 Task: Create Company by the name of Elegance, with Address Line1: 79 Albany Ave., Address Line2: Spring Valley, Address Line3: TX 77904
Action: Mouse moved to (56, 142)
Screenshot: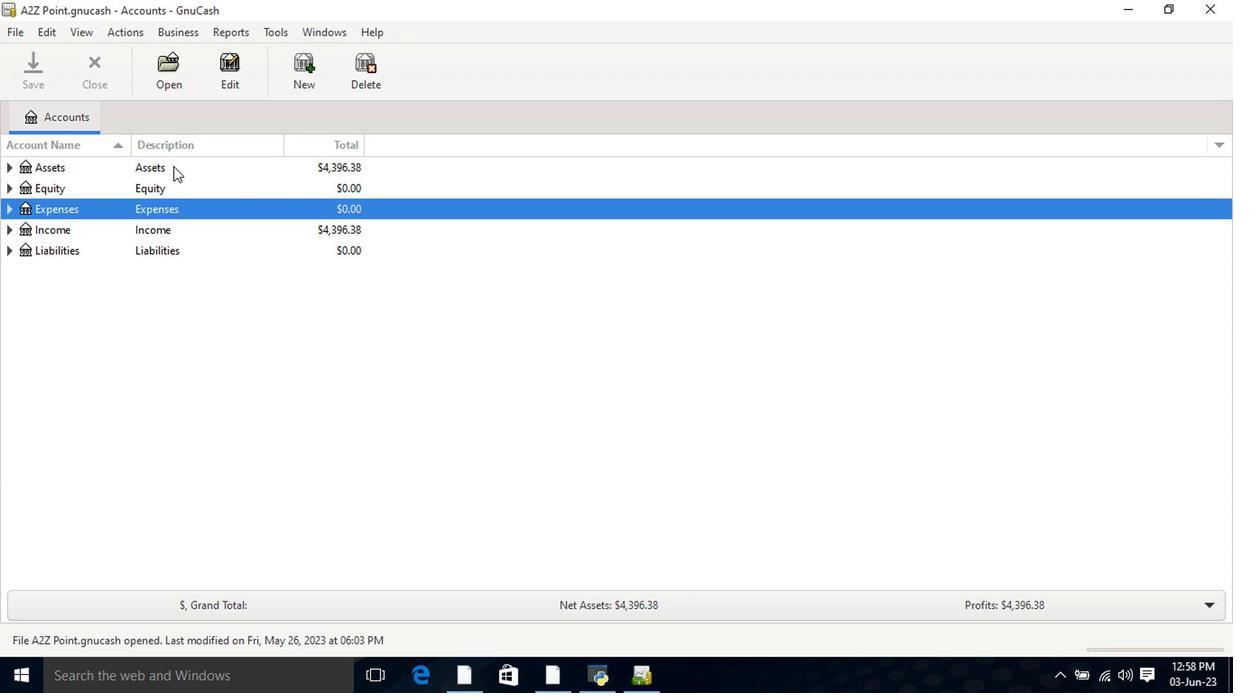 
Action: Mouse pressed left at (56, 142)
Screenshot: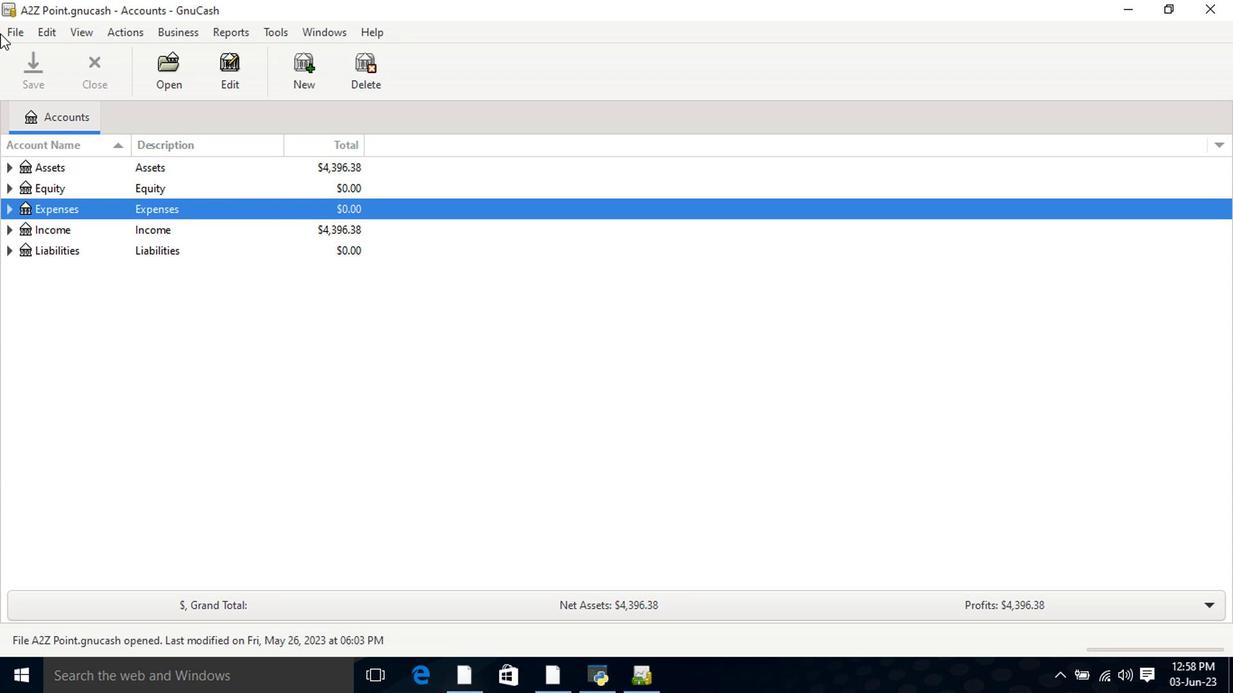 
Action: Mouse moved to (88, 155)
Screenshot: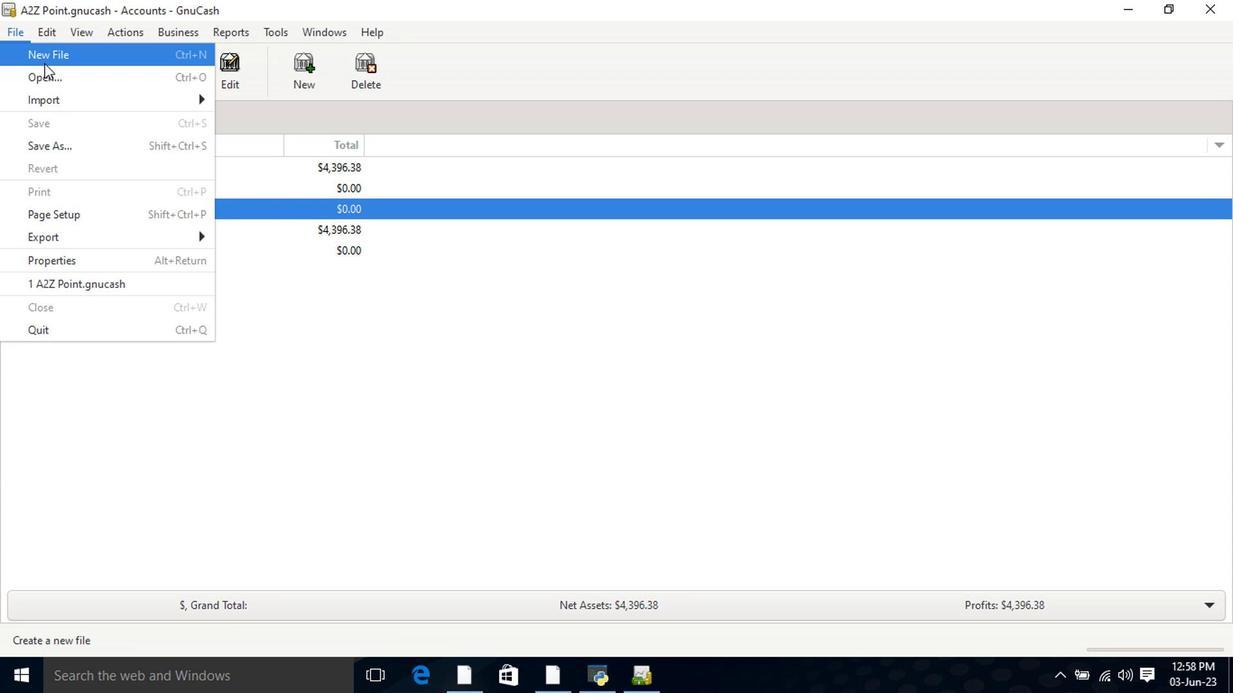 
Action: Mouse pressed left at (88, 155)
Screenshot: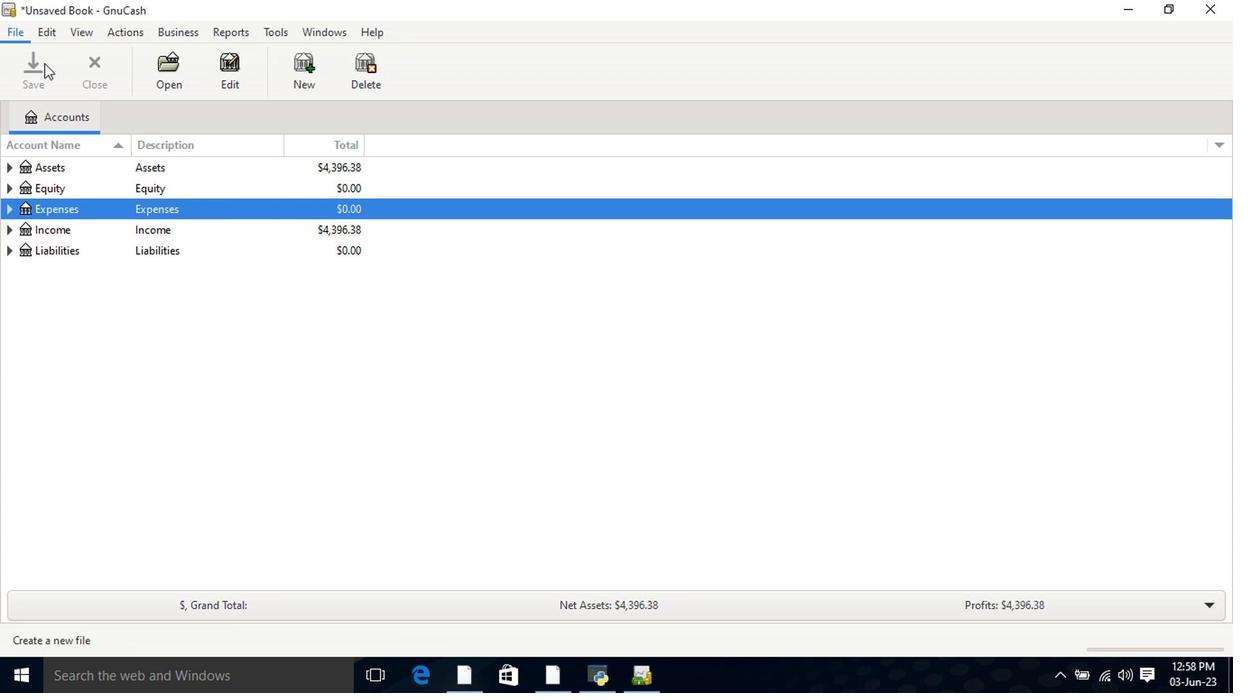 
Action: Mouse moved to (805, 402)
Screenshot: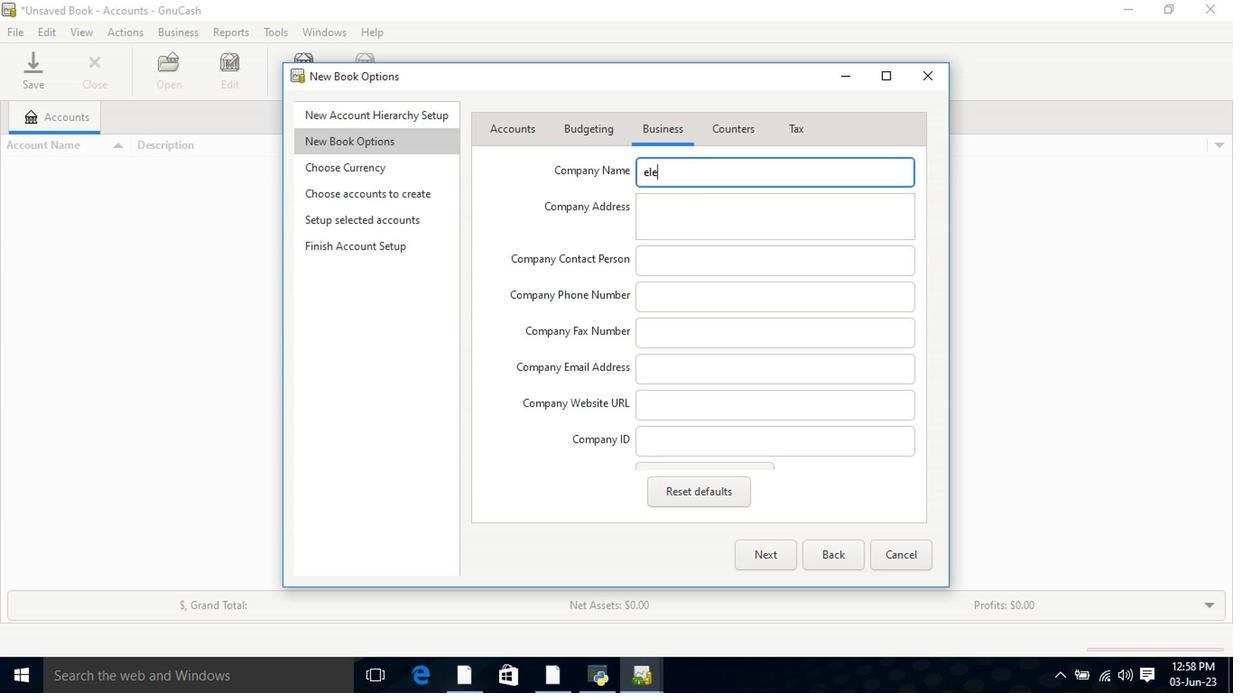 
Action: Mouse pressed left at (805, 402)
Screenshot: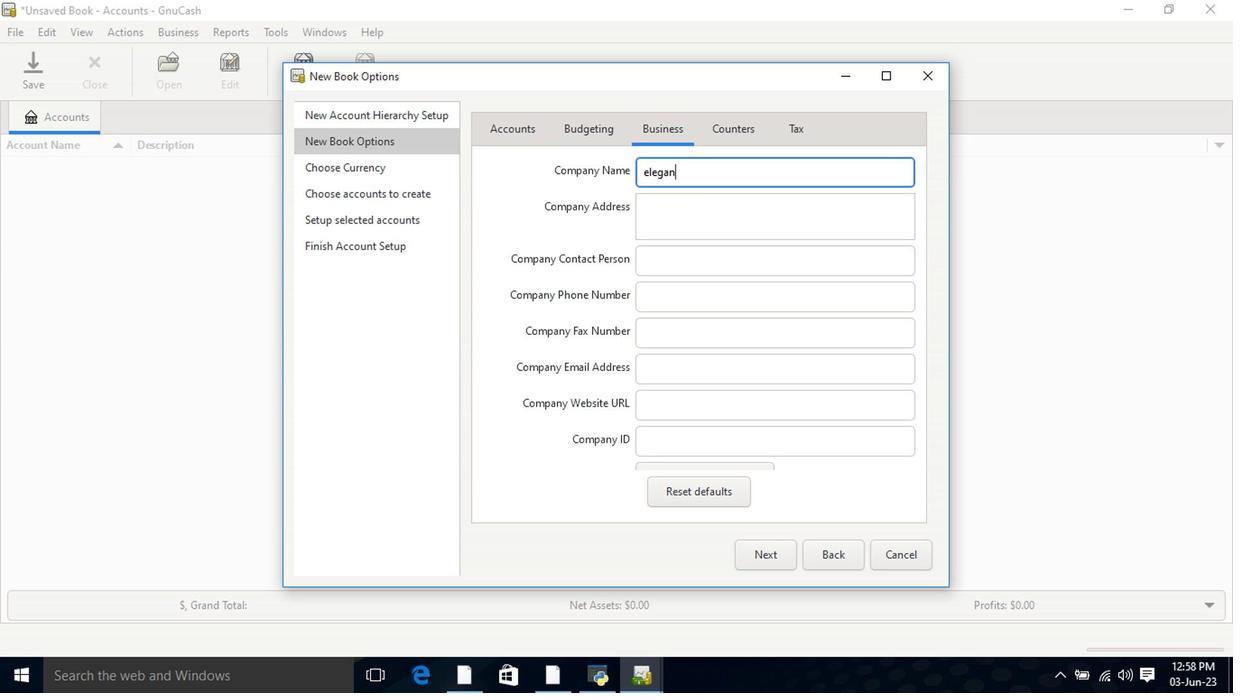 
Action: Mouse moved to (655, 190)
Screenshot: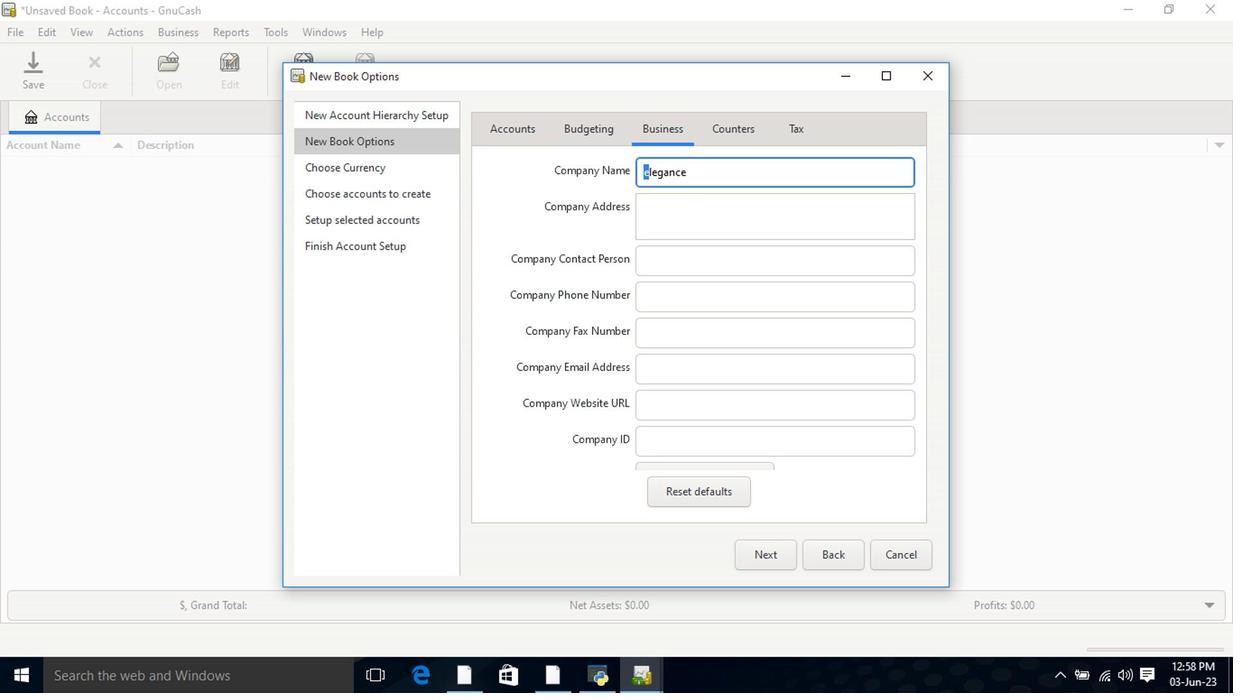 
Action: Mouse pressed left at (655, 190)
Screenshot: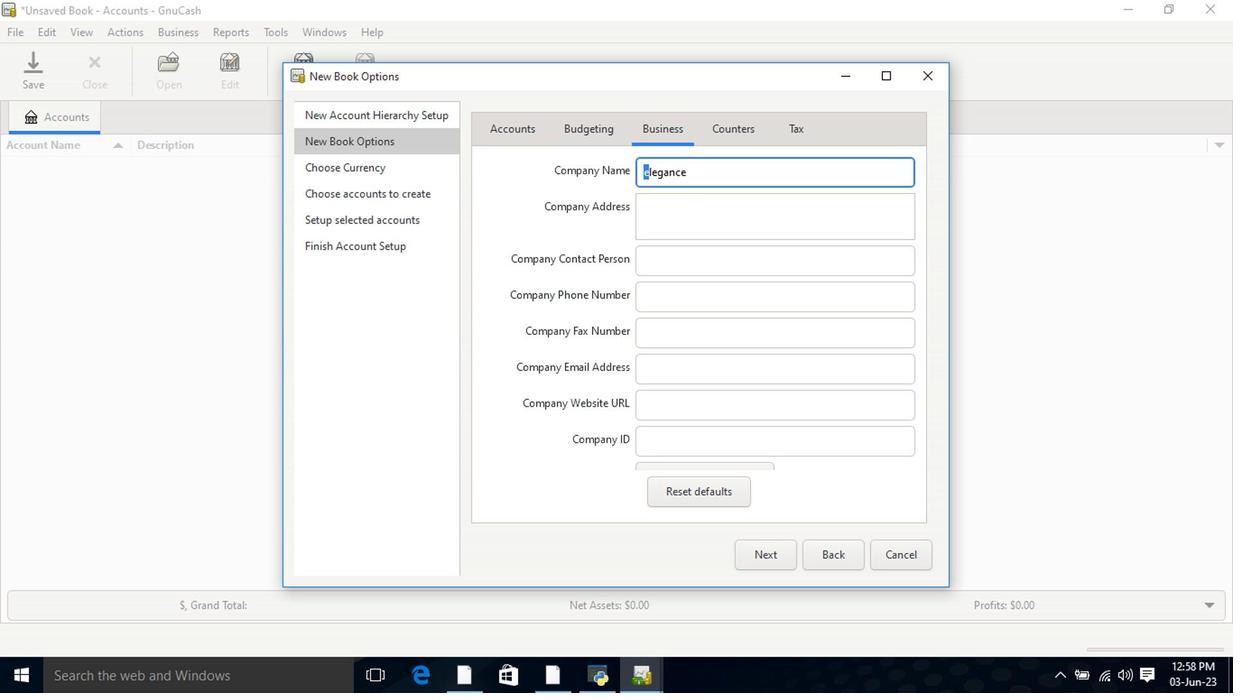 
Action: Mouse moved to (666, 219)
Screenshot: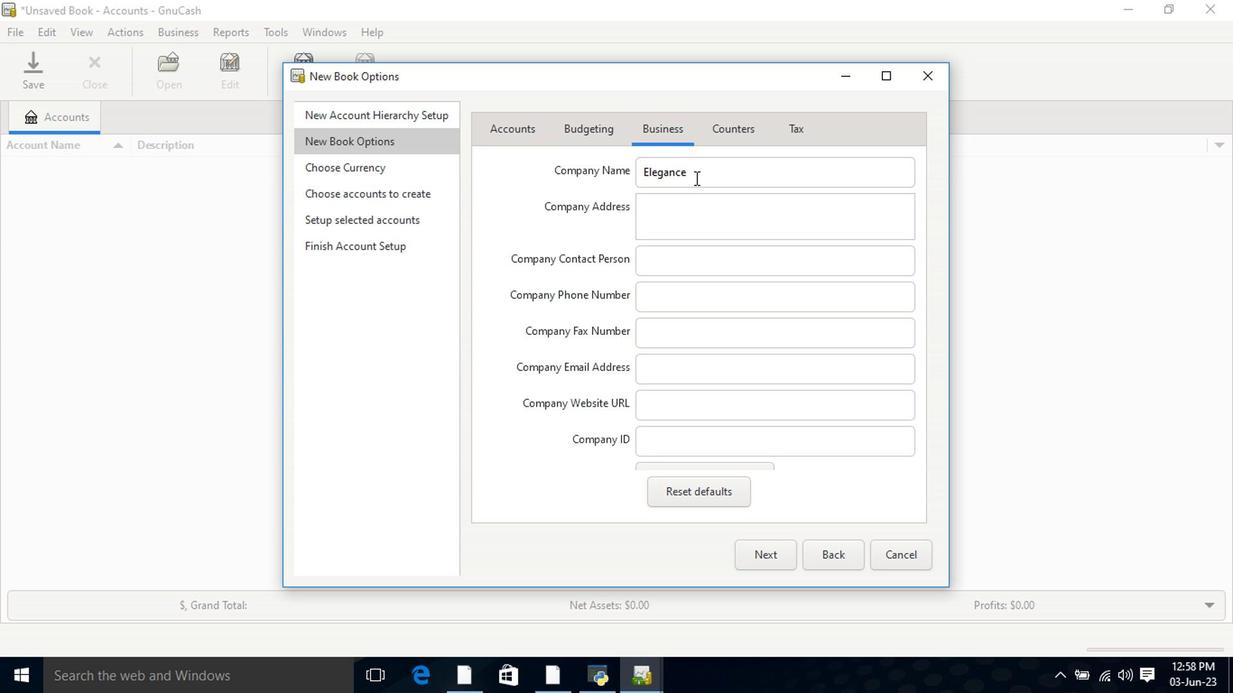 
Action: Mouse pressed left at (666, 219)
Screenshot: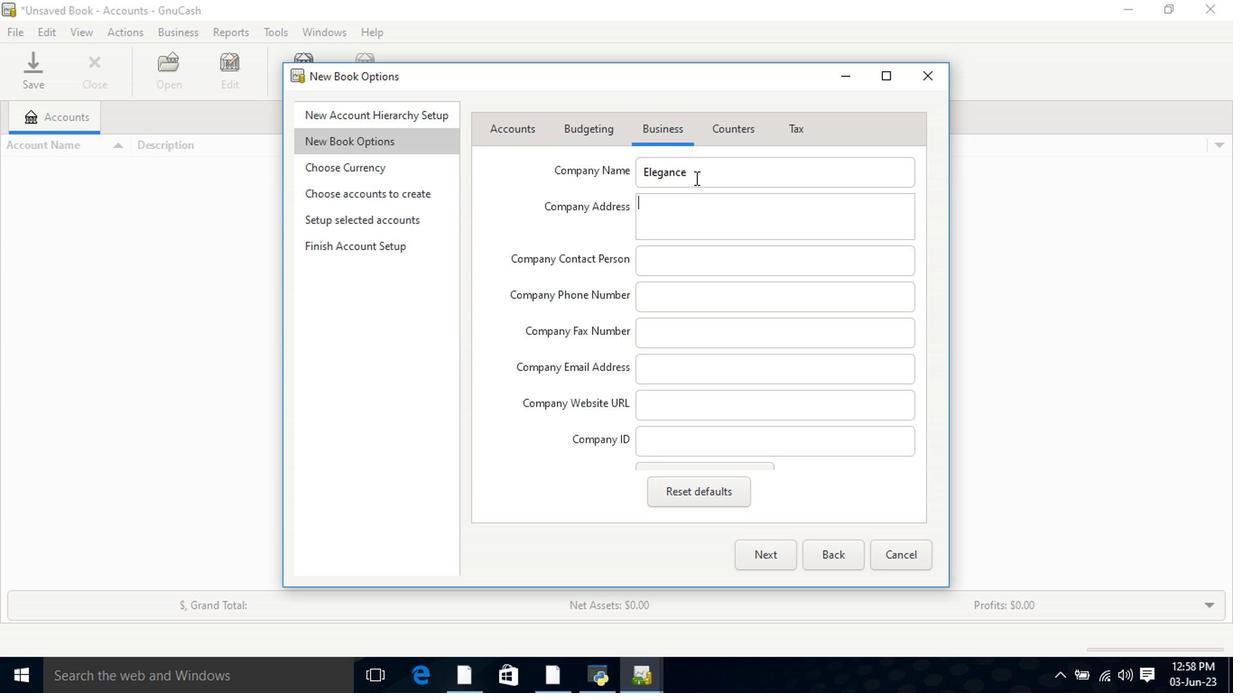 
Action: Key pressed <Key.shift>Elegance<Key.tab>79<Key.space><Key.shift>Albany<Key.space><Key.shift>Ave<Key.tab><Key.shift><Key.tab><Key.enter><Key.shift>Spring<Key.space><Key.shift>Valley<Key.enter><Key.shift>TX<Key.space>77904
Screenshot: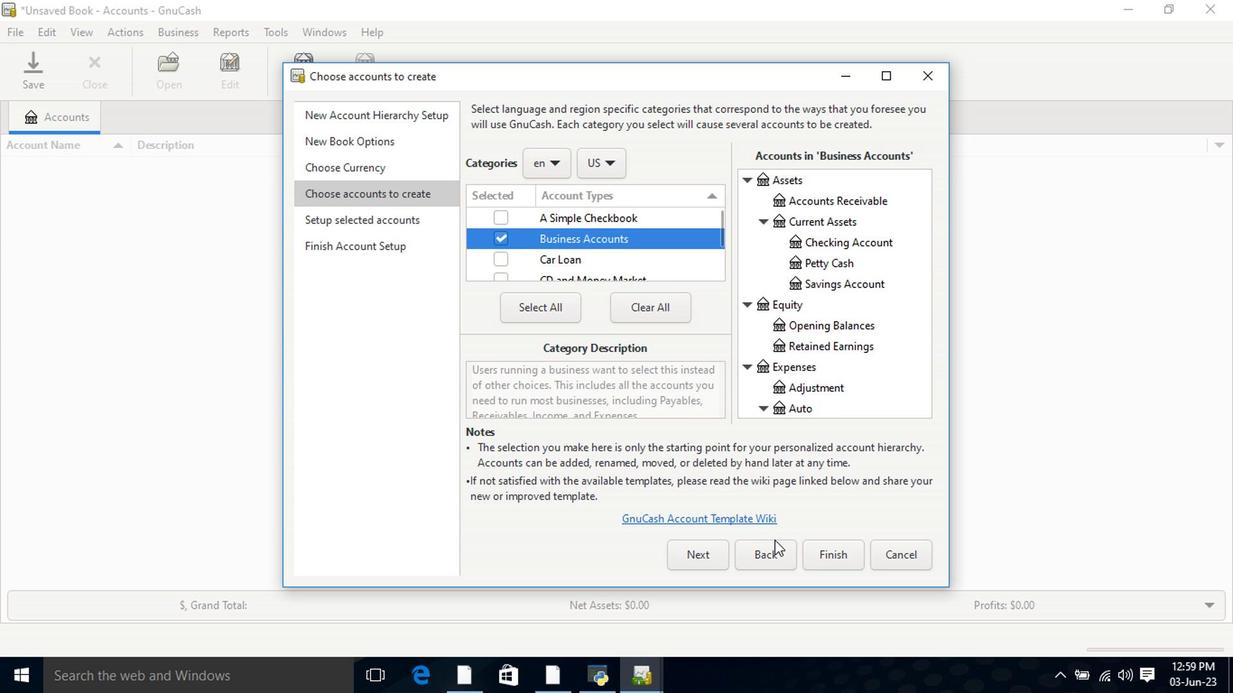
Action: Mouse moved to (721, 189)
Screenshot: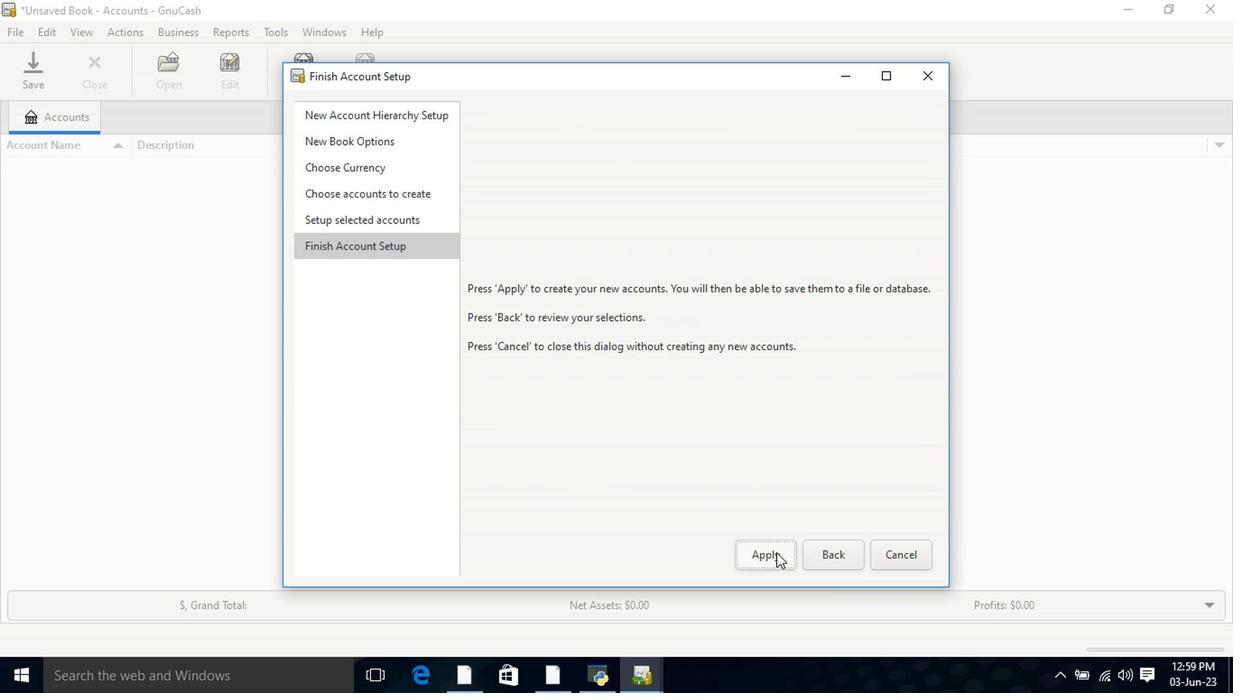 
Action: Key pressed <Key.tab>
Screenshot: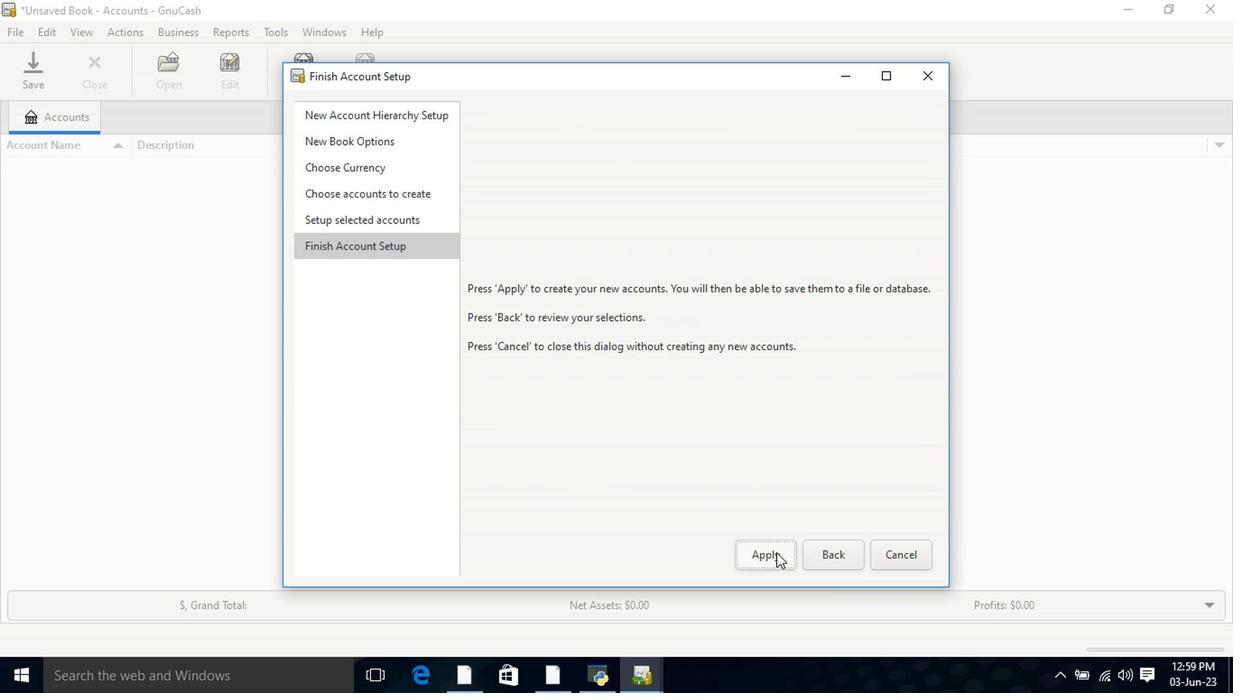 
Action: Mouse moved to (721, 192)
Screenshot: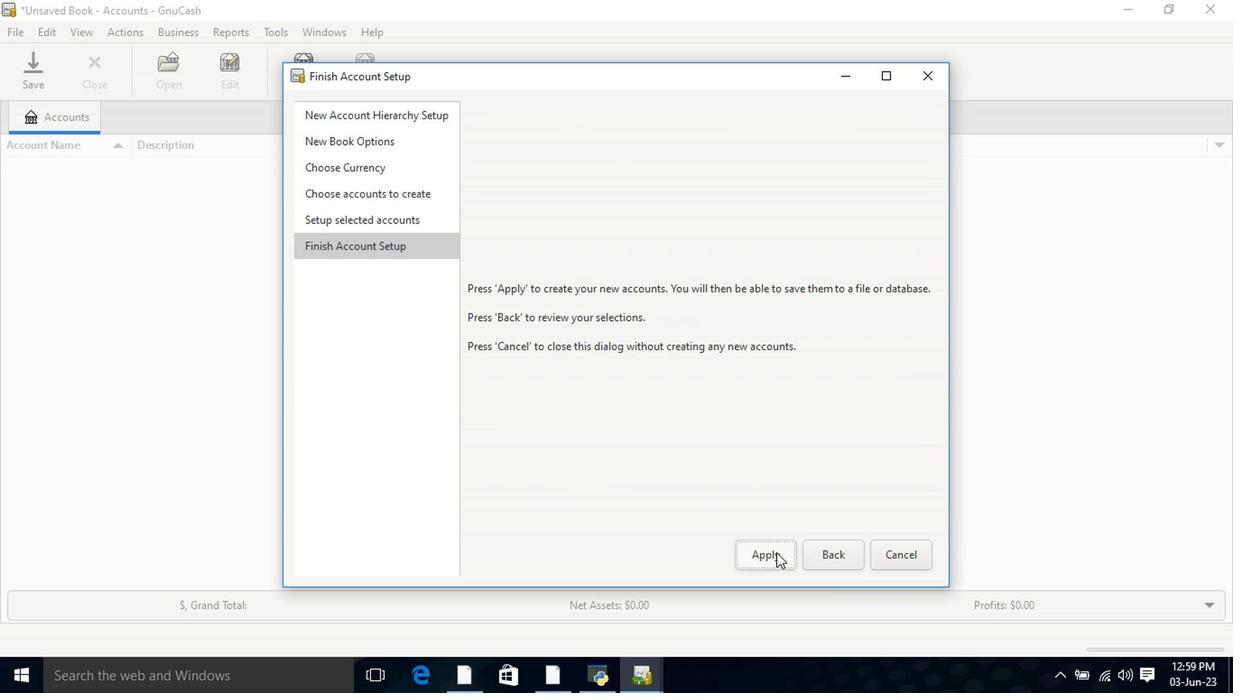 
Action: Mouse pressed left at (721, 192)
Screenshot: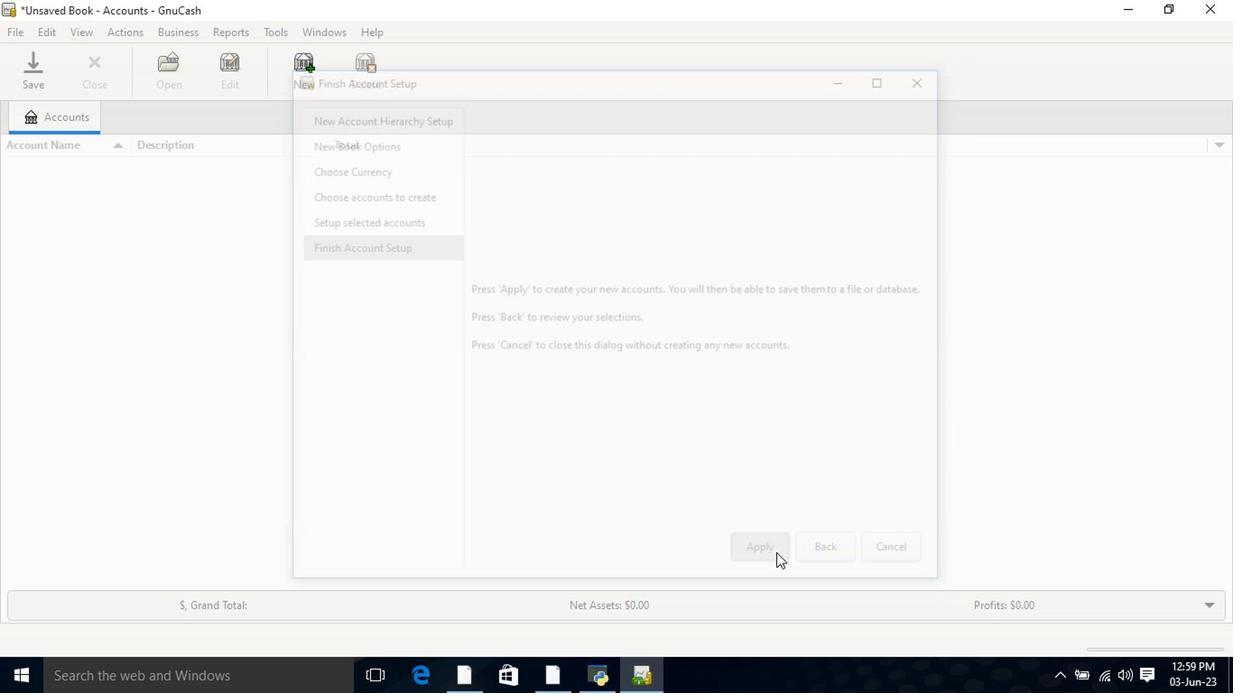 
Action: Mouse moved to (762, 194)
Screenshot: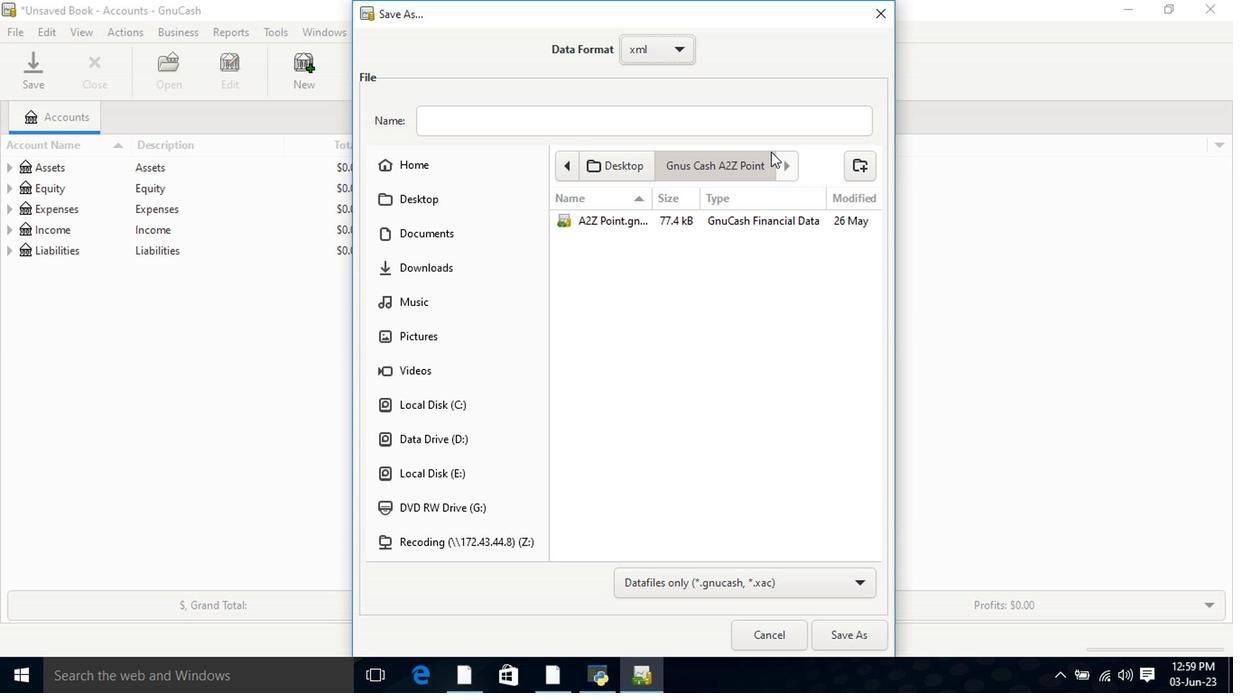 
Action: Mouse pressed left at (762, 194)
Screenshot: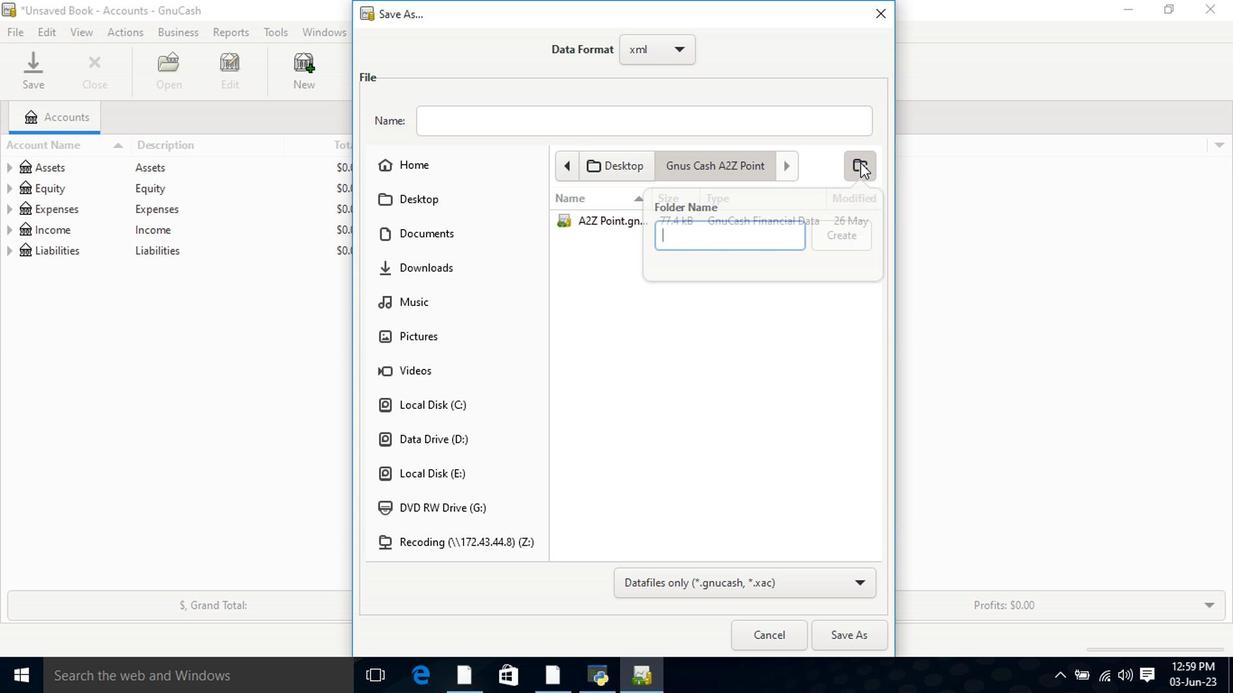 
Action: Mouse moved to (716, 195)
Screenshot: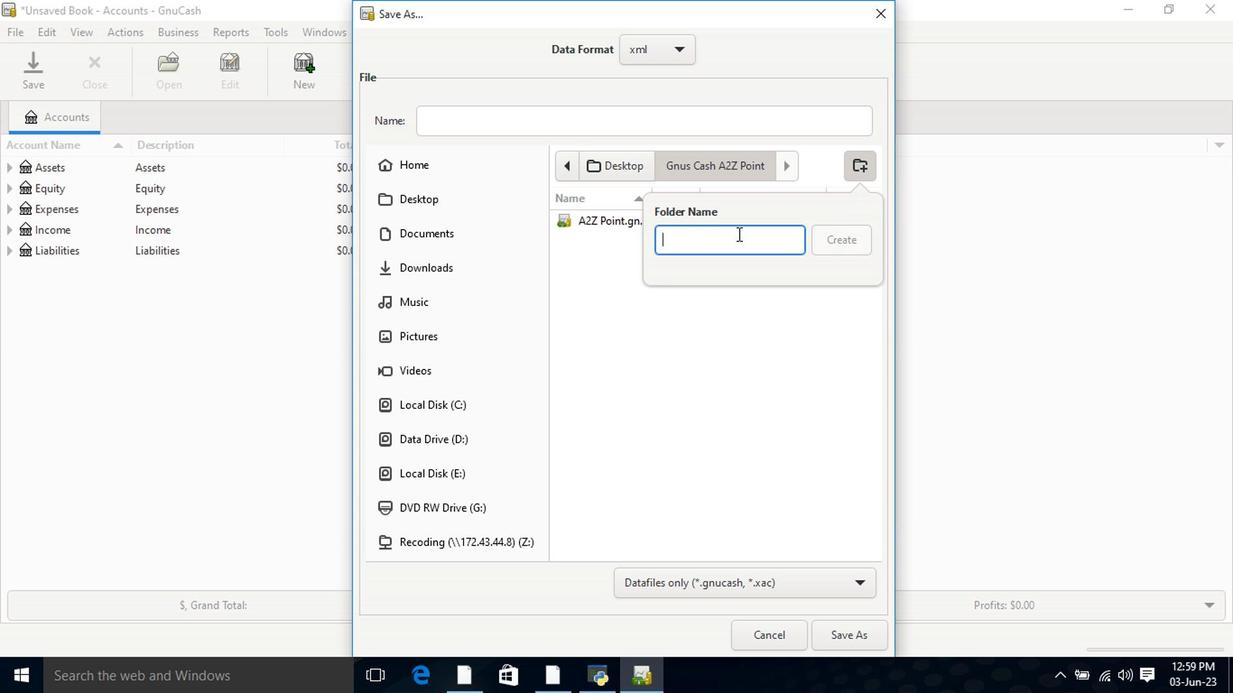 
Action: Mouse pressed left at (716, 195)
Screenshot: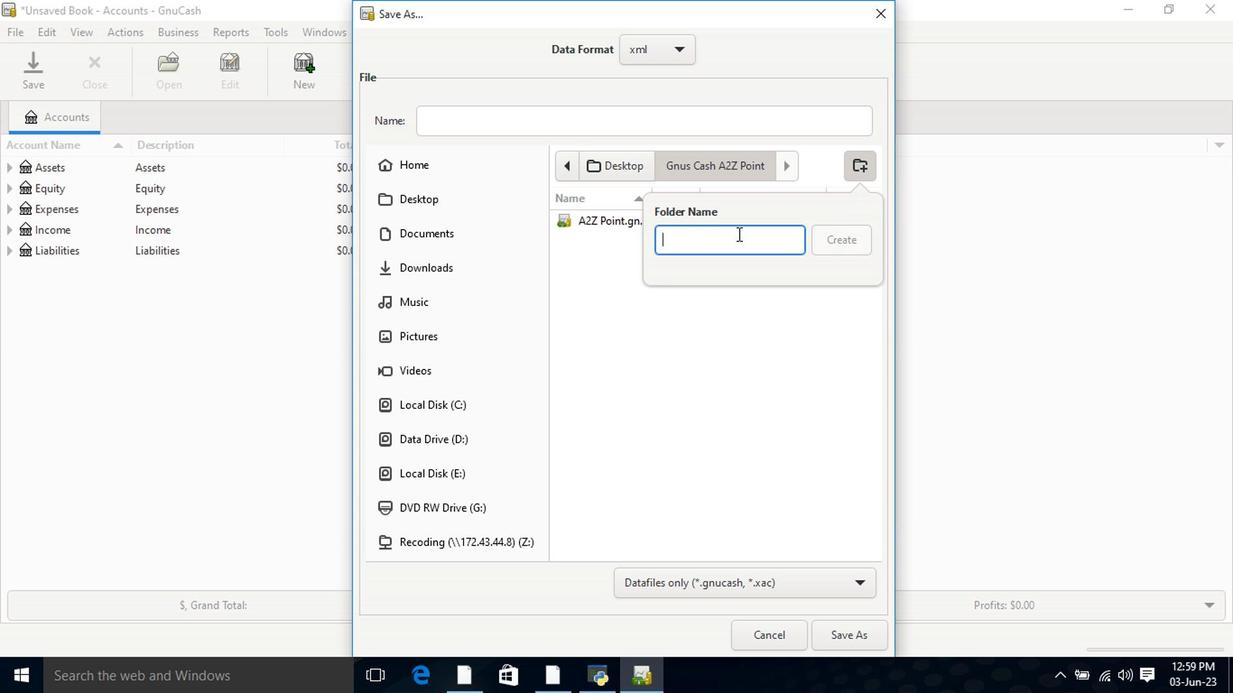 
Action: Mouse moved to (655, 192)
Screenshot: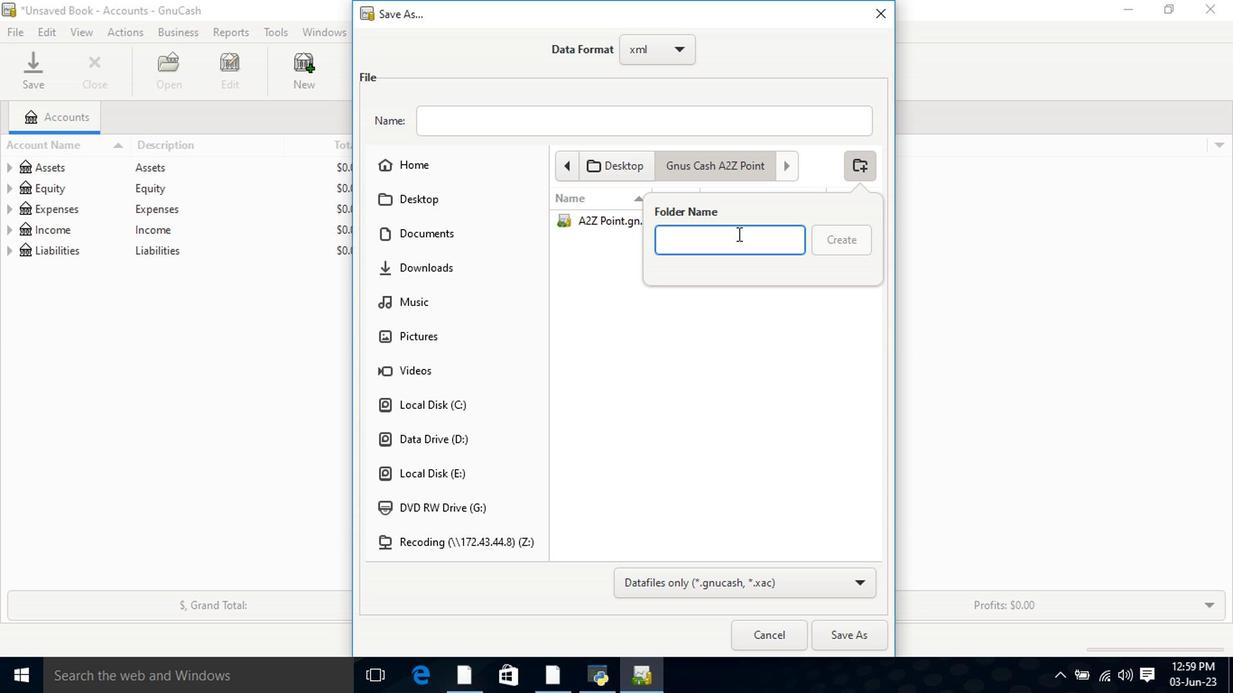 
Action: Mouse pressed left at (655, 192)
Screenshot: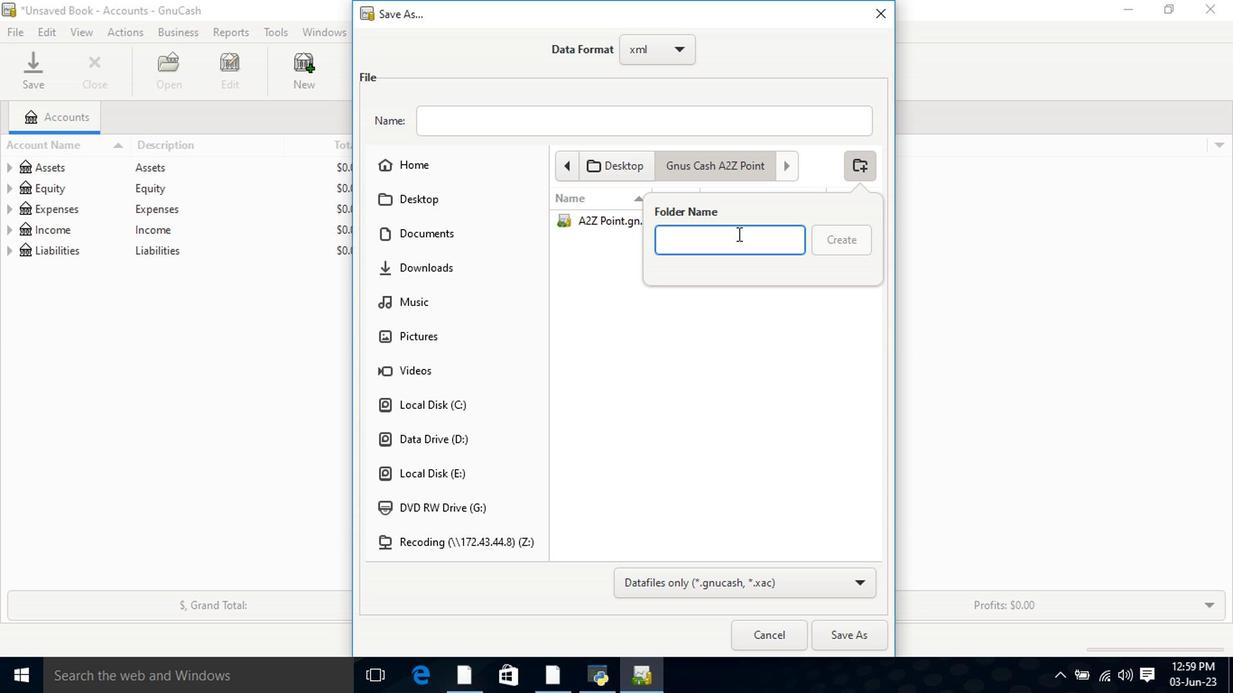
Action: Mouse moved to (753, 400)
Screenshot: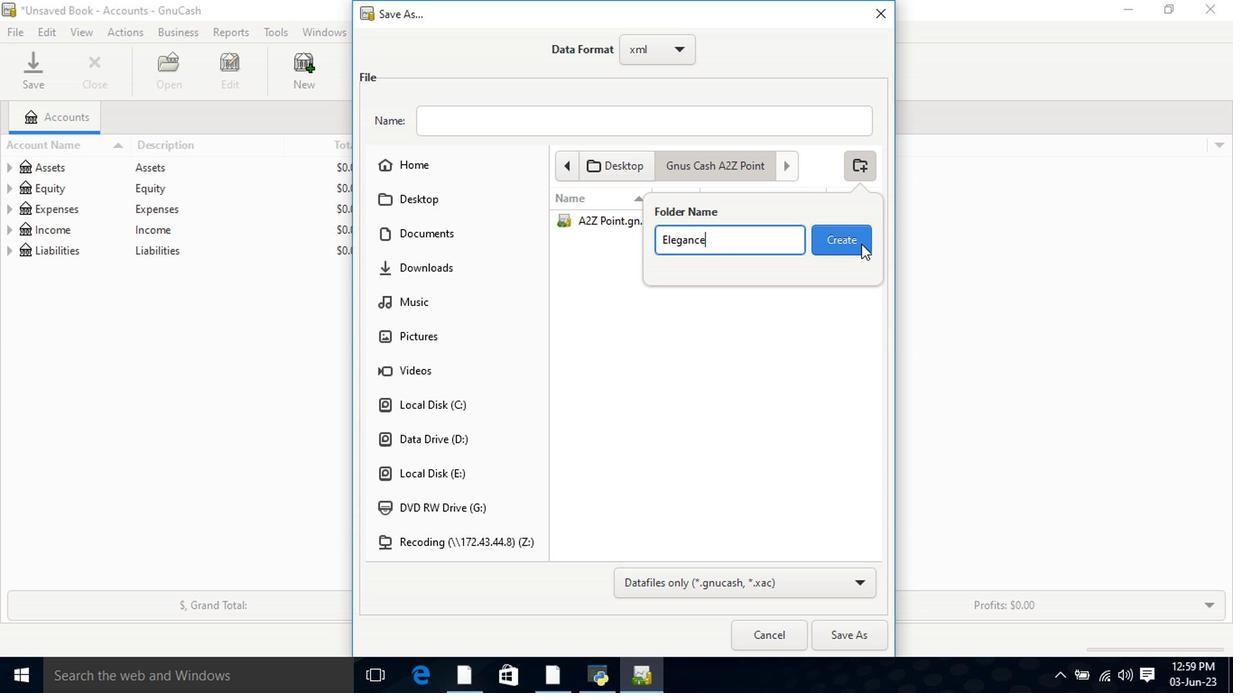 
Action: Mouse pressed left at (753, 400)
Screenshot: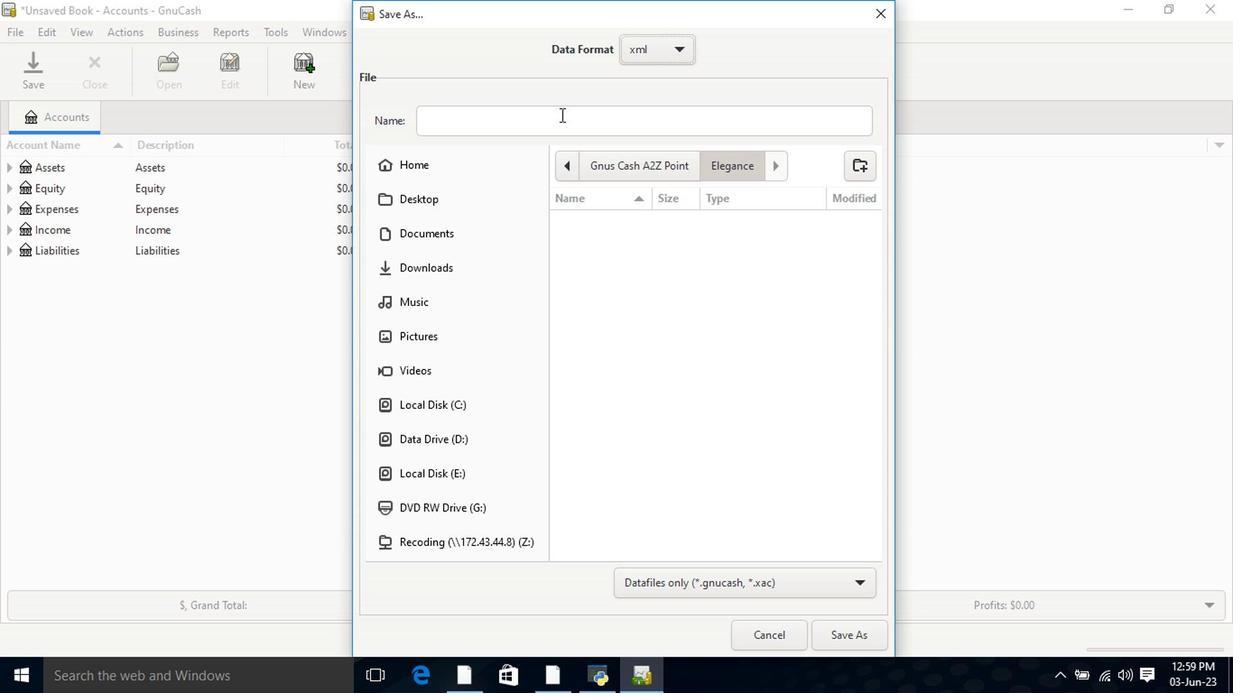 
Action: Mouse pressed left at (753, 400)
Screenshot: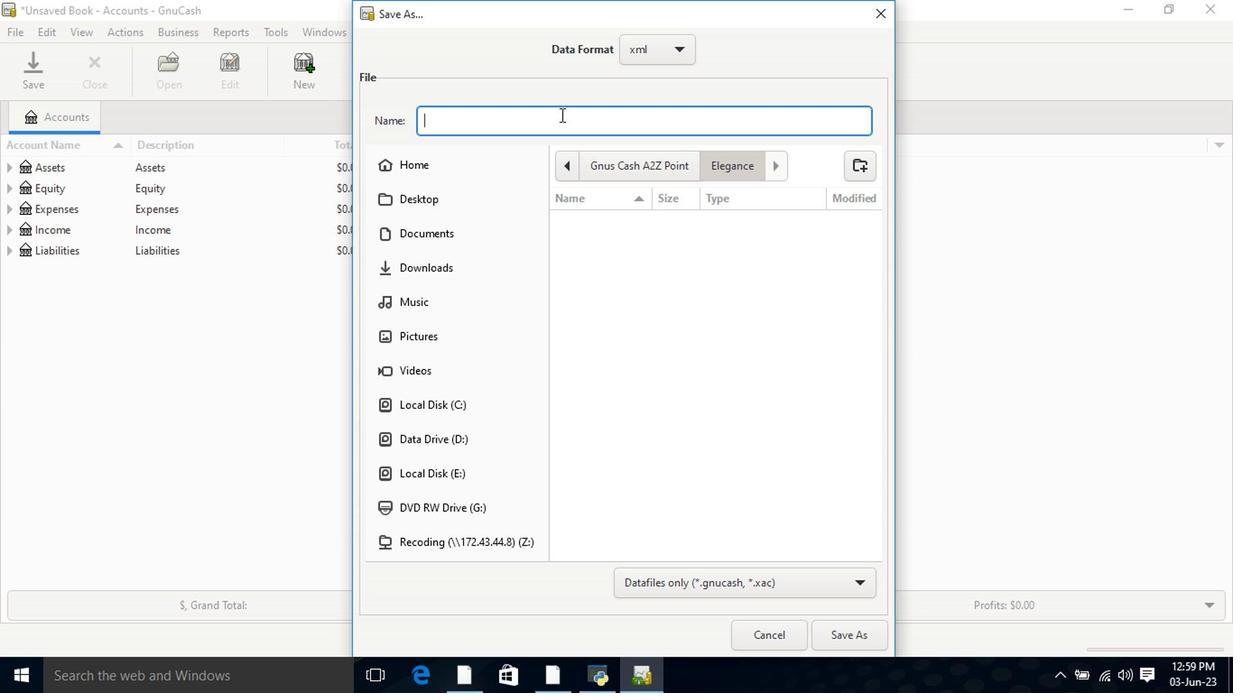 
Action: Mouse moved to (500, 249)
Screenshot: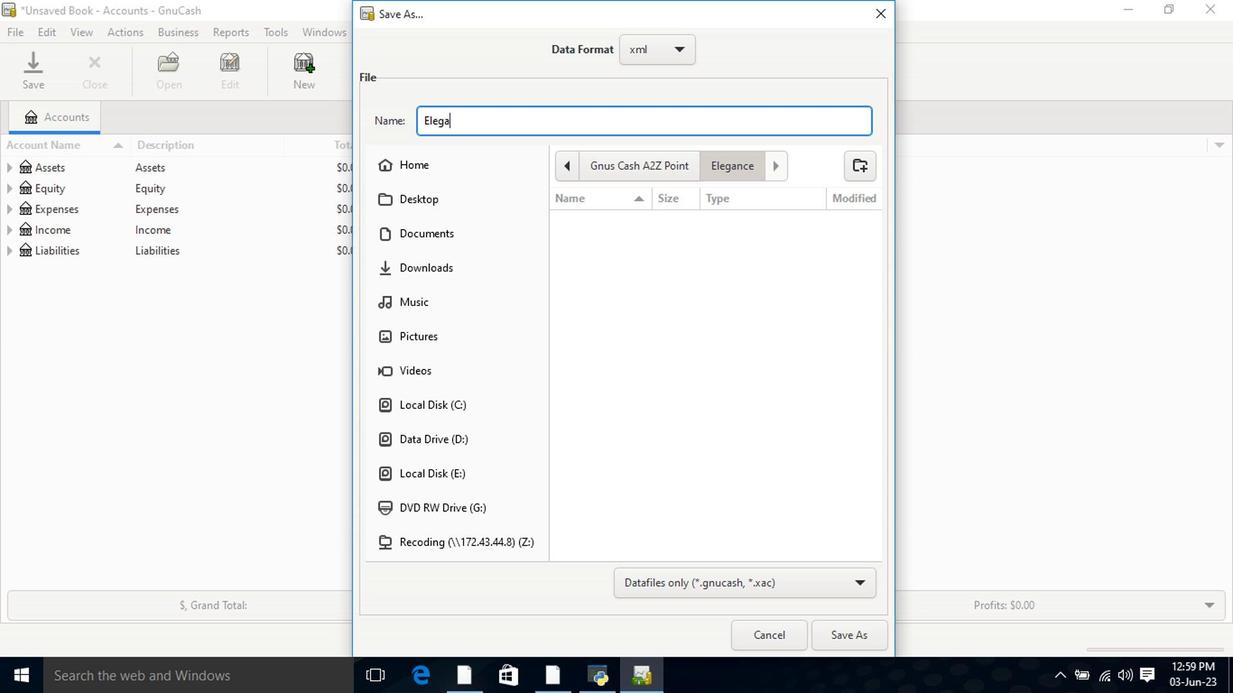 
Action: Mouse pressed left at (500, 249)
Screenshot: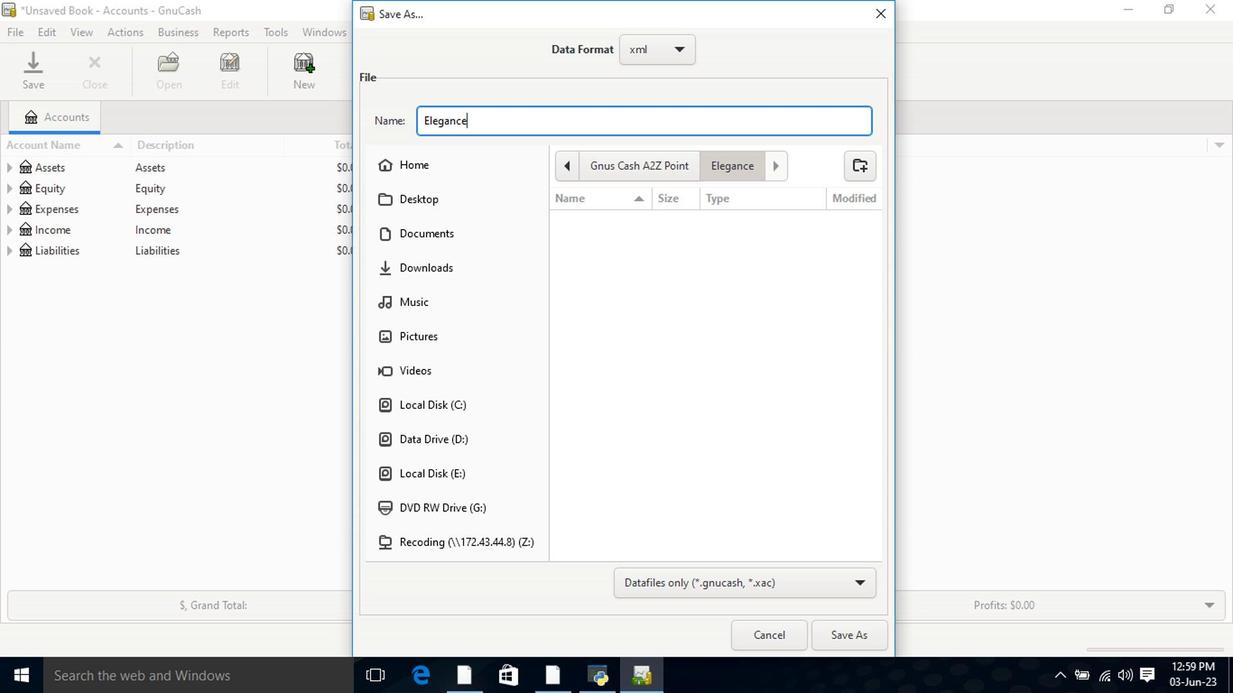 
Action: Mouse moved to (698, 245)
Screenshot: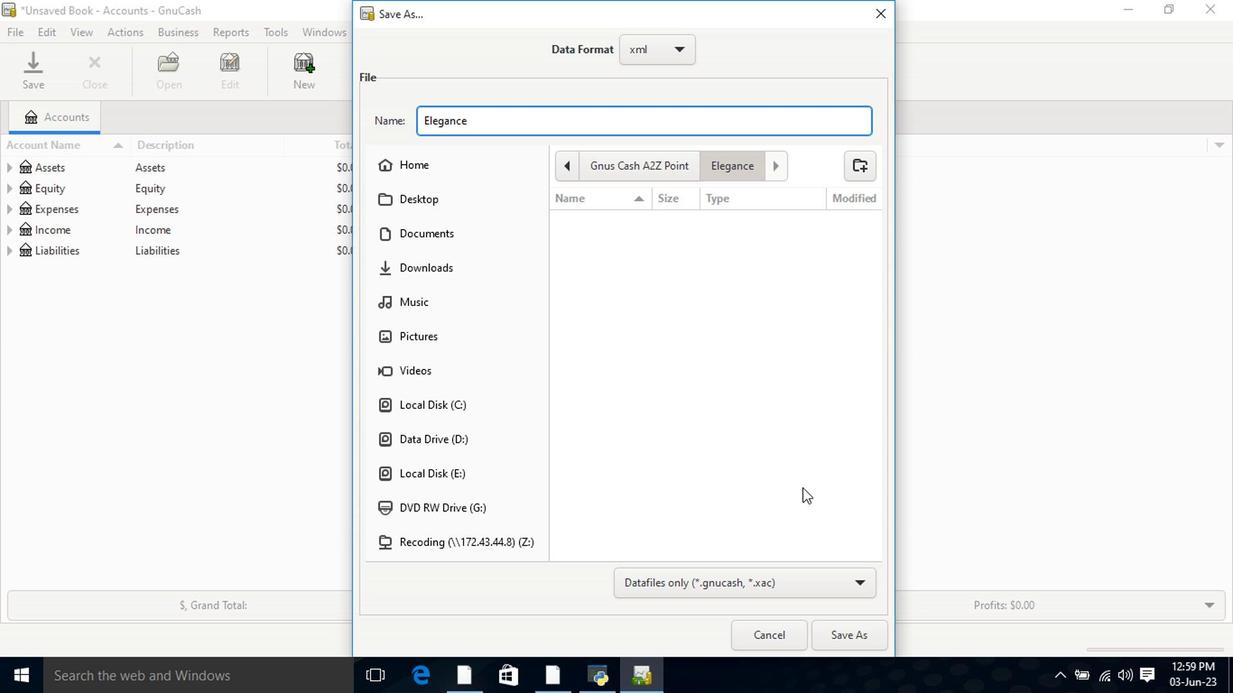 
Action: Mouse pressed left at (698, 245)
Screenshot: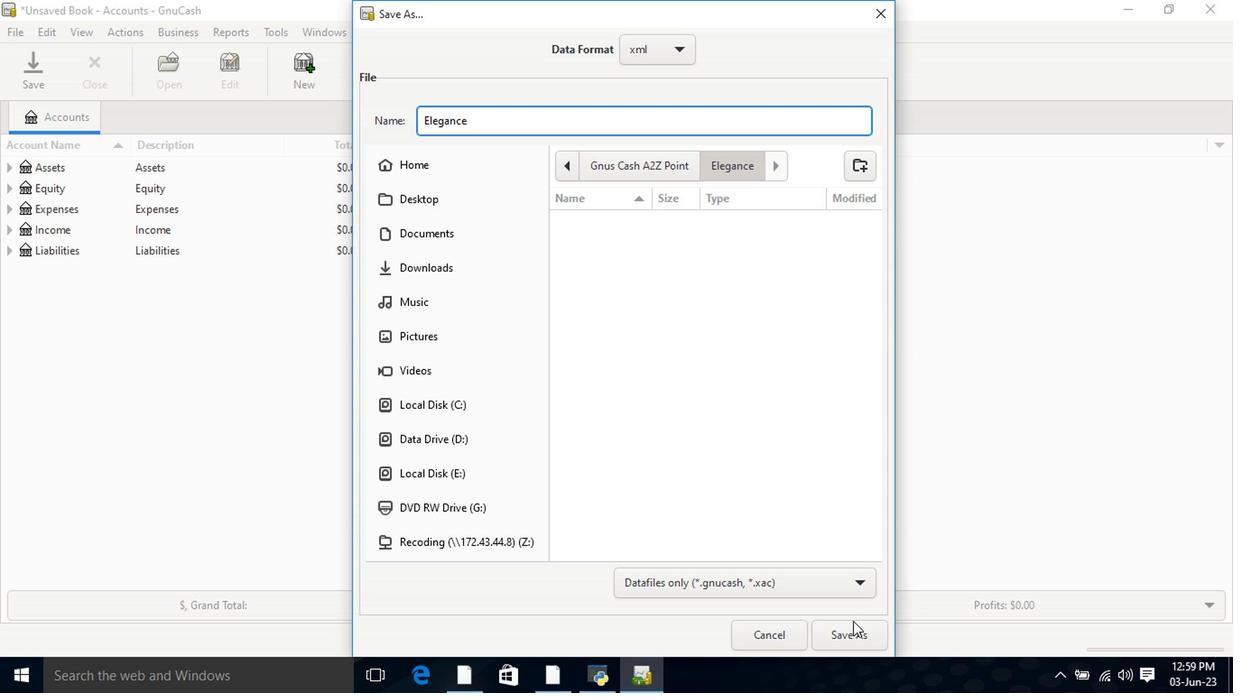 
Action: Mouse moved to (501, 246)
Screenshot: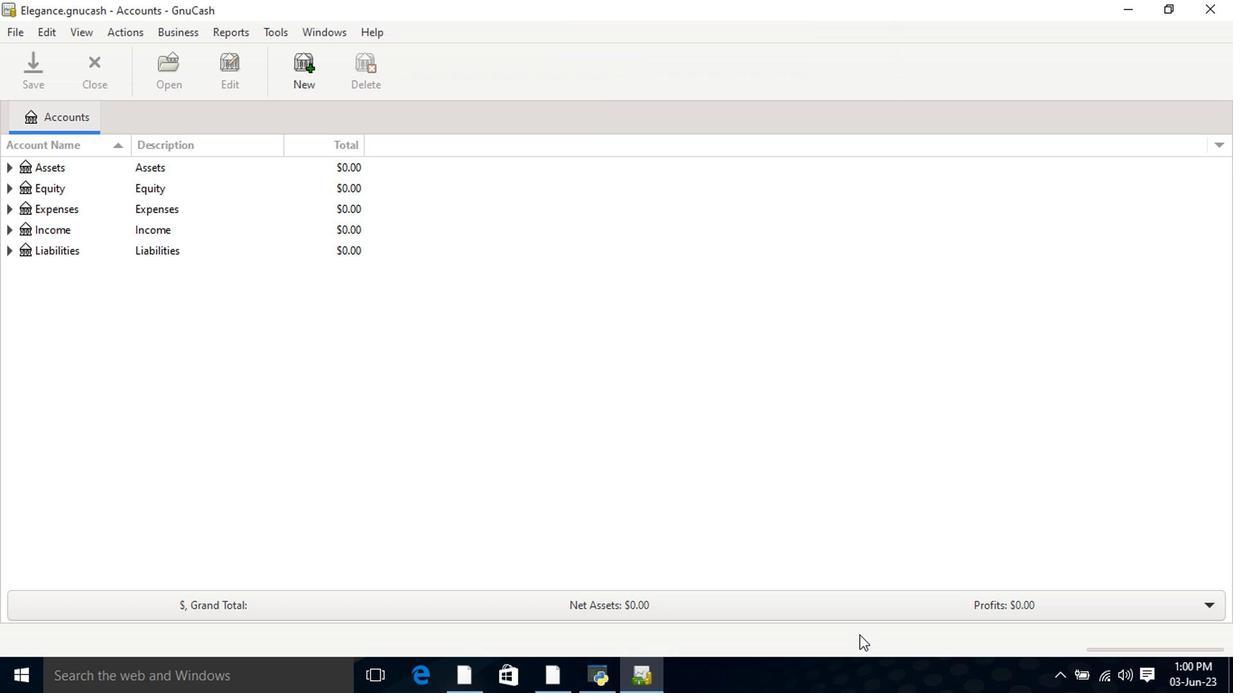 
Action: Mouse pressed left at (501, 246)
Screenshot: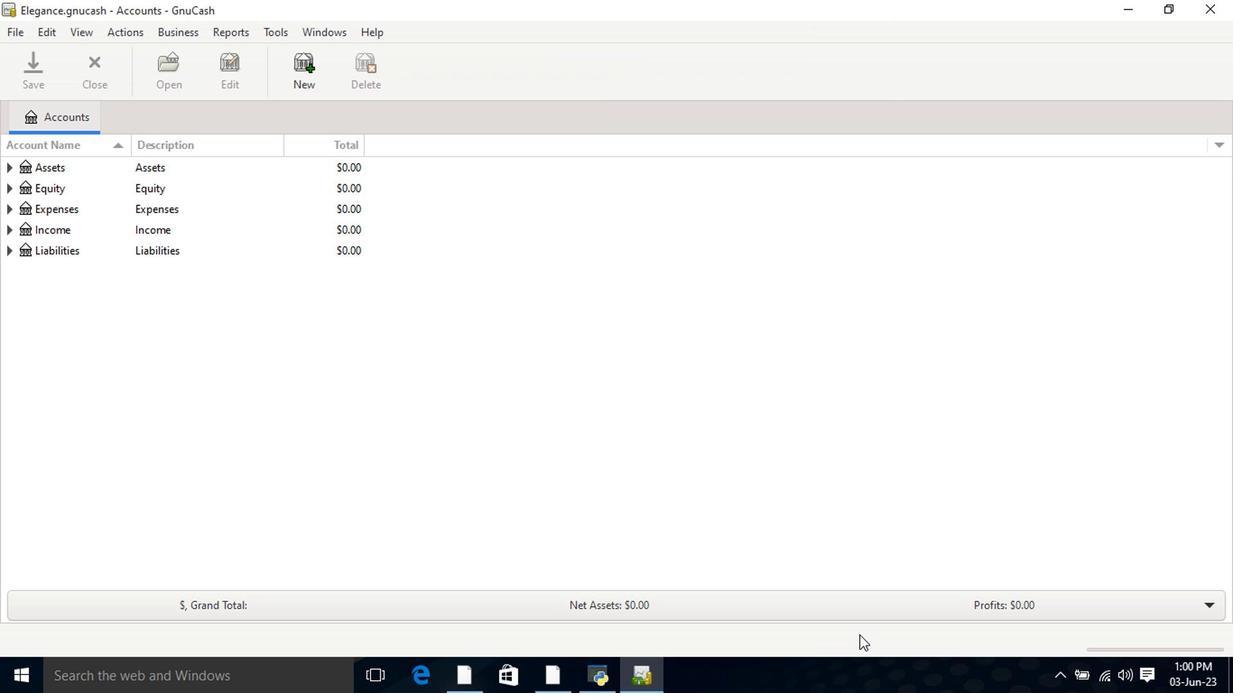 
Action: Mouse moved to (667, 399)
Screenshot: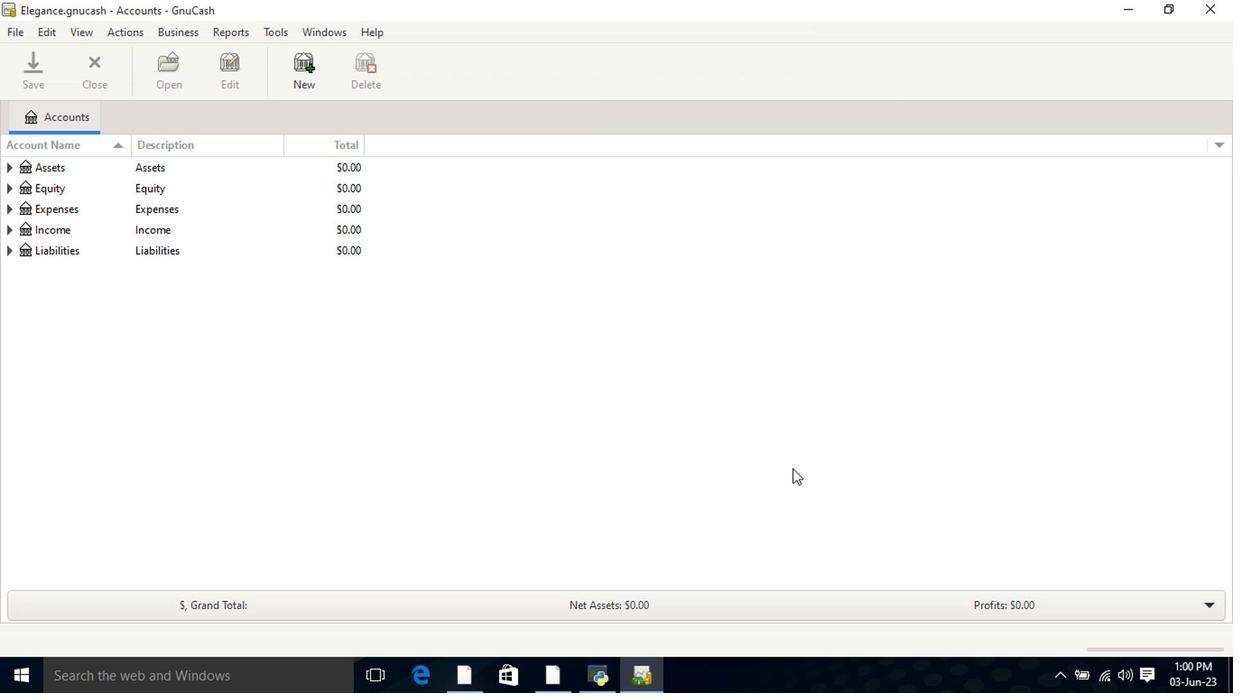 
Action: Mouse pressed left at (667, 399)
Screenshot: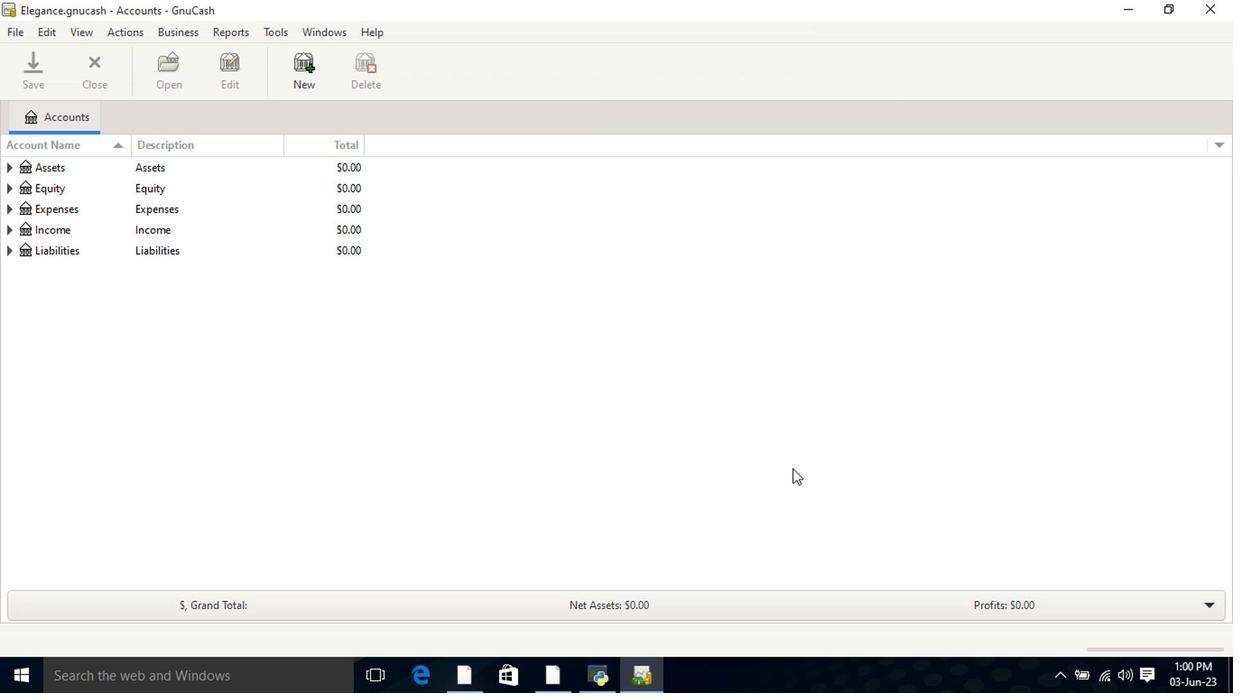 
Action: Mouse moved to (793, 355)
Screenshot: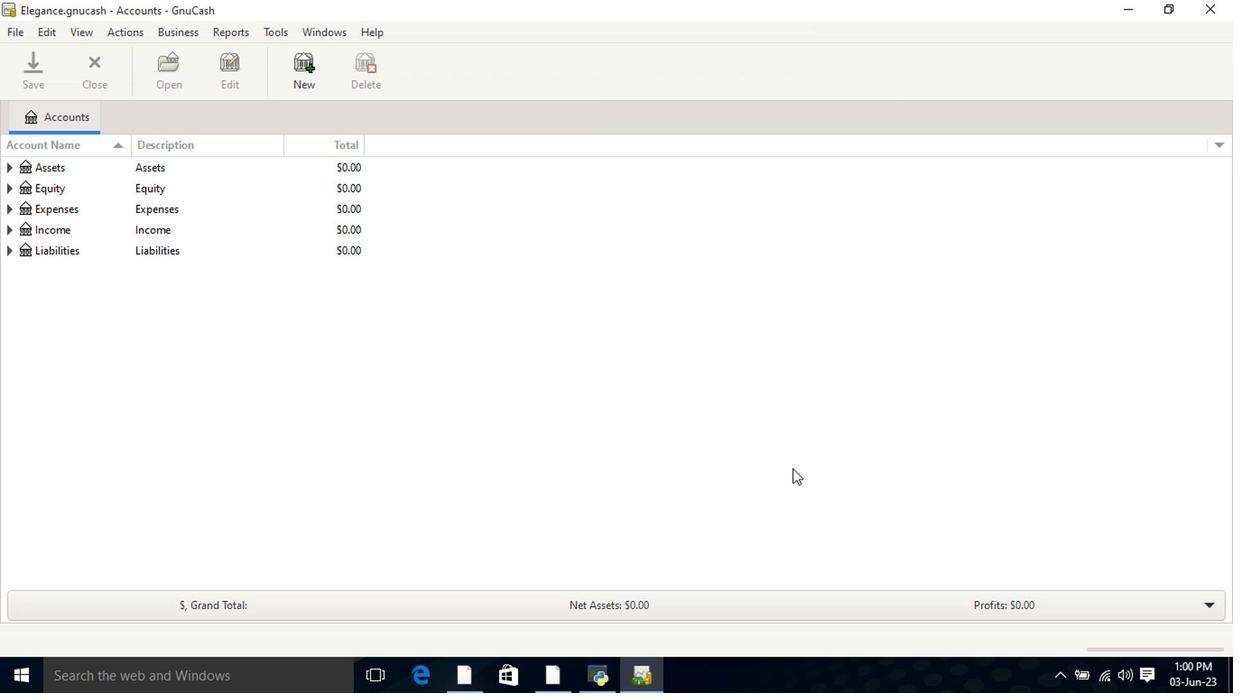 
Action: Mouse scrolled (793, 355) with delta (0, 0)
Screenshot: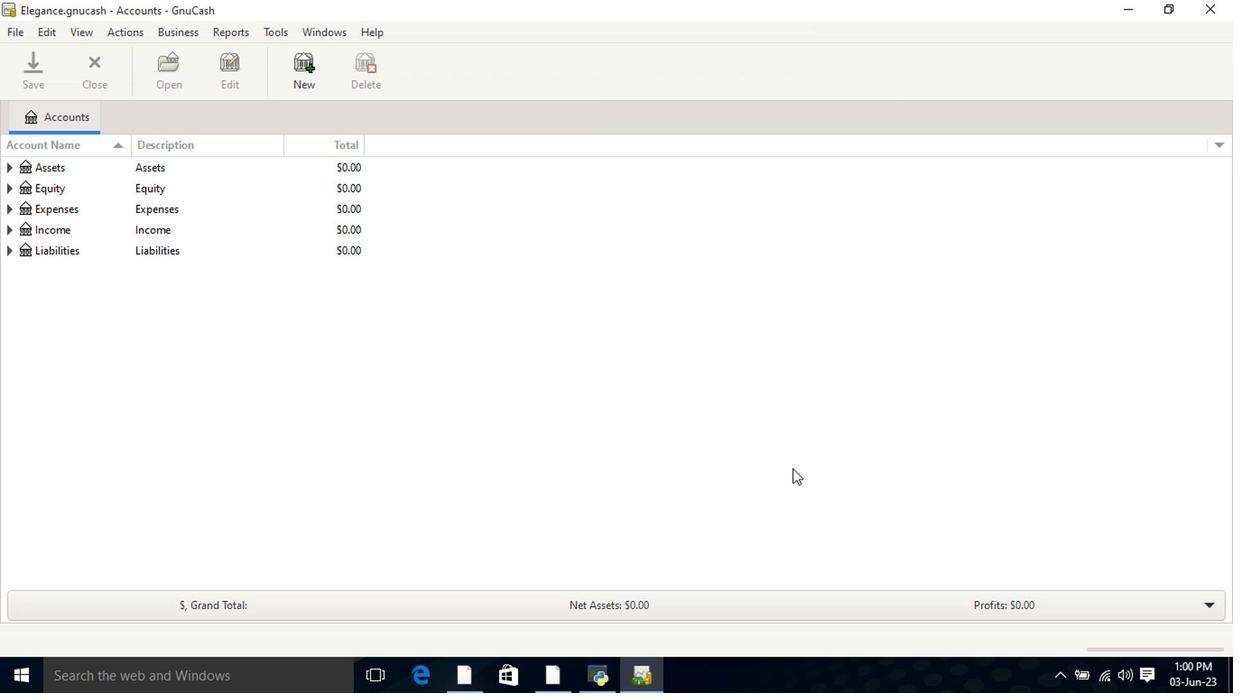 
Action: Mouse scrolled (793, 355) with delta (0, 0)
Screenshot: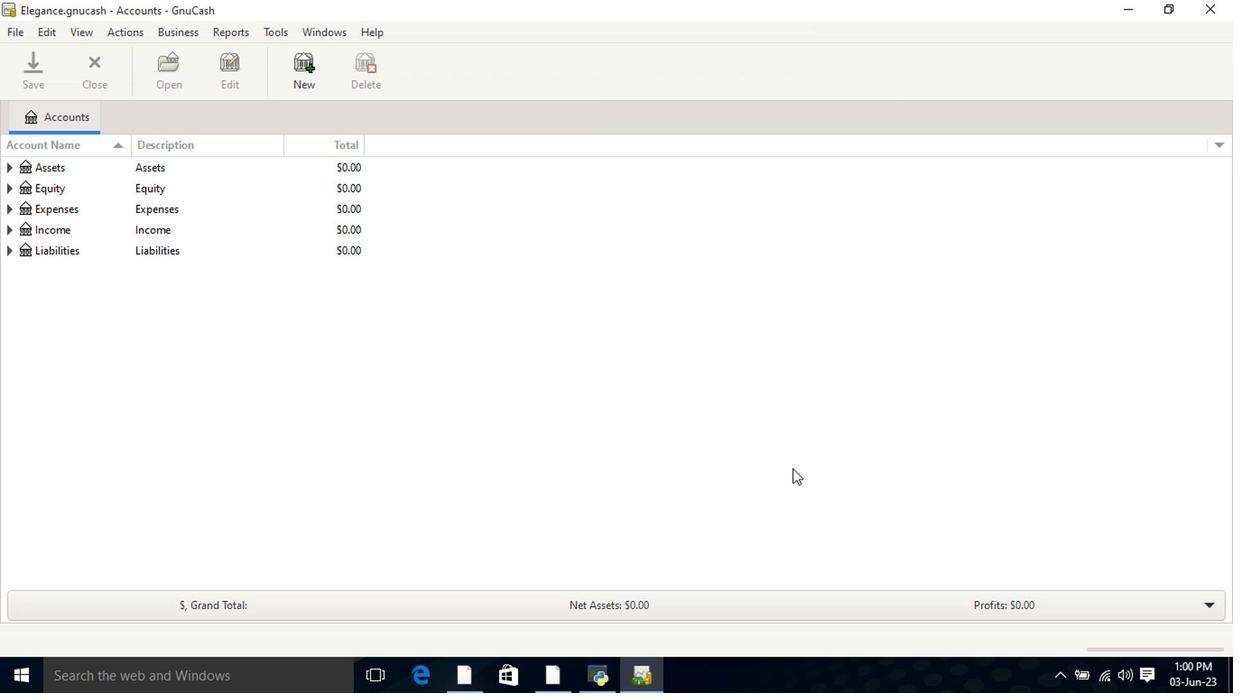 
Action: Mouse scrolled (793, 355) with delta (0, 0)
Screenshot: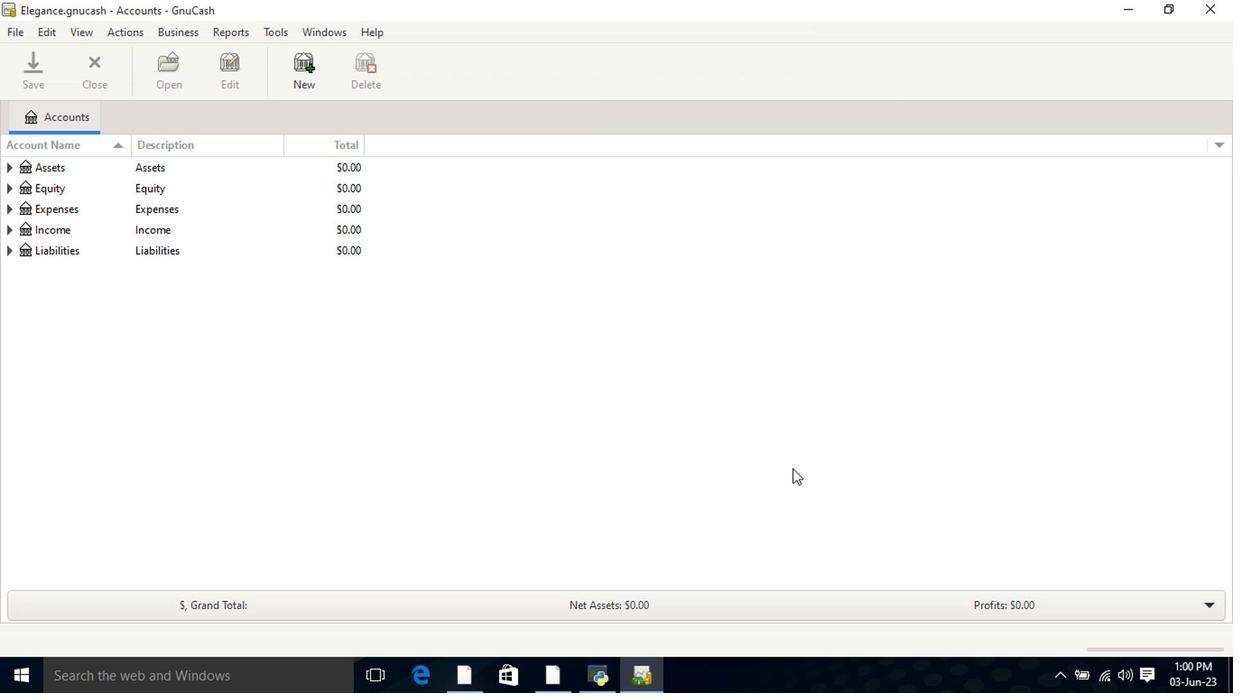 
Action: Mouse scrolled (793, 355) with delta (0, 0)
Screenshot: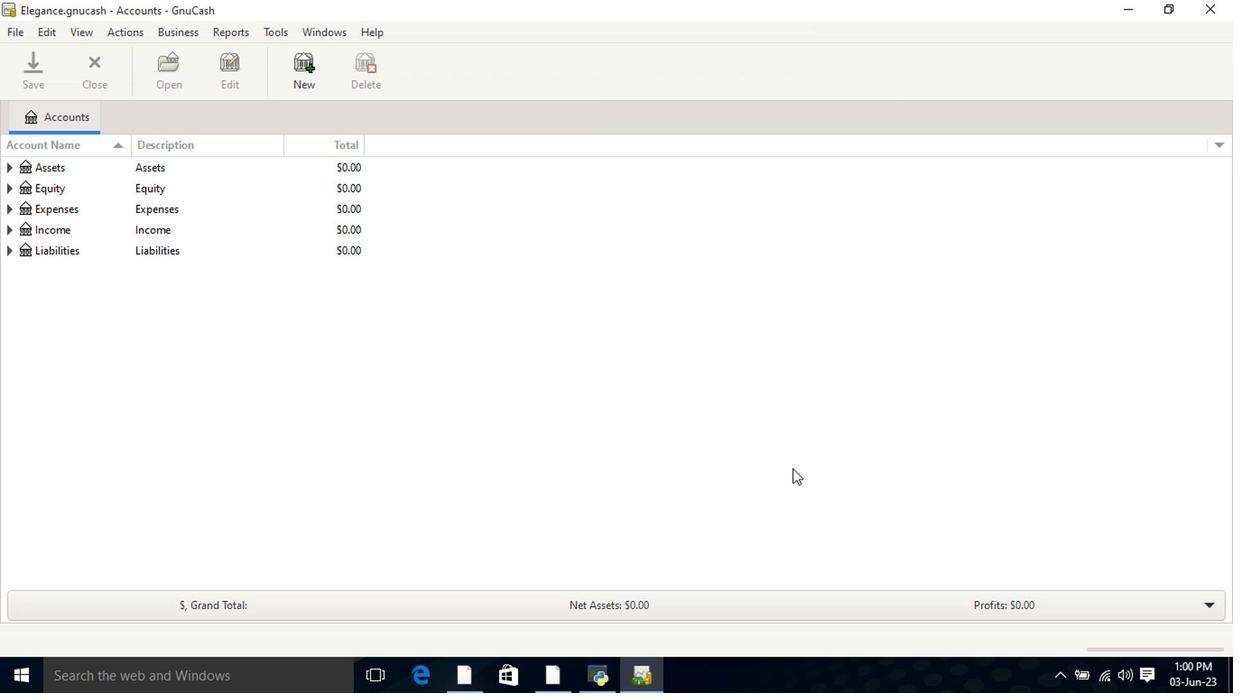 
Action: Mouse scrolled (793, 355) with delta (0, 0)
Screenshot: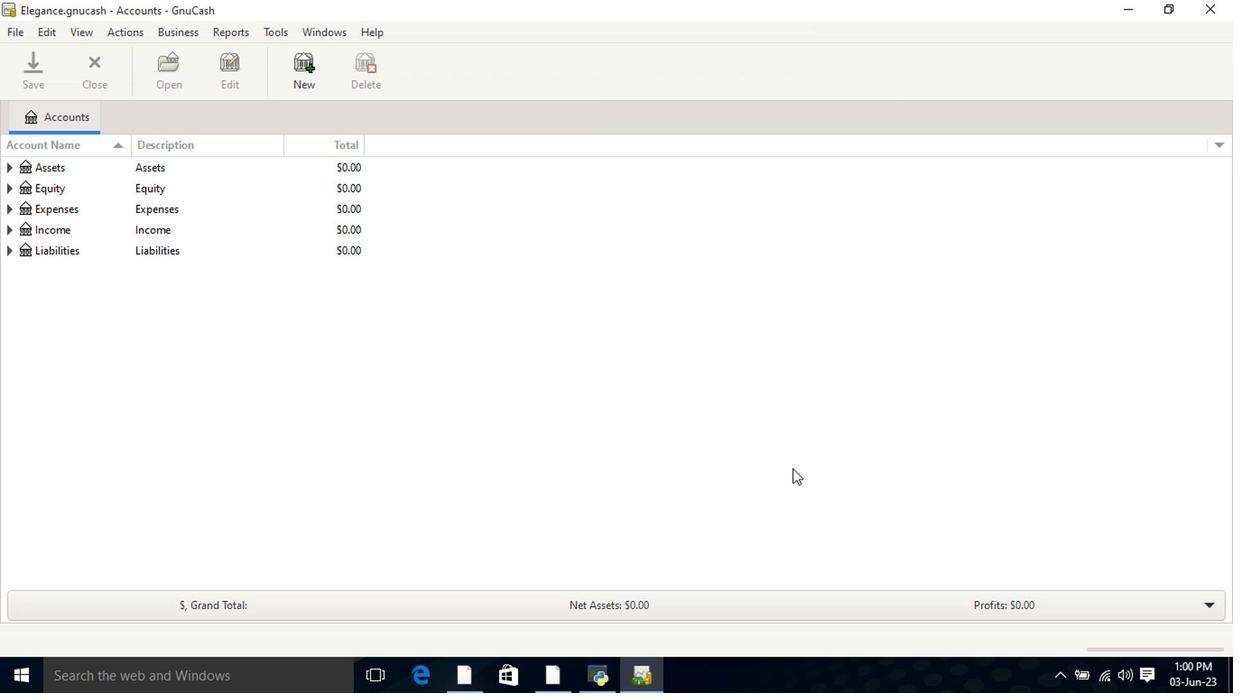 
Action: Mouse scrolled (793, 356) with delta (0, 0)
Screenshot: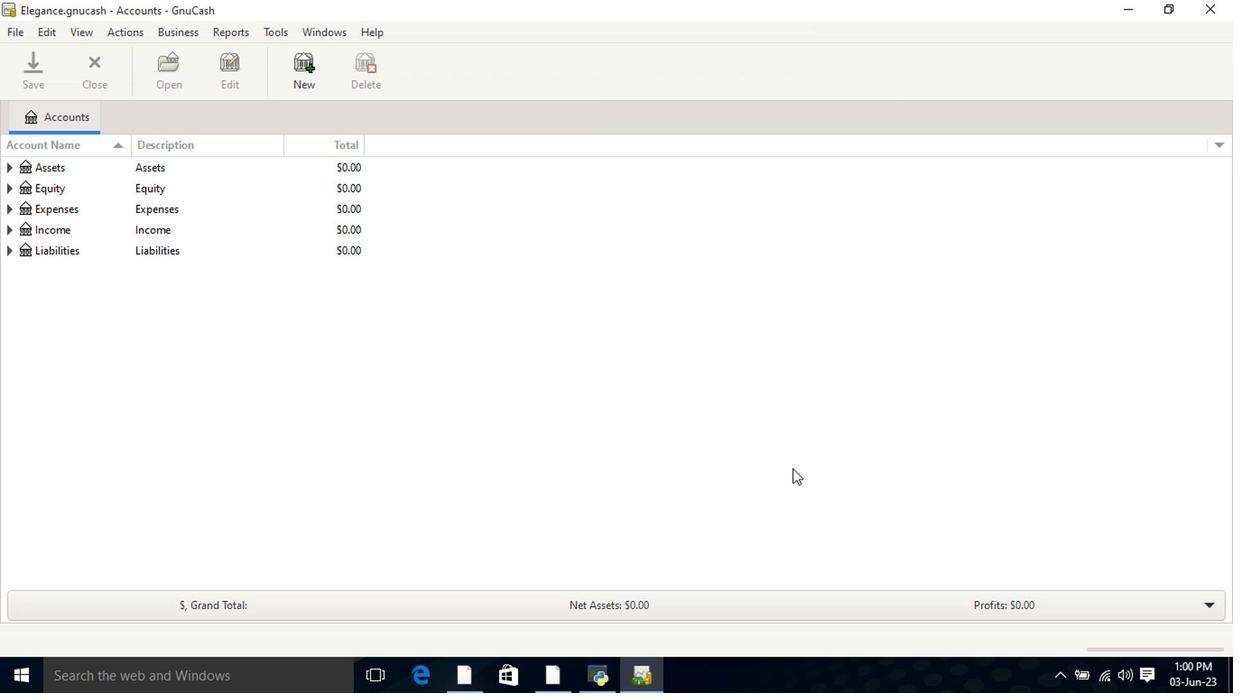 
Action: Mouse scrolled (793, 356) with delta (0, 0)
Screenshot: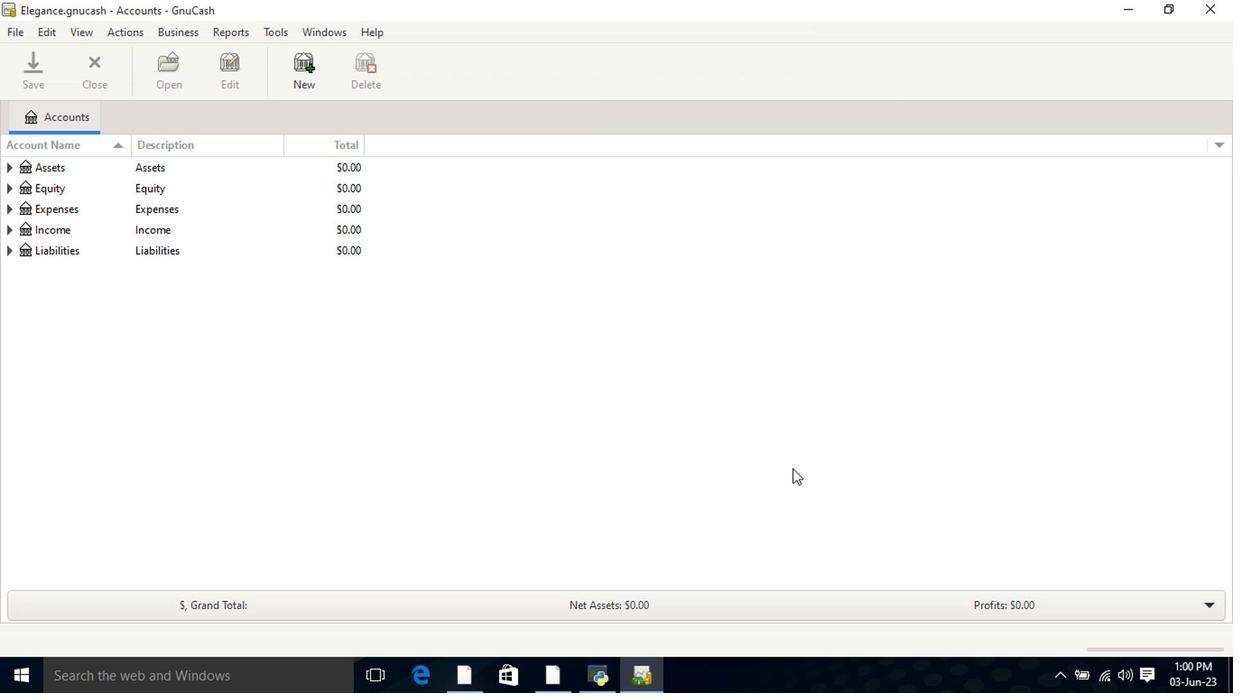 
Action: Mouse scrolled (793, 356) with delta (0, 0)
Screenshot: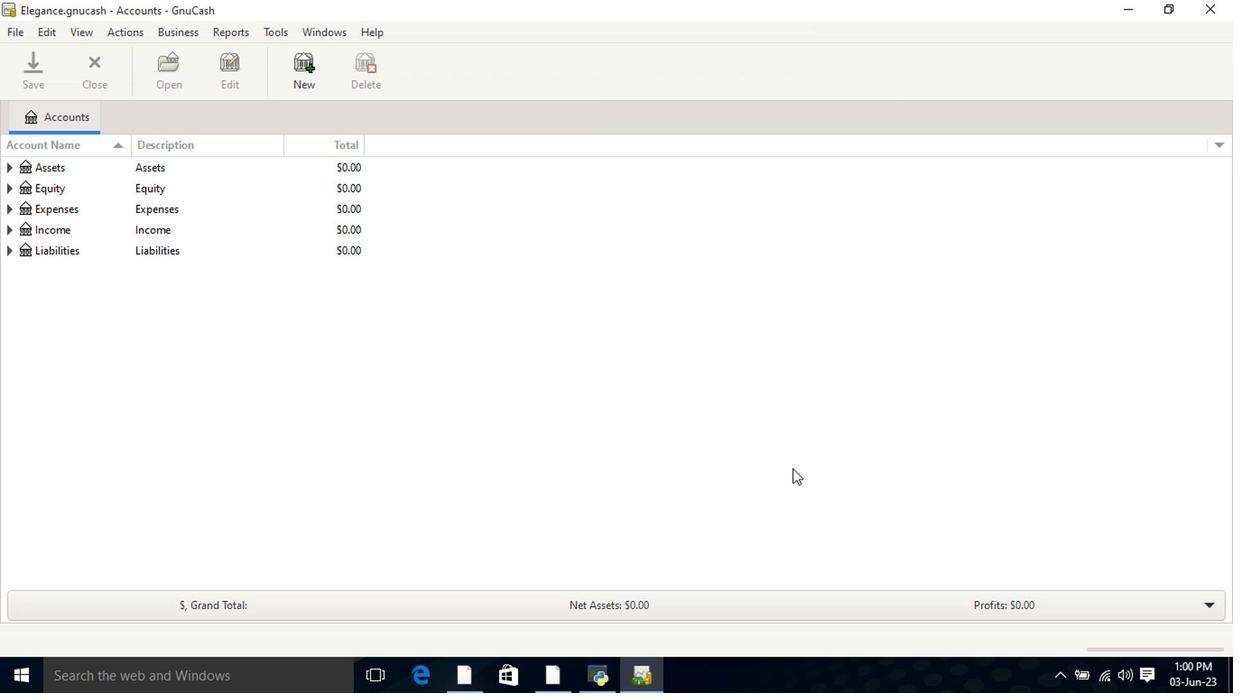 
Action: Mouse scrolled (793, 356) with delta (0, 0)
Screenshot: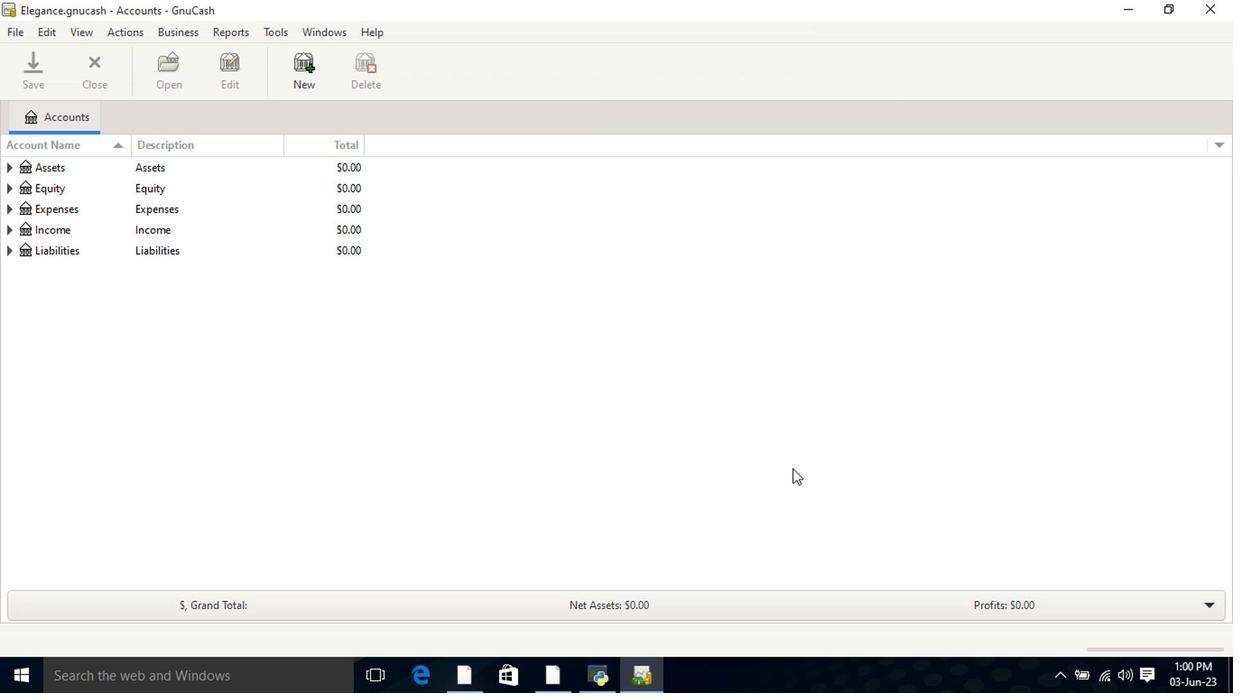 
Action: Mouse scrolled (793, 356) with delta (0, 0)
Screenshot: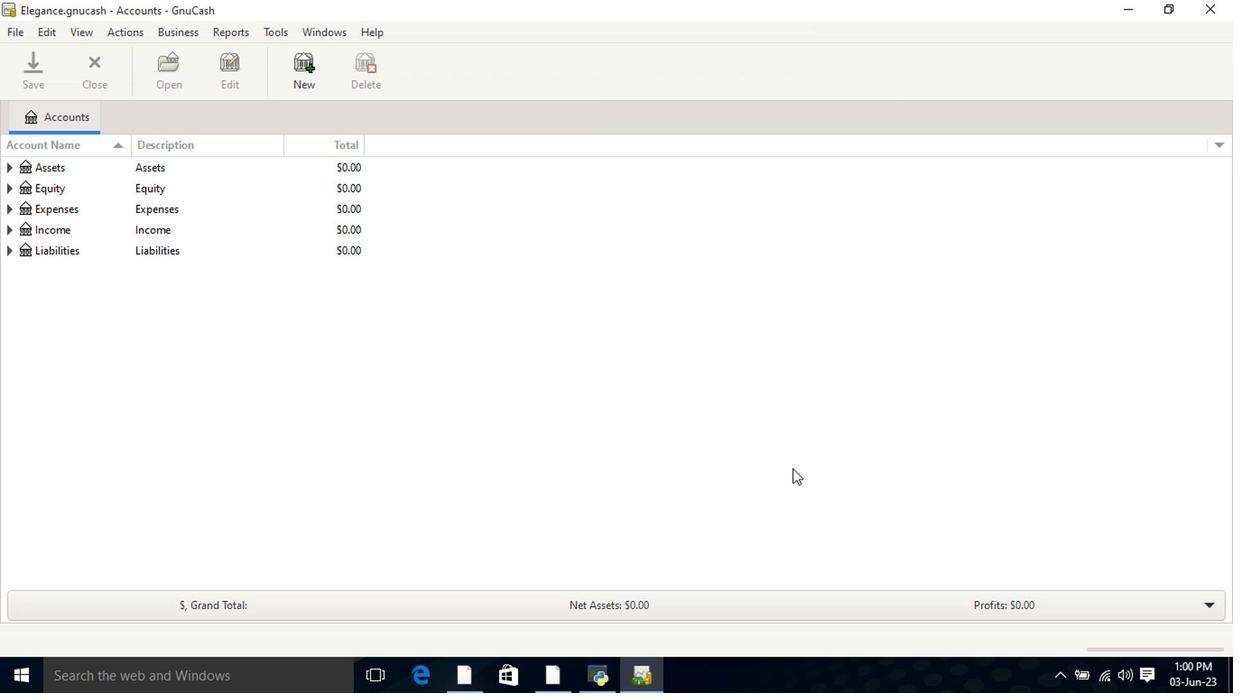 
Action: Mouse scrolled (793, 356) with delta (0, 0)
Screenshot: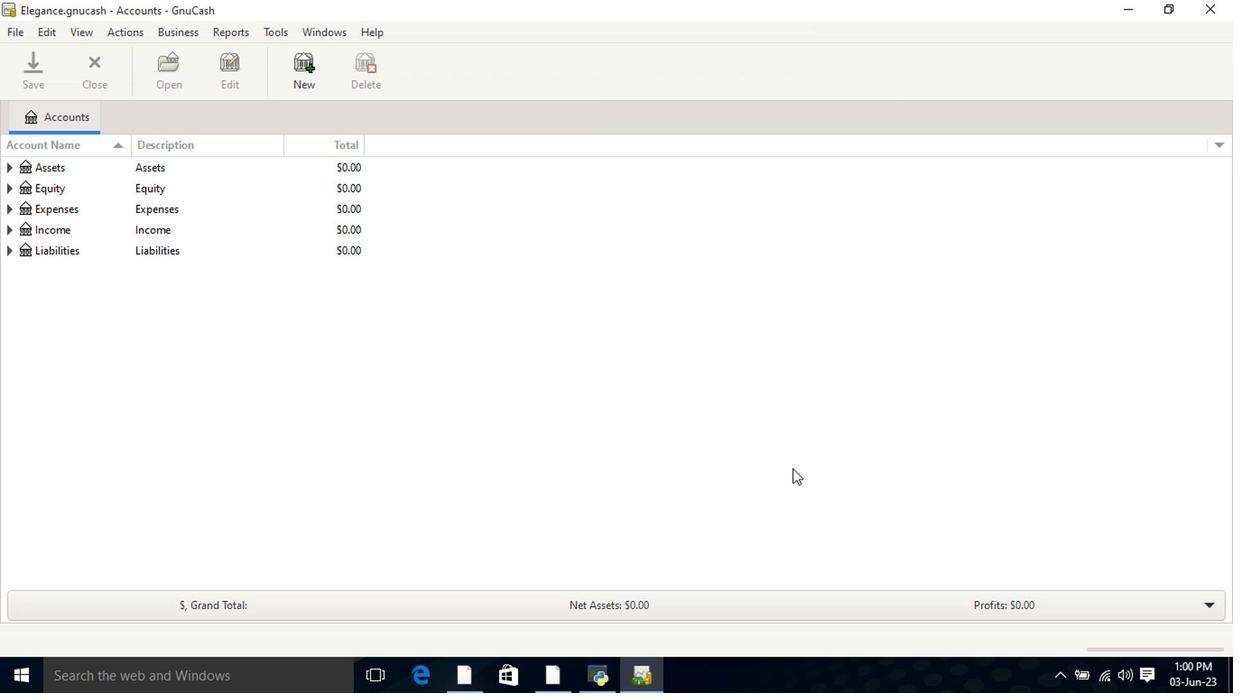 
Action: Mouse scrolled (793, 356) with delta (0, 0)
Screenshot: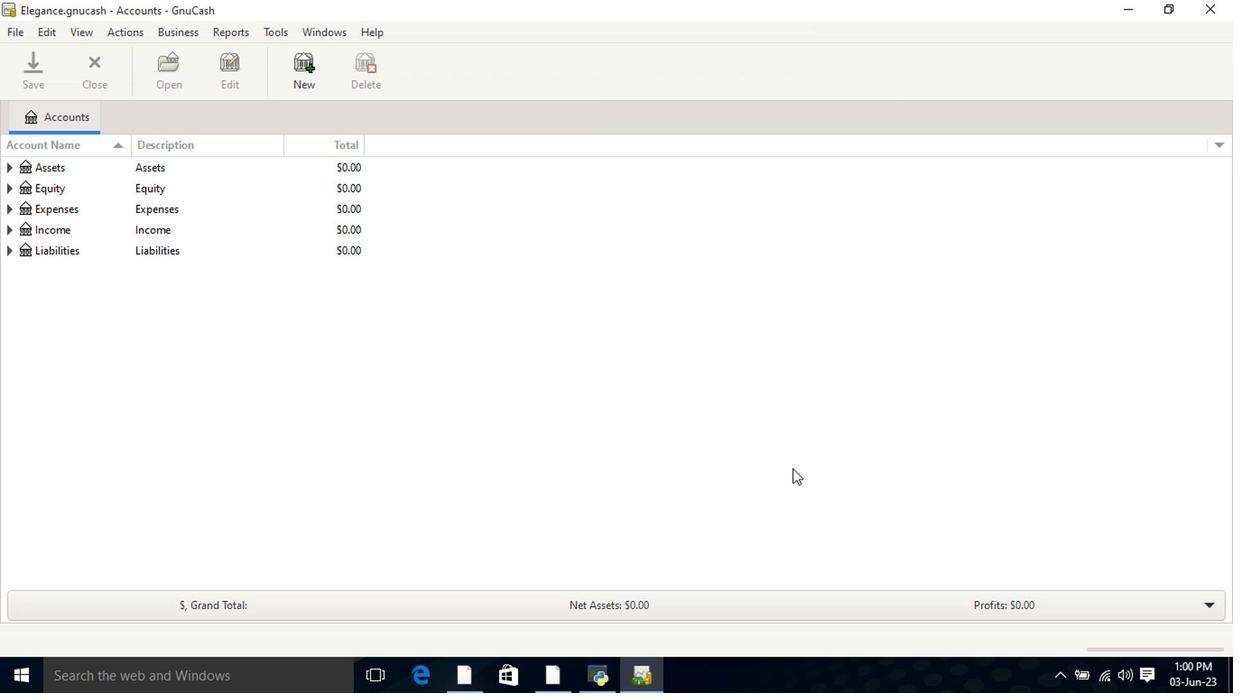 
Action: Mouse scrolled (793, 356) with delta (0, 0)
Screenshot: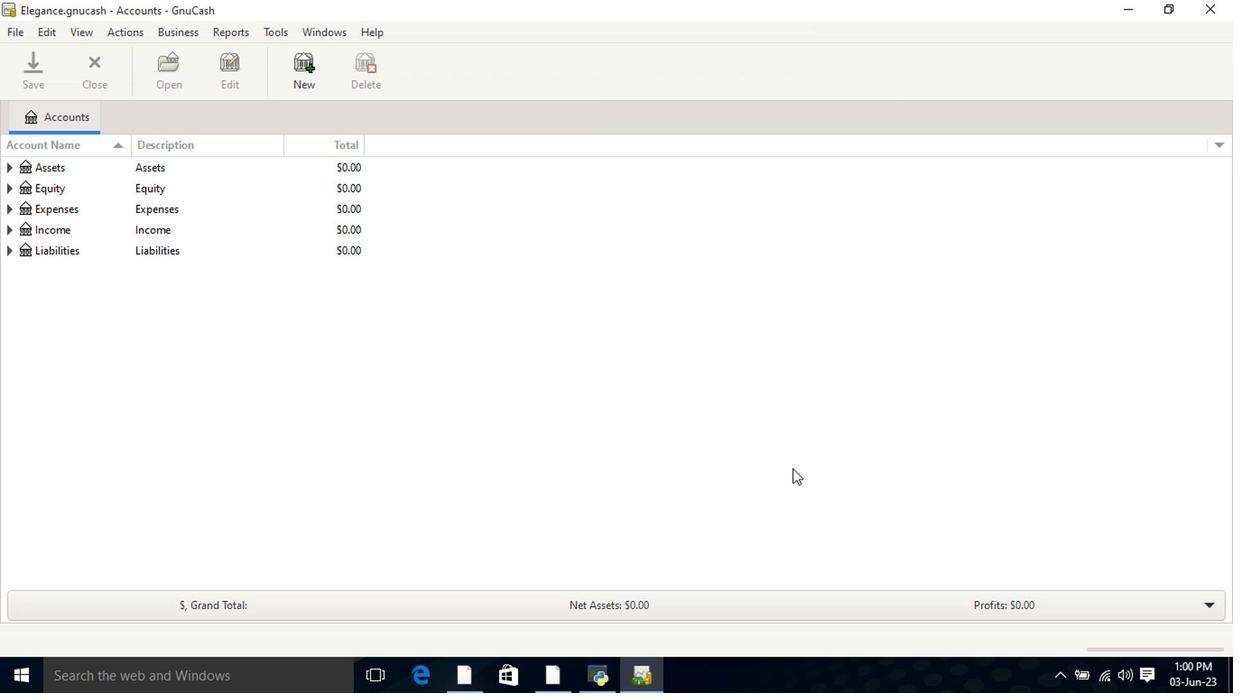 
Action: Mouse scrolled (793, 356) with delta (0, 0)
Screenshot: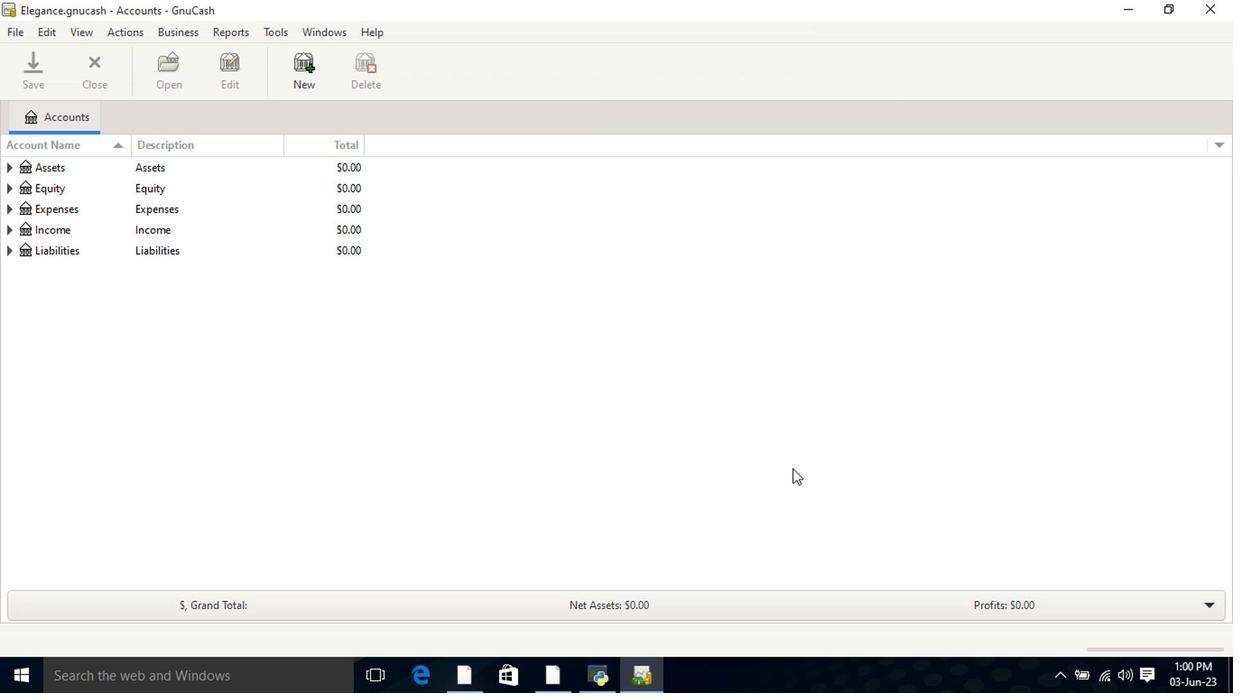 
Action: Mouse scrolled (793, 356) with delta (0, 0)
Screenshot: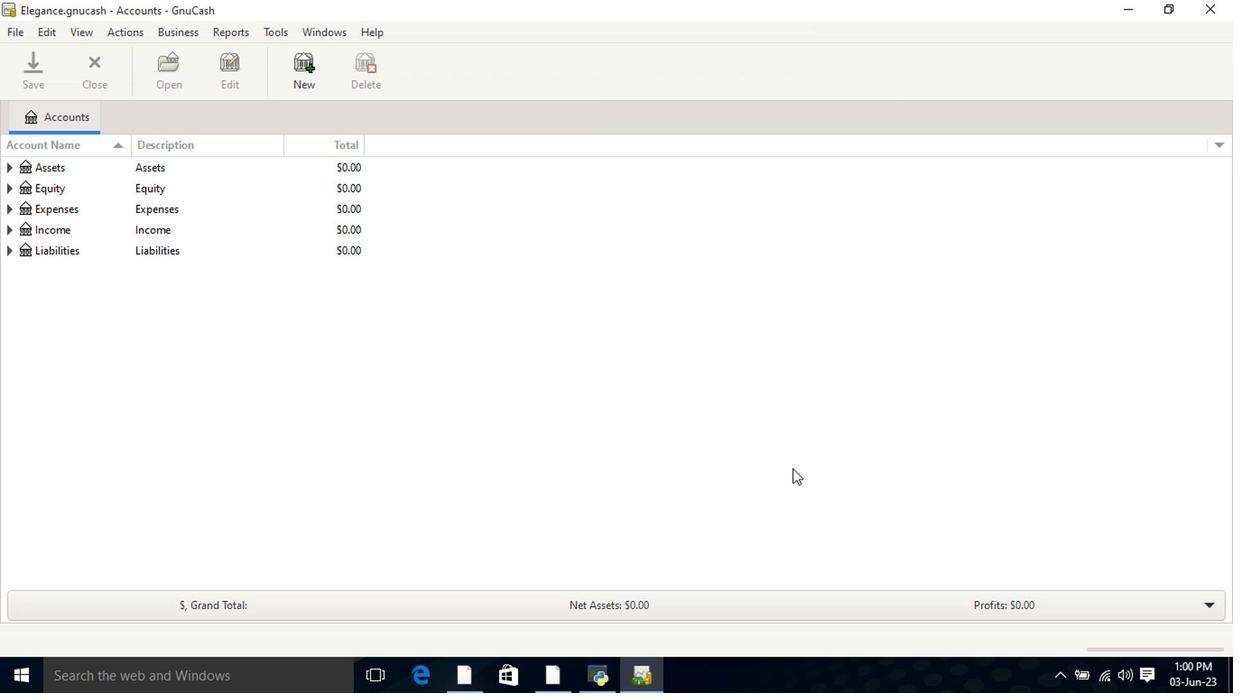 
Action: Mouse scrolled (793, 356) with delta (0, 0)
Screenshot: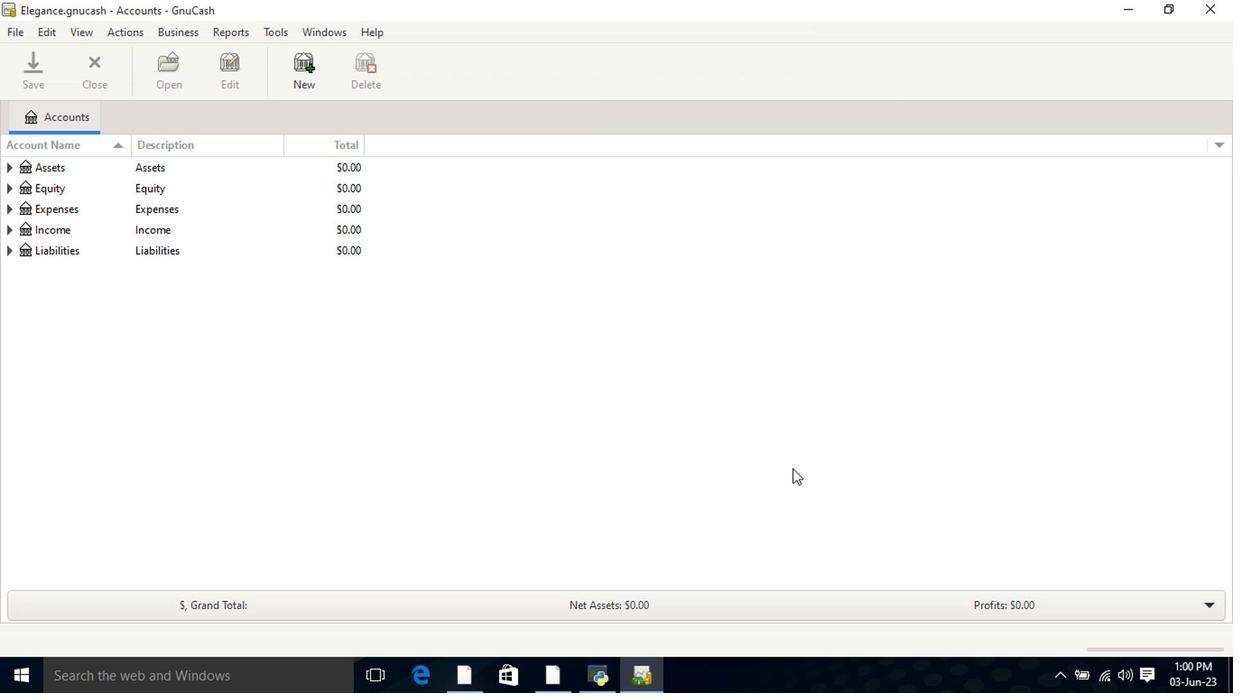 
Action: Mouse scrolled (793, 355) with delta (0, 0)
Screenshot: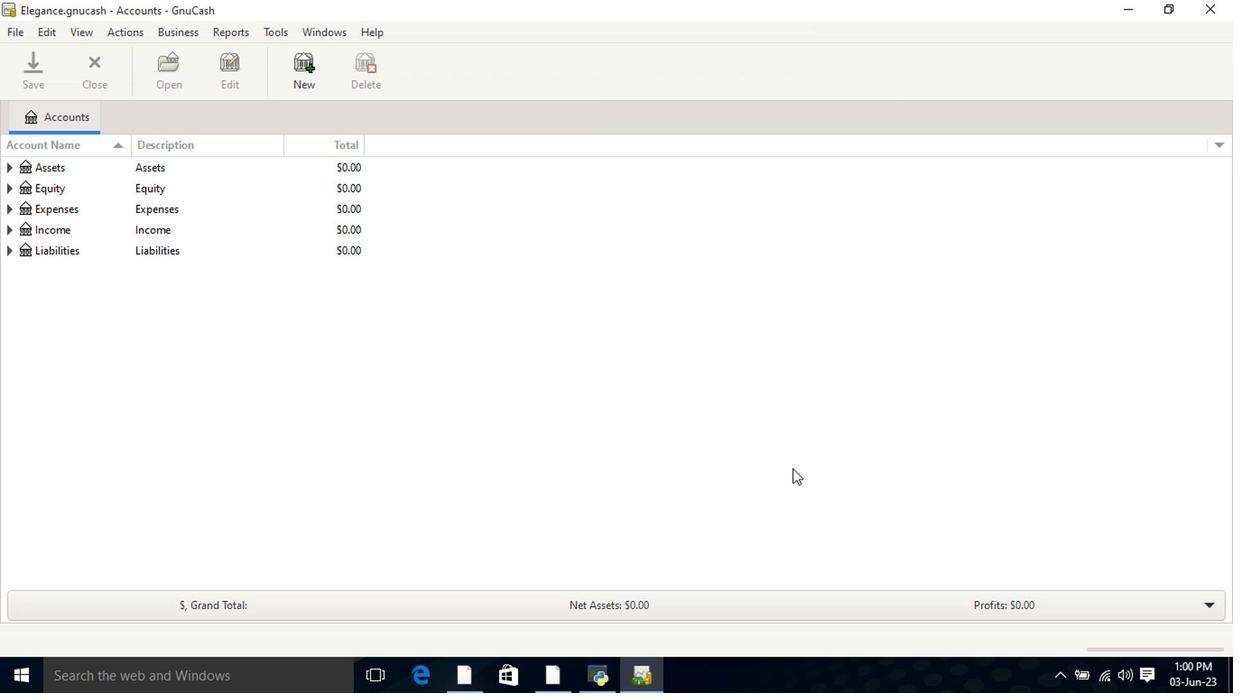 
Action: Mouse scrolled (793, 355) with delta (0, 0)
Screenshot: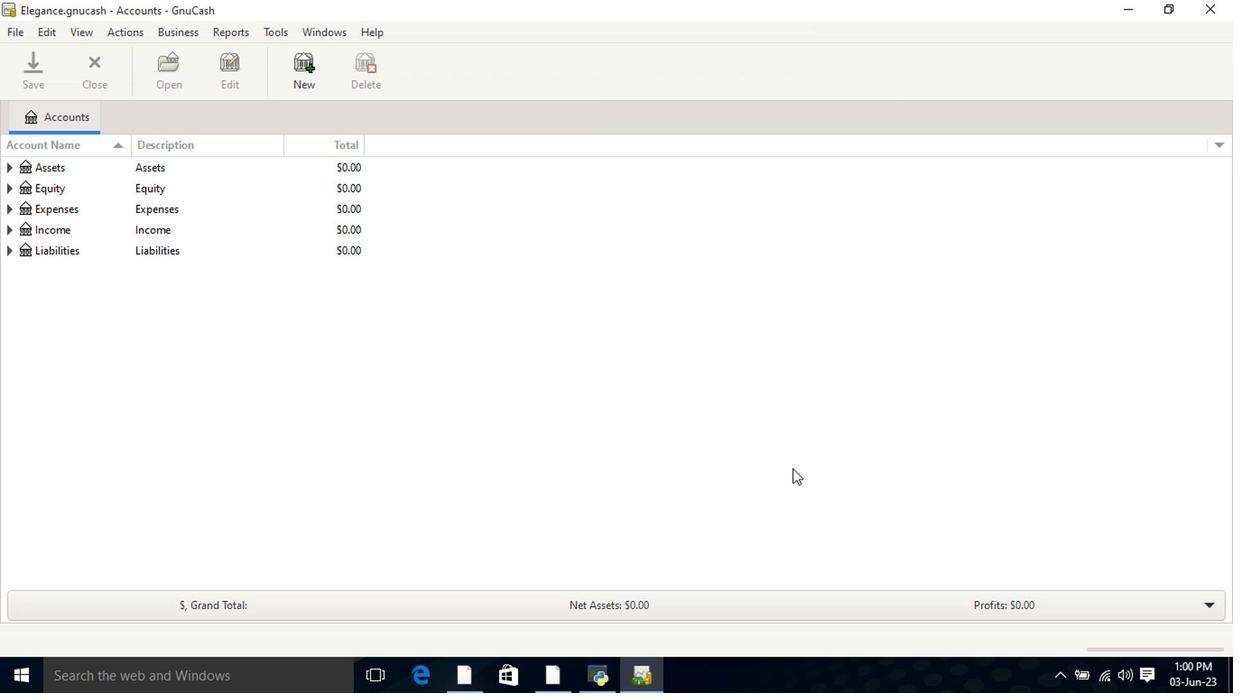 
Action: Mouse scrolled (793, 355) with delta (0, 0)
Screenshot: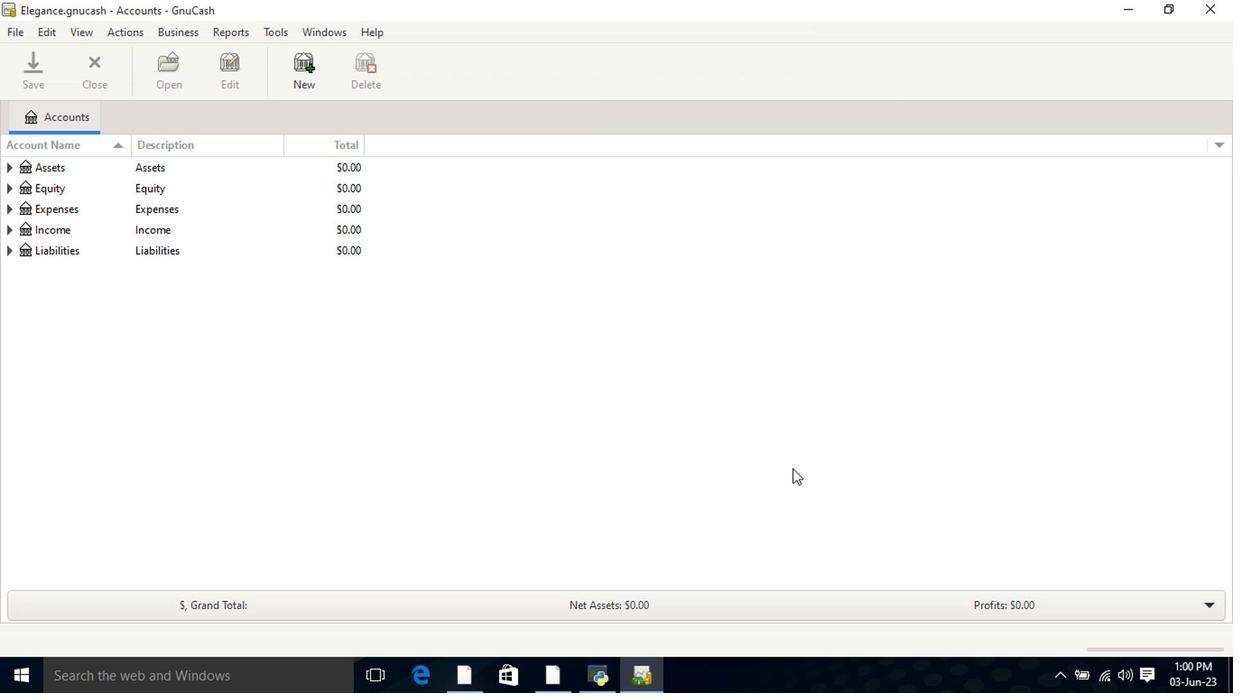 
Action: Mouse scrolled (793, 355) with delta (0, 0)
Screenshot: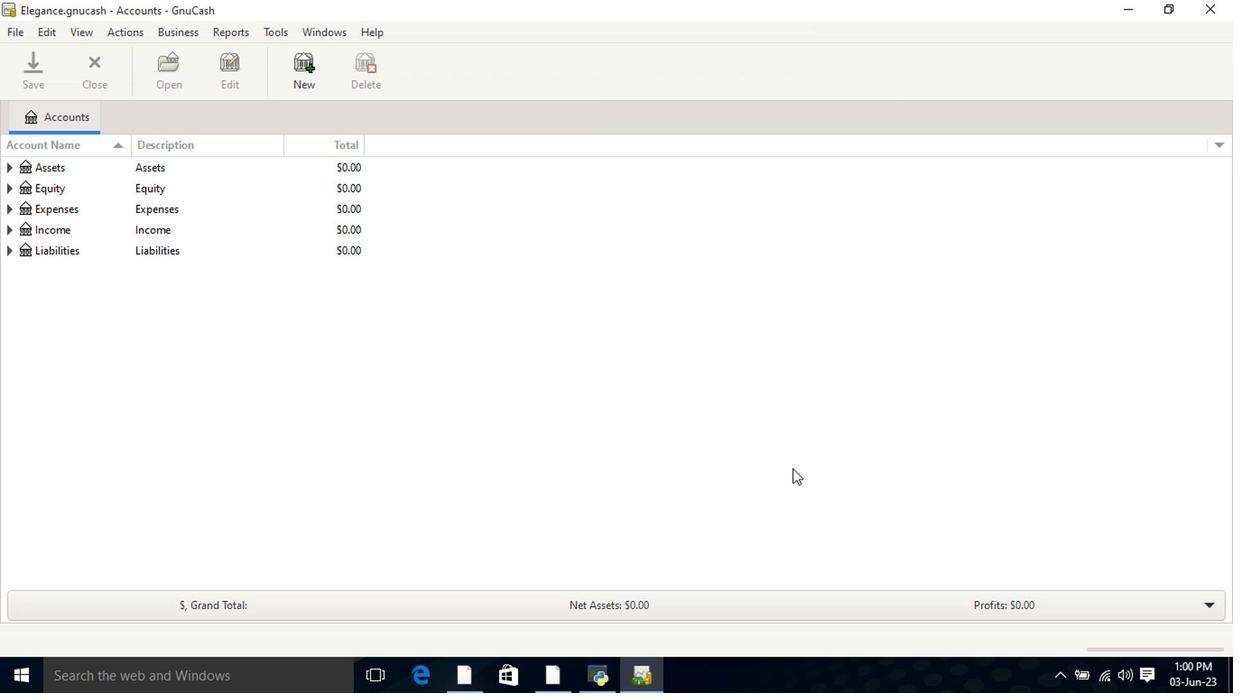 
Action: Mouse scrolled (793, 355) with delta (0, 0)
Screenshot: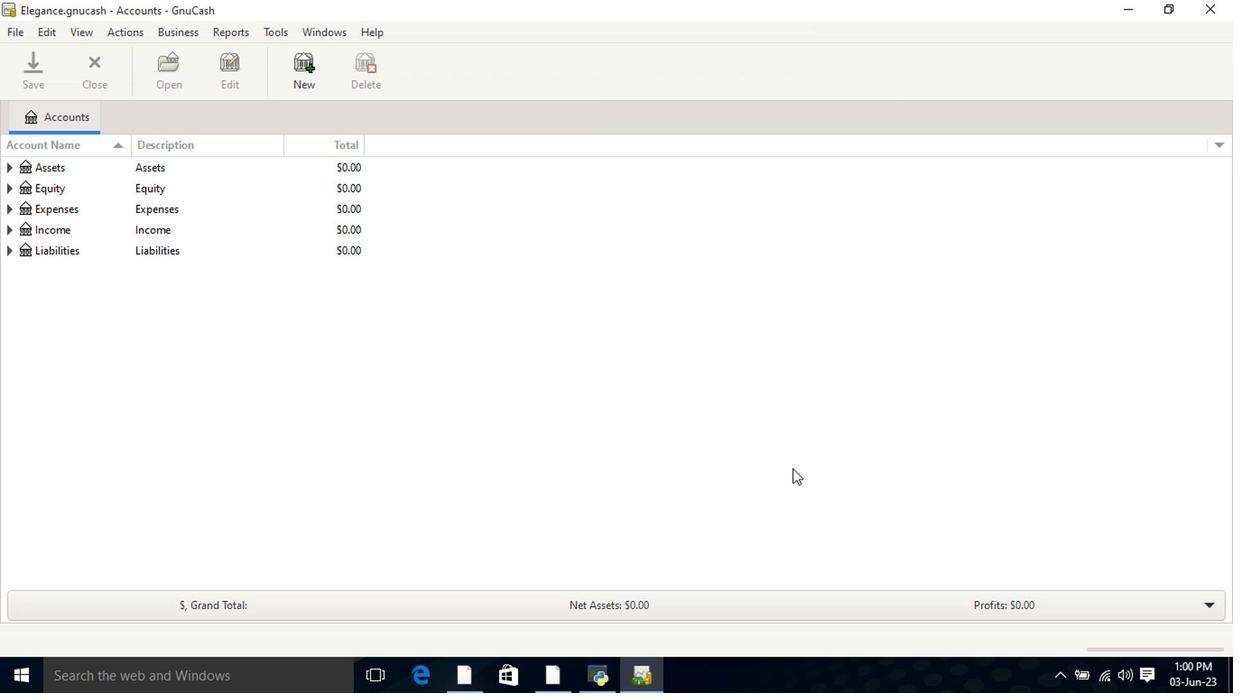 
Action: Mouse scrolled (793, 355) with delta (0, 0)
Screenshot: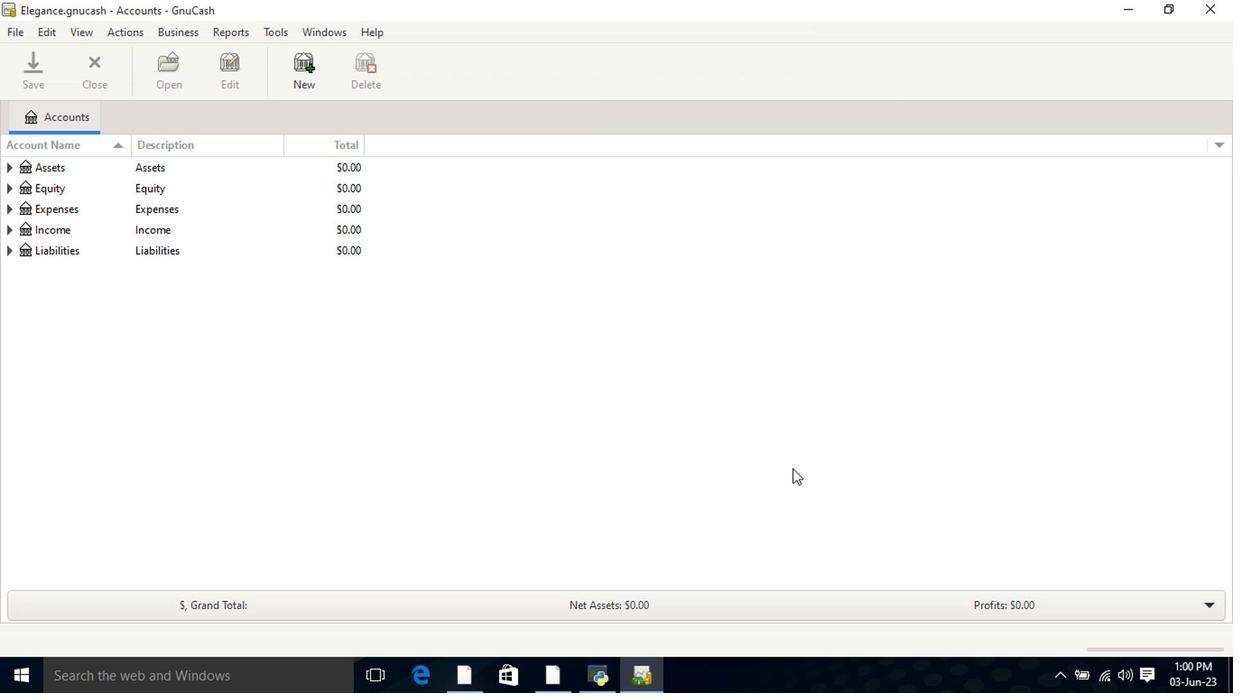 
Action: Mouse scrolled (793, 355) with delta (0, 0)
Screenshot: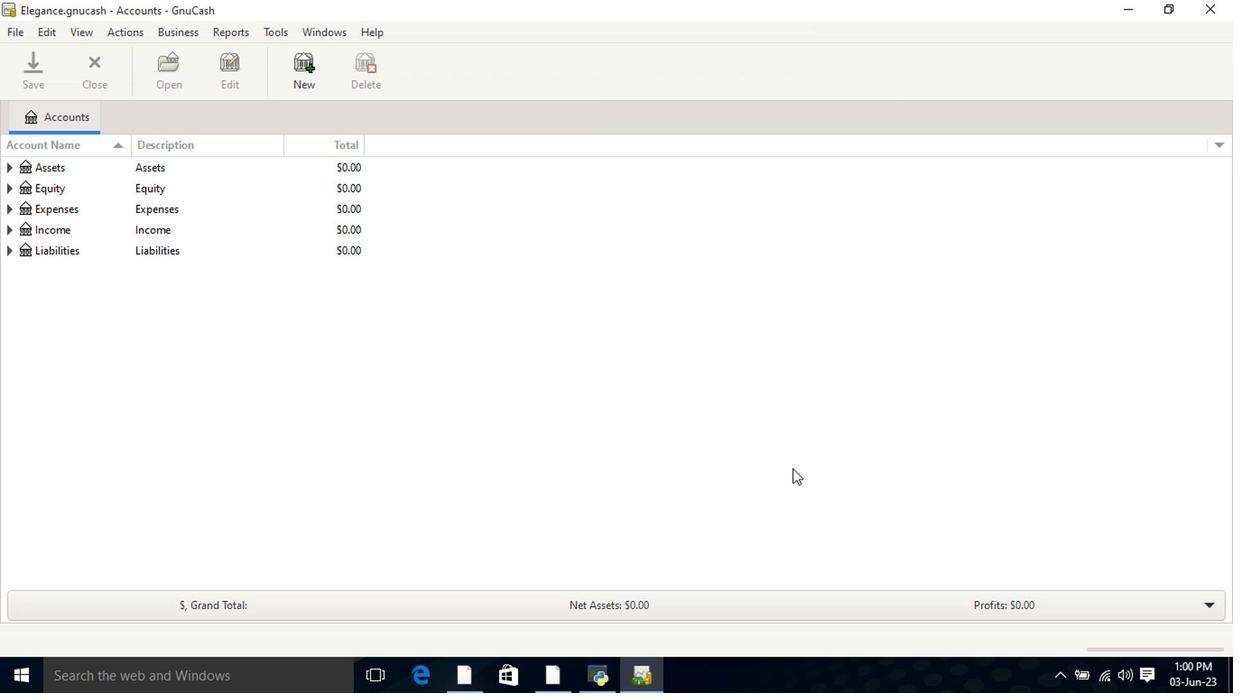 
Action: Mouse scrolled (793, 355) with delta (0, 0)
Screenshot: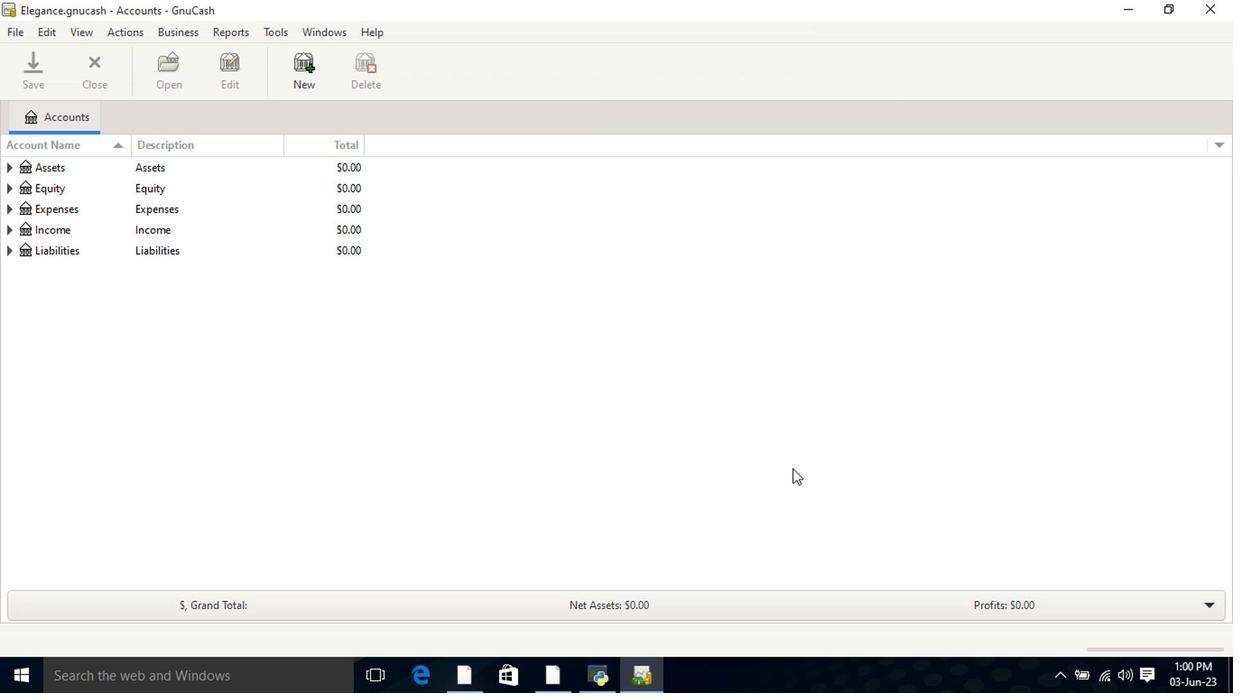 
Action: Mouse scrolled (793, 355) with delta (0, 0)
Screenshot: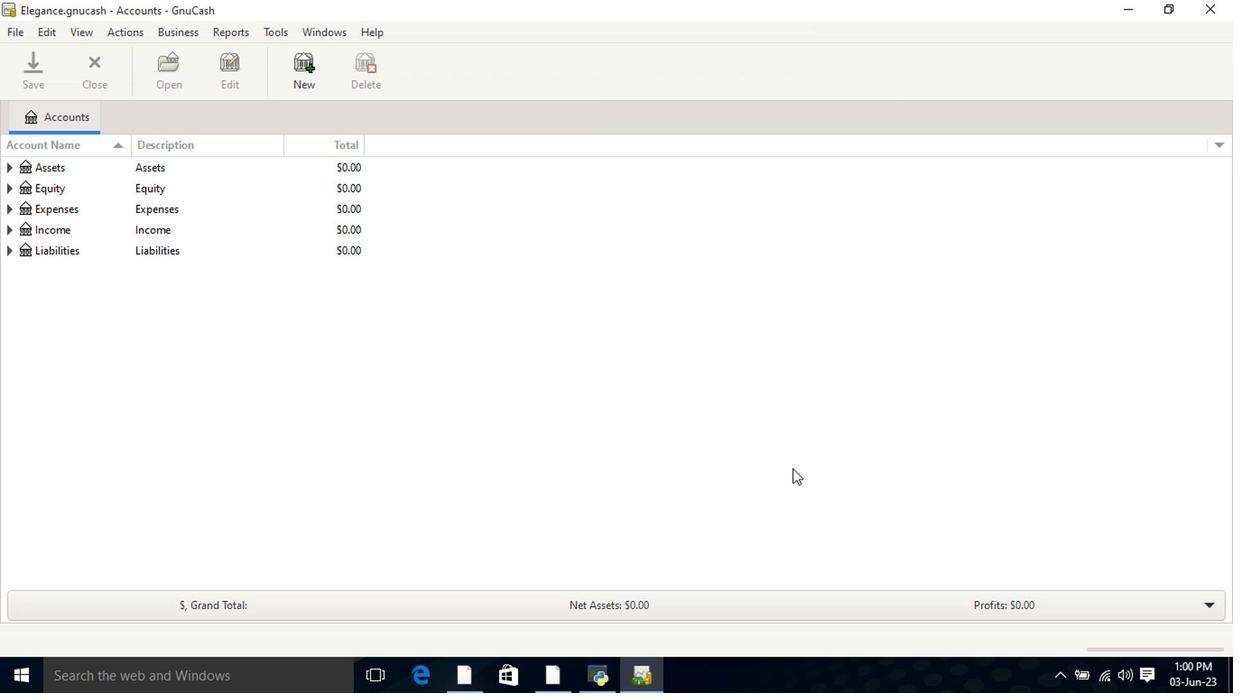 
Action: Mouse scrolled (793, 355) with delta (0, 0)
Screenshot: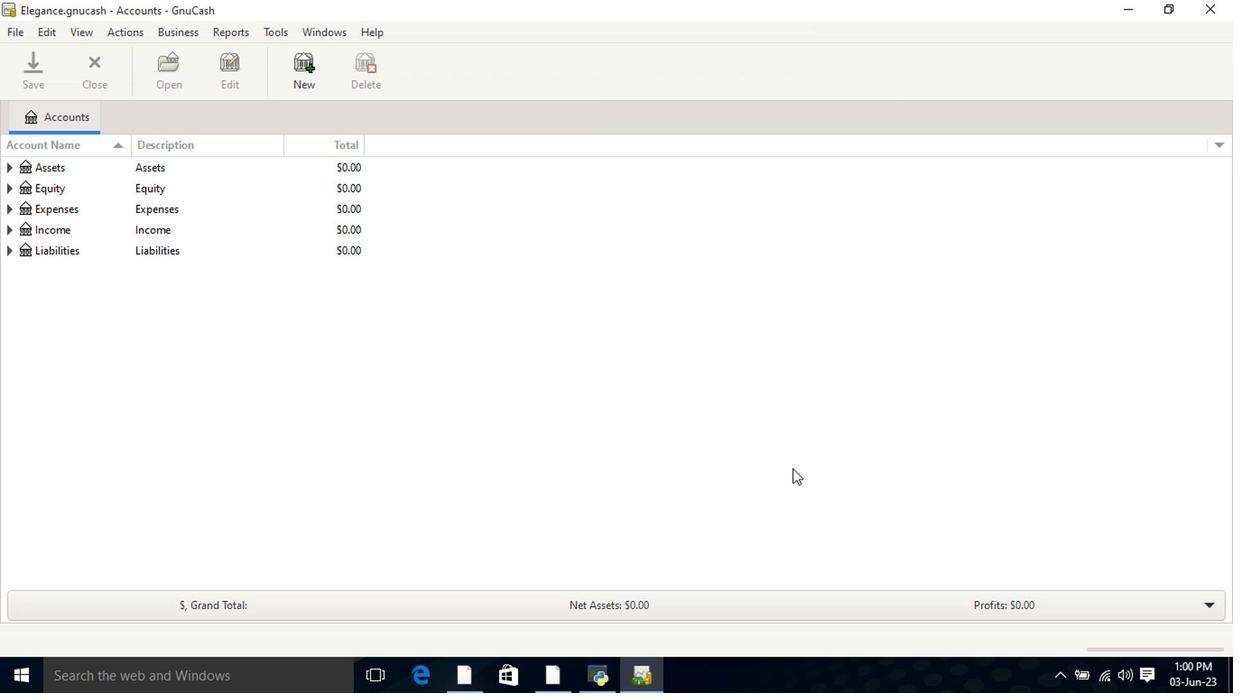 
Action: Mouse scrolled (793, 355) with delta (0, 0)
Screenshot: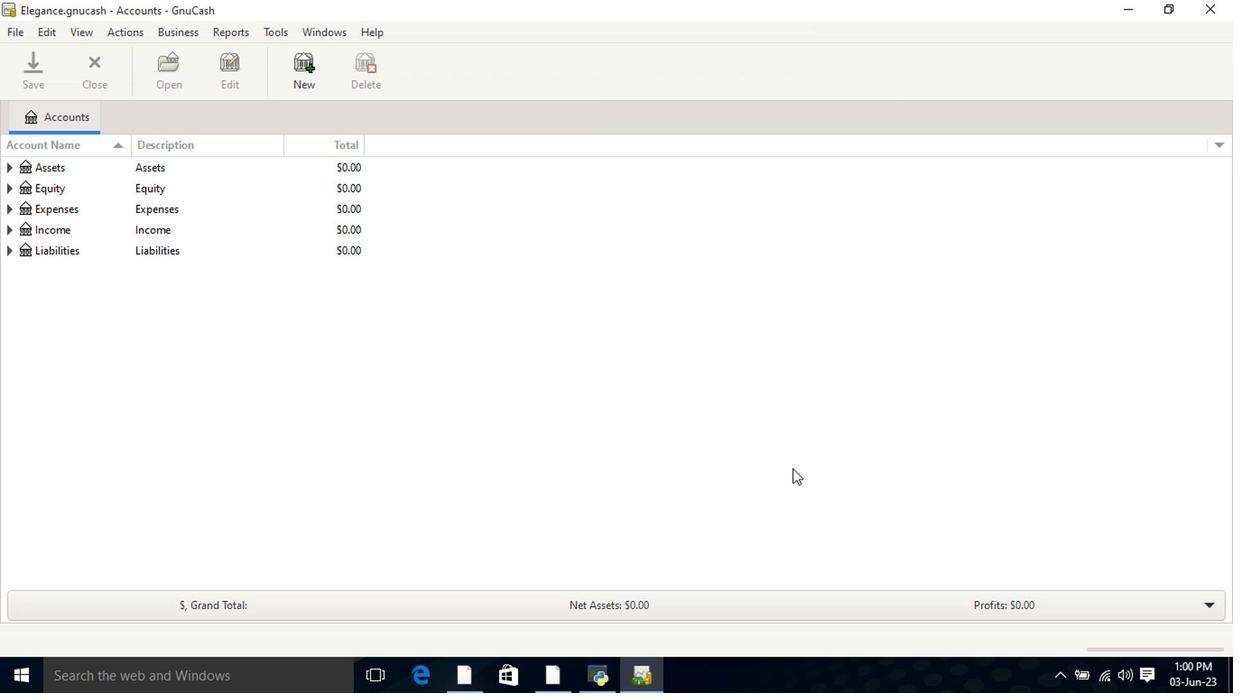 
Action: Mouse scrolled (793, 355) with delta (0, 0)
Screenshot: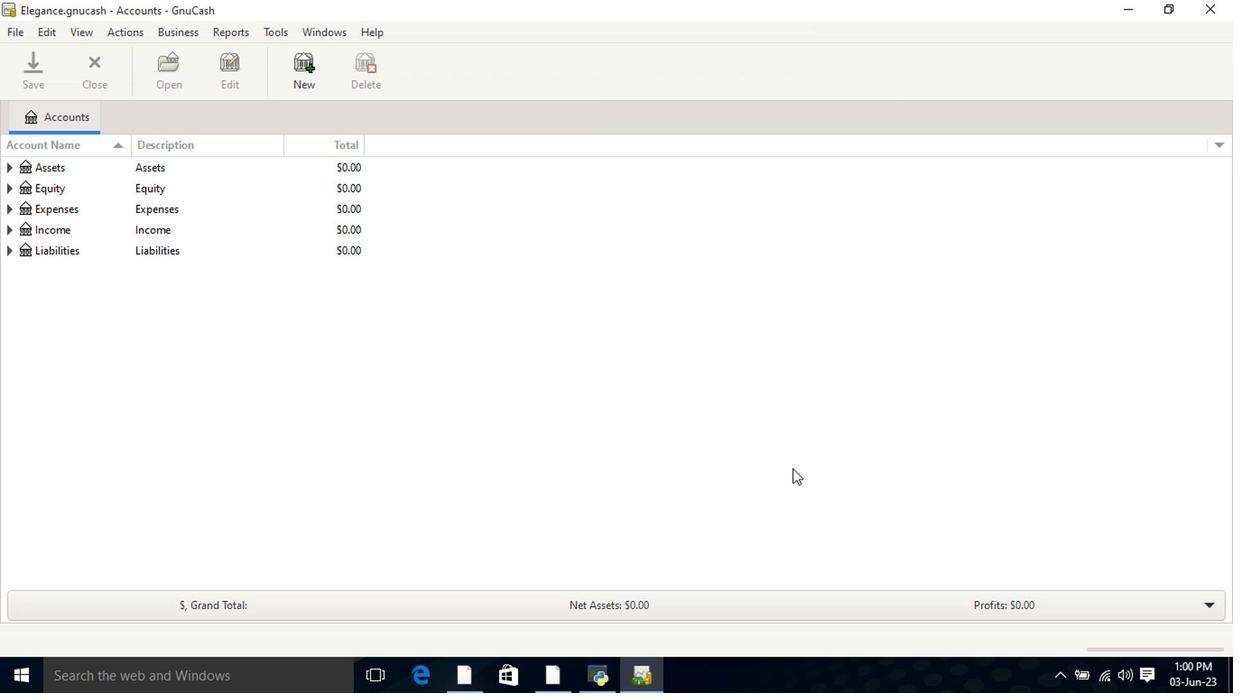 
Action: Mouse scrolled (793, 355) with delta (0, 0)
Screenshot: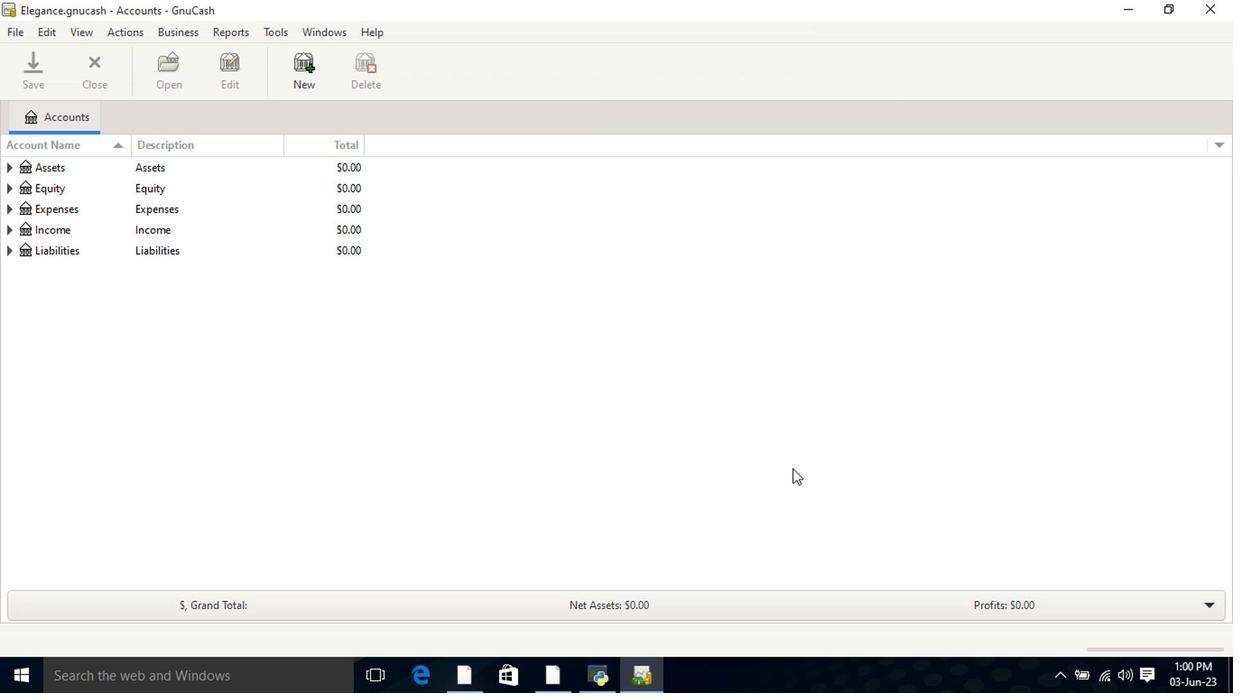 
Action: Mouse scrolled (793, 355) with delta (0, 0)
Screenshot: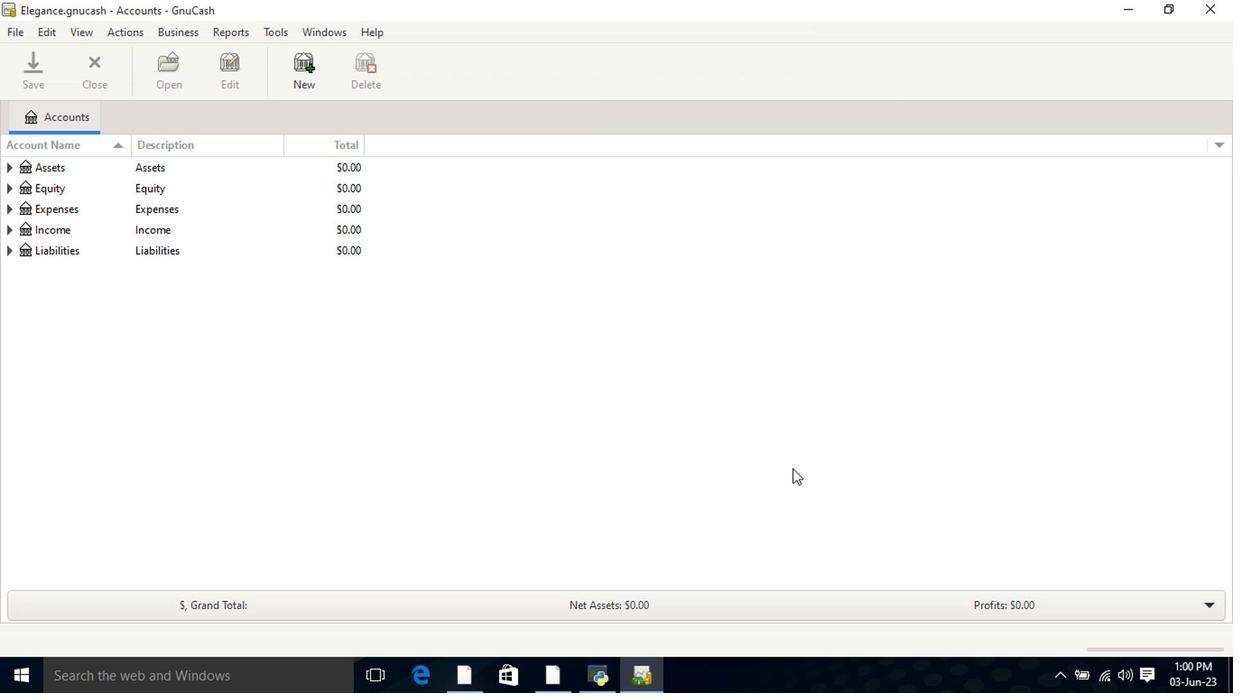 
Action: Mouse scrolled (793, 355) with delta (0, 0)
Screenshot: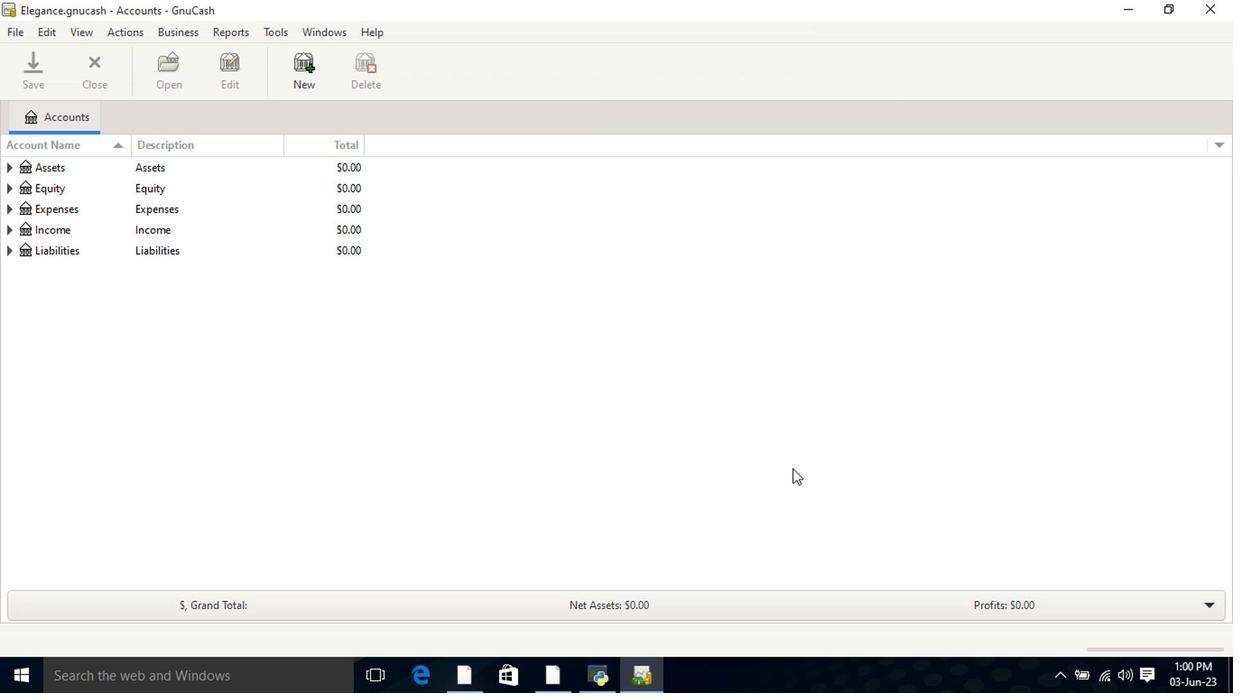
Action: Mouse scrolled (793, 355) with delta (0, 0)
Screenshot: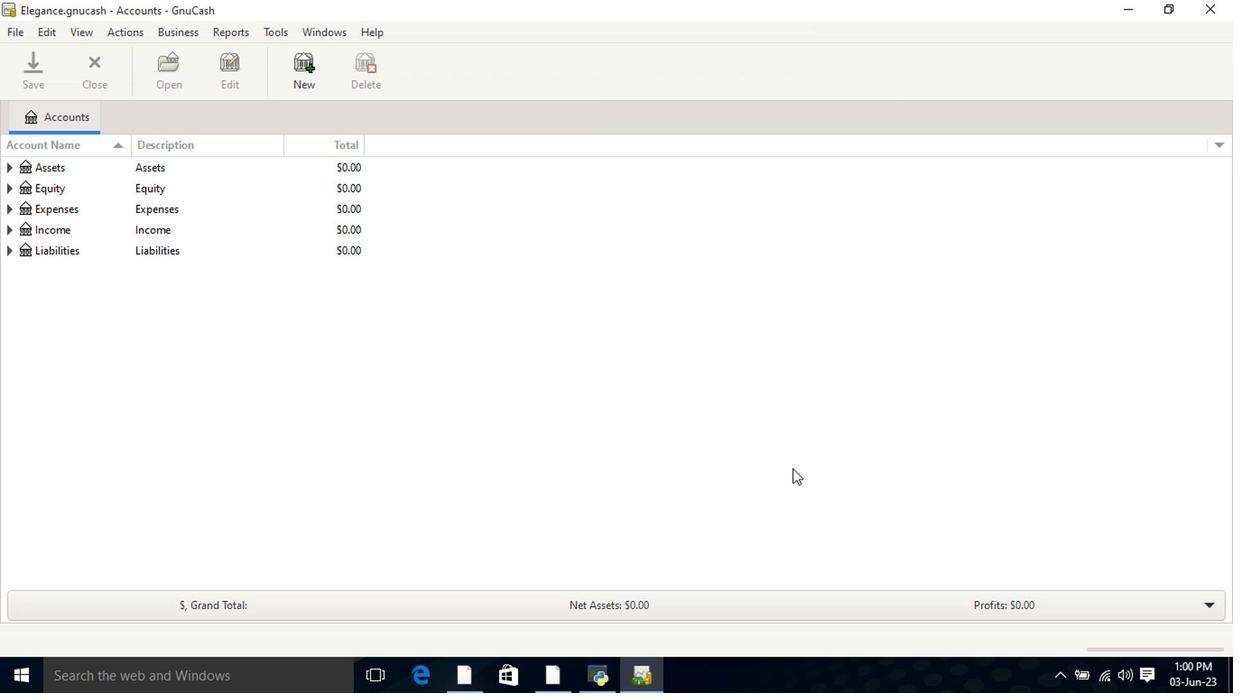 
Action: Mouse scrolled (793, 355) with delta (0, 0)
Screenshot: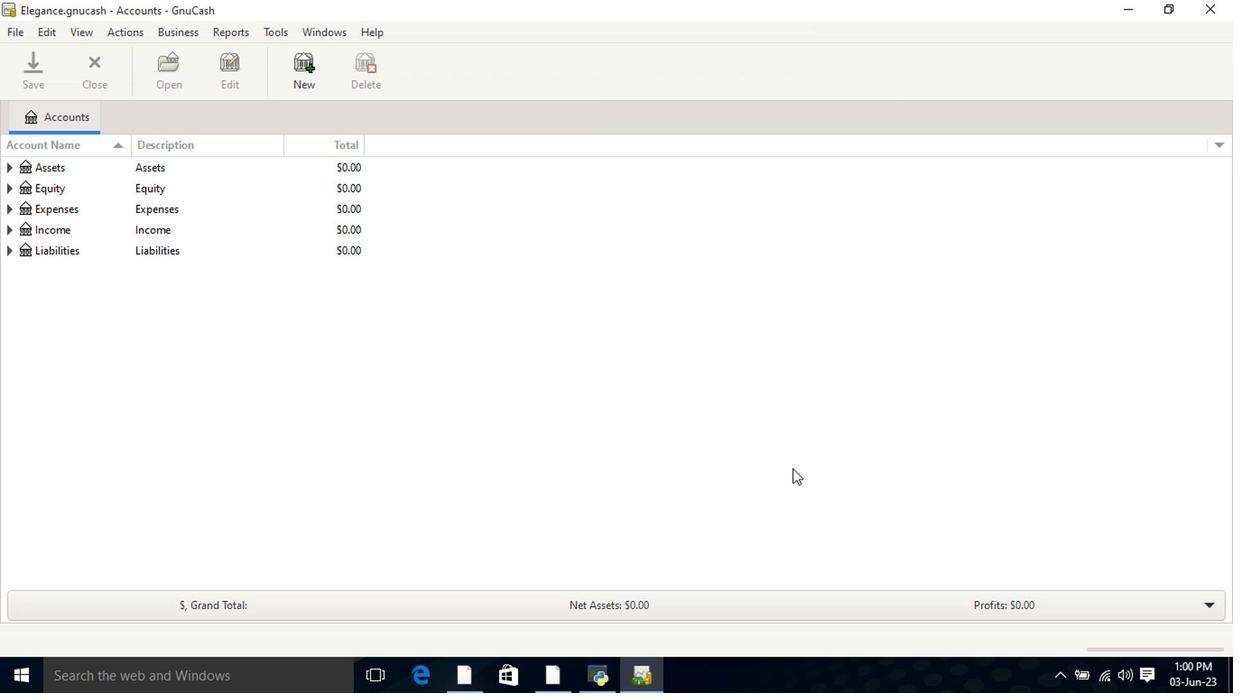 
Action: Mouse scrolled (793, 355) with delta (0, 0)
Screenshot: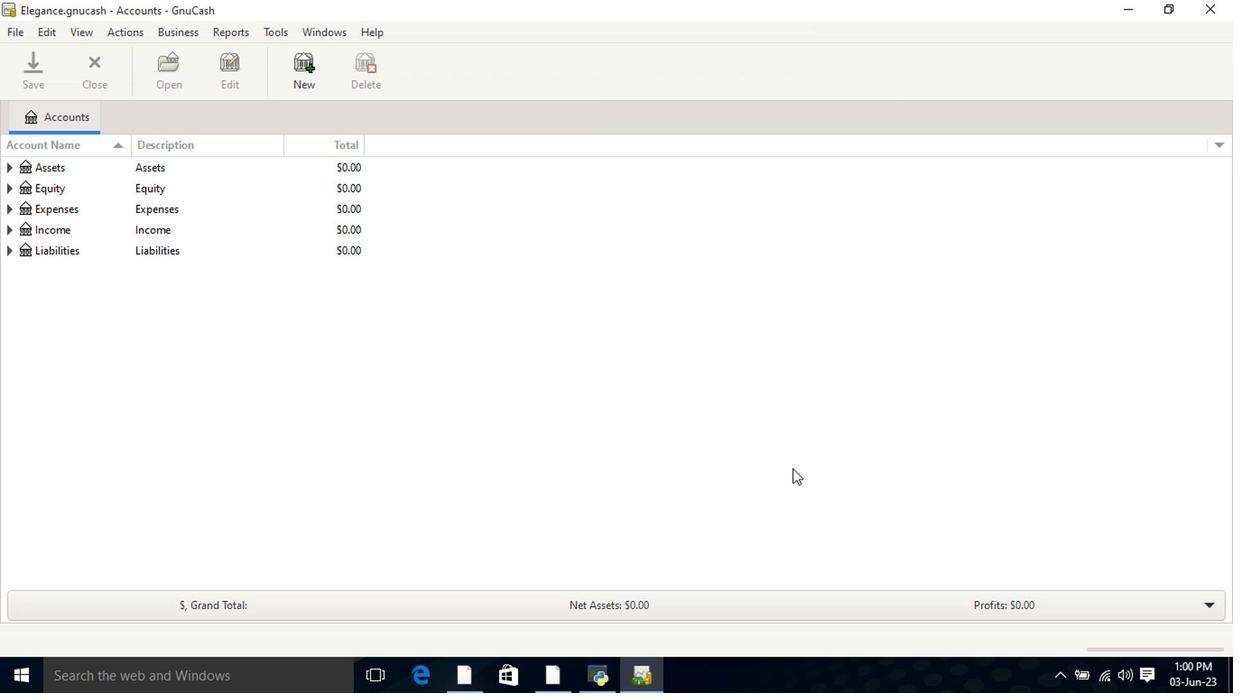 
Action: Mouse scrolled (793, 355) with delta (0, 0)
Screenshot: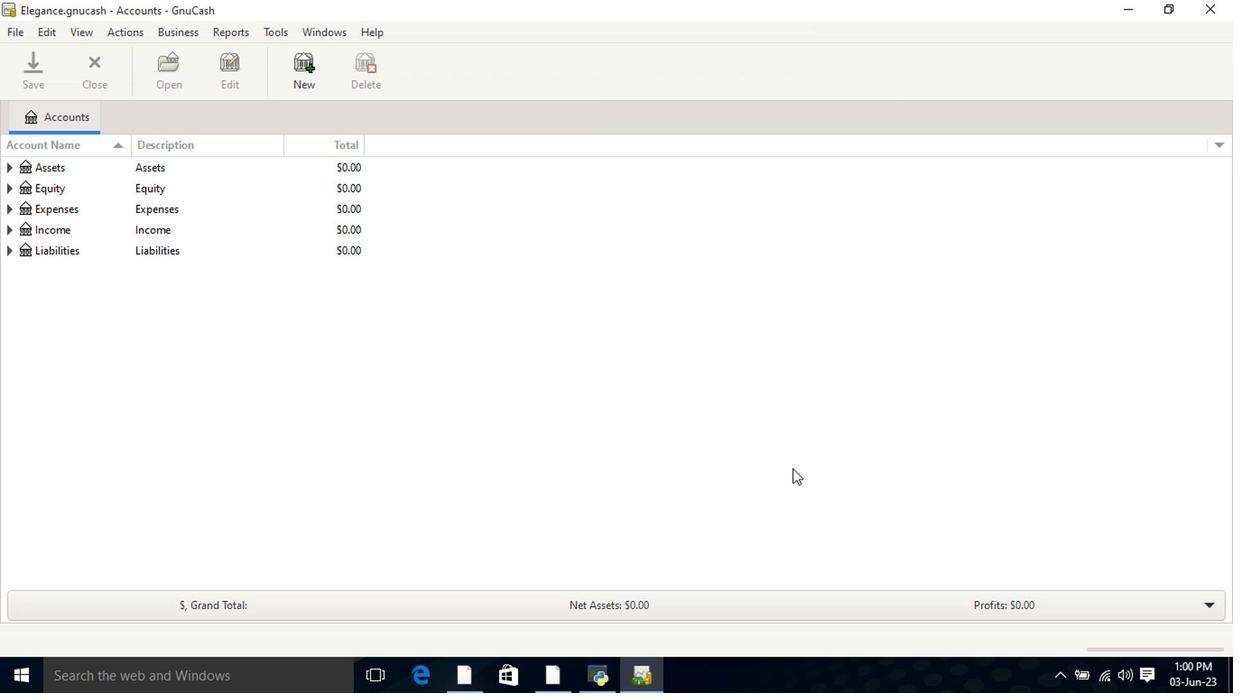 
Action: Mouse moved to (53, 143)
Screenshot: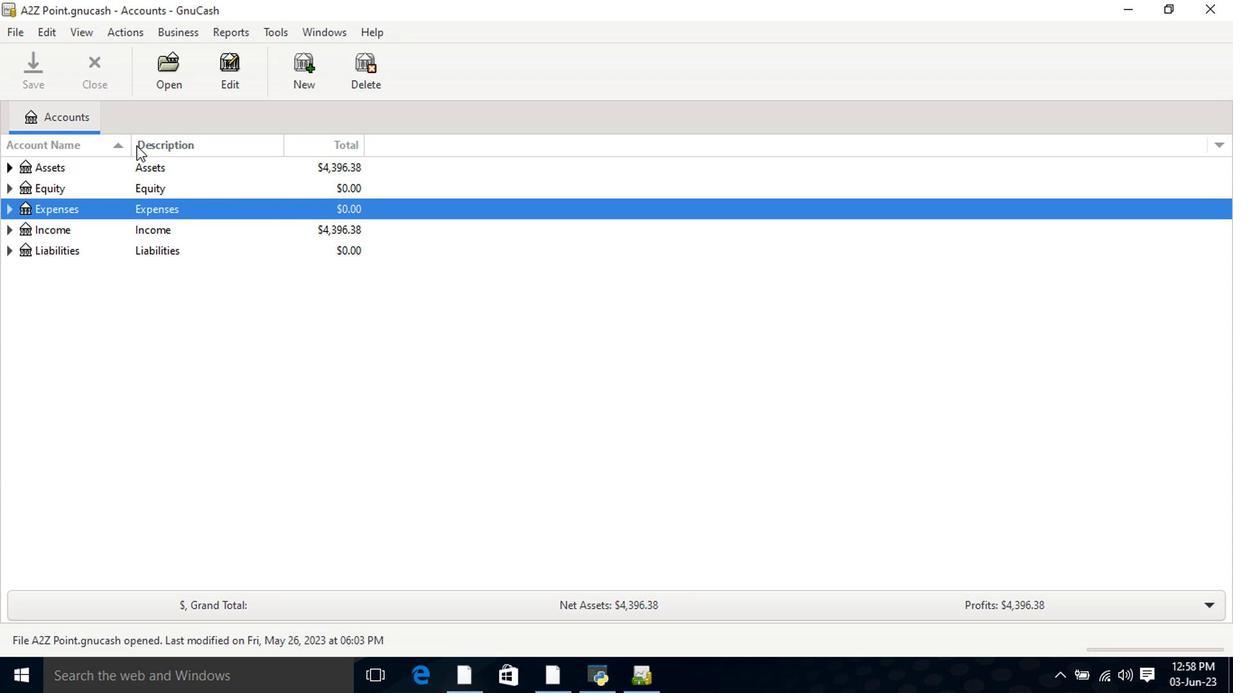 
Action: Mouse pressed left at (53, 143)
Screenshot: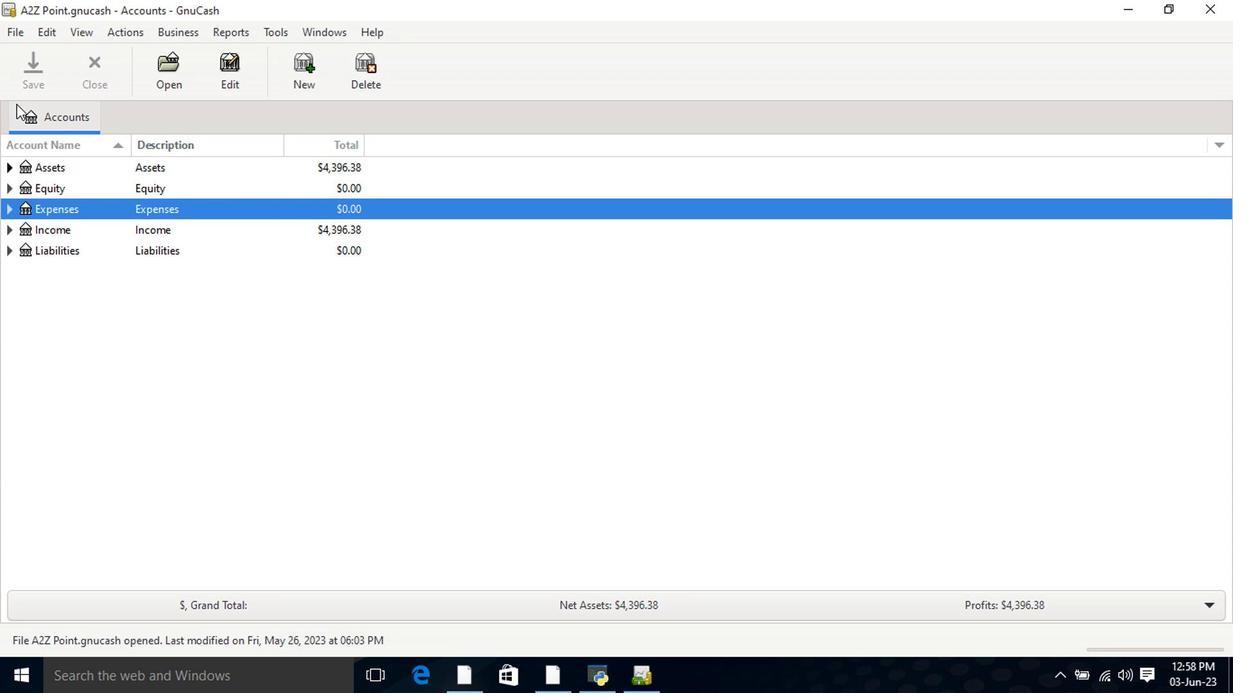 
Action: Mouse moved to (105, 154)
Screenshot: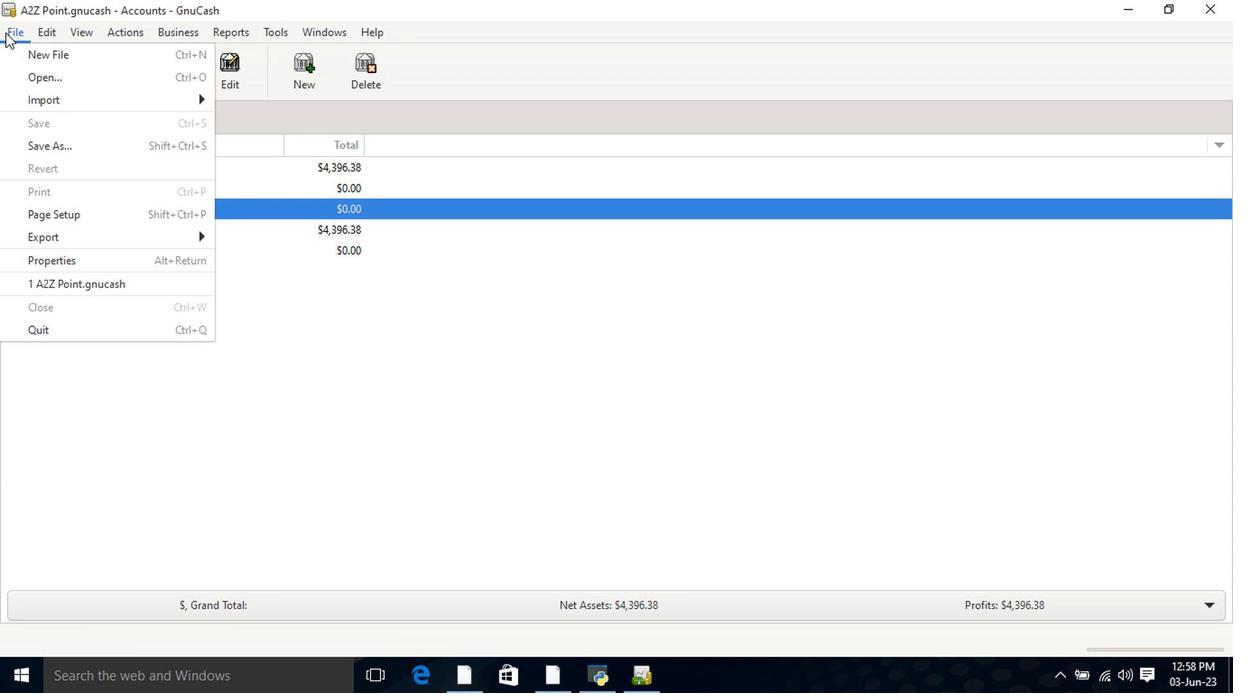 
Action: Mouse pressed left at (105, 154)
Screenshot: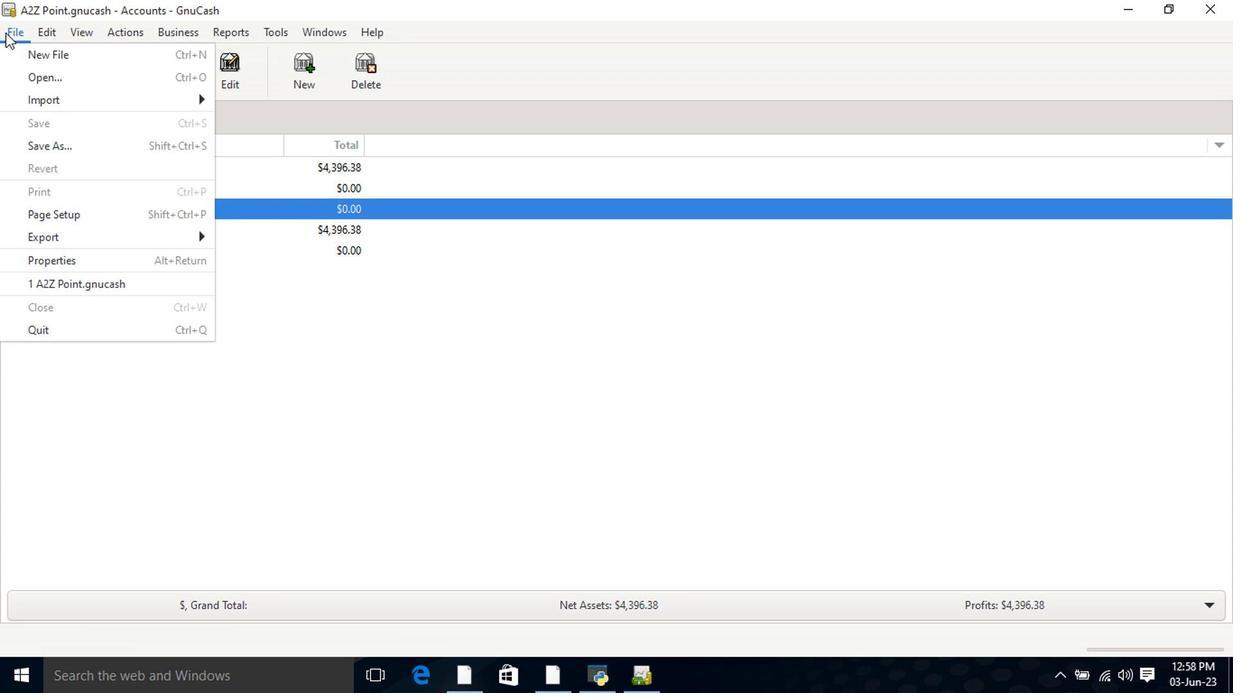 
Action: Mouse moved to (456, 323)
Screenshot: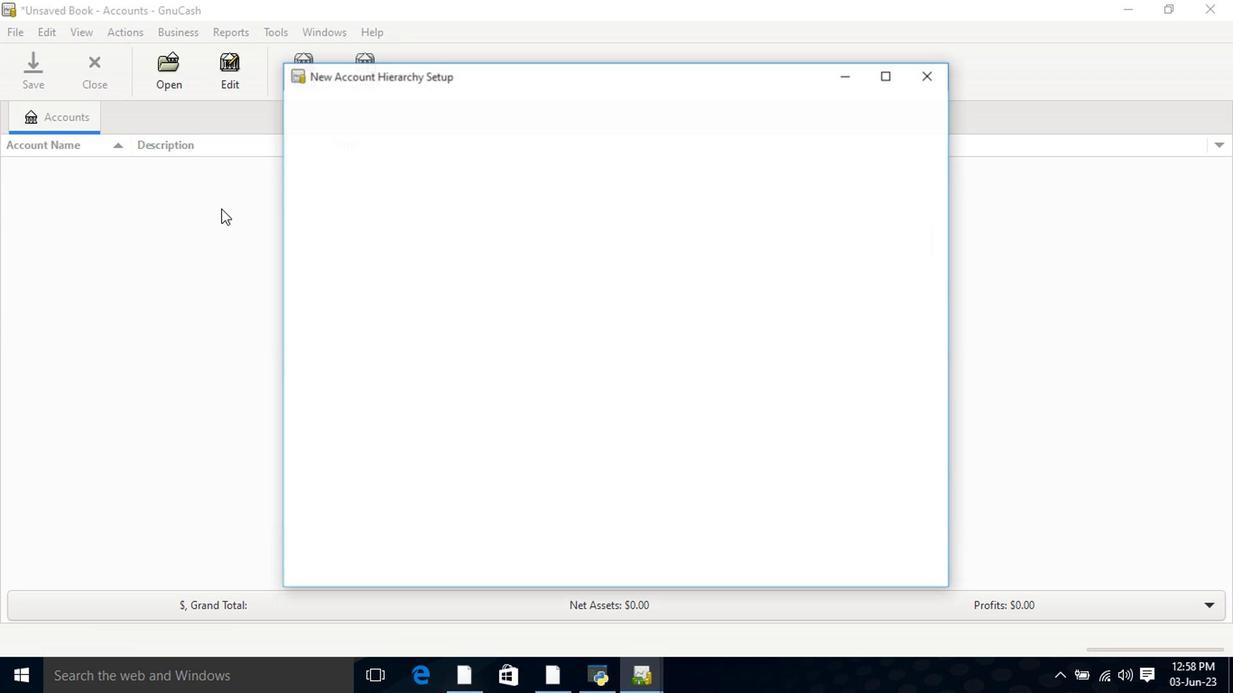 
Action: Mouse pressed left at (456, 323)
Screenshot: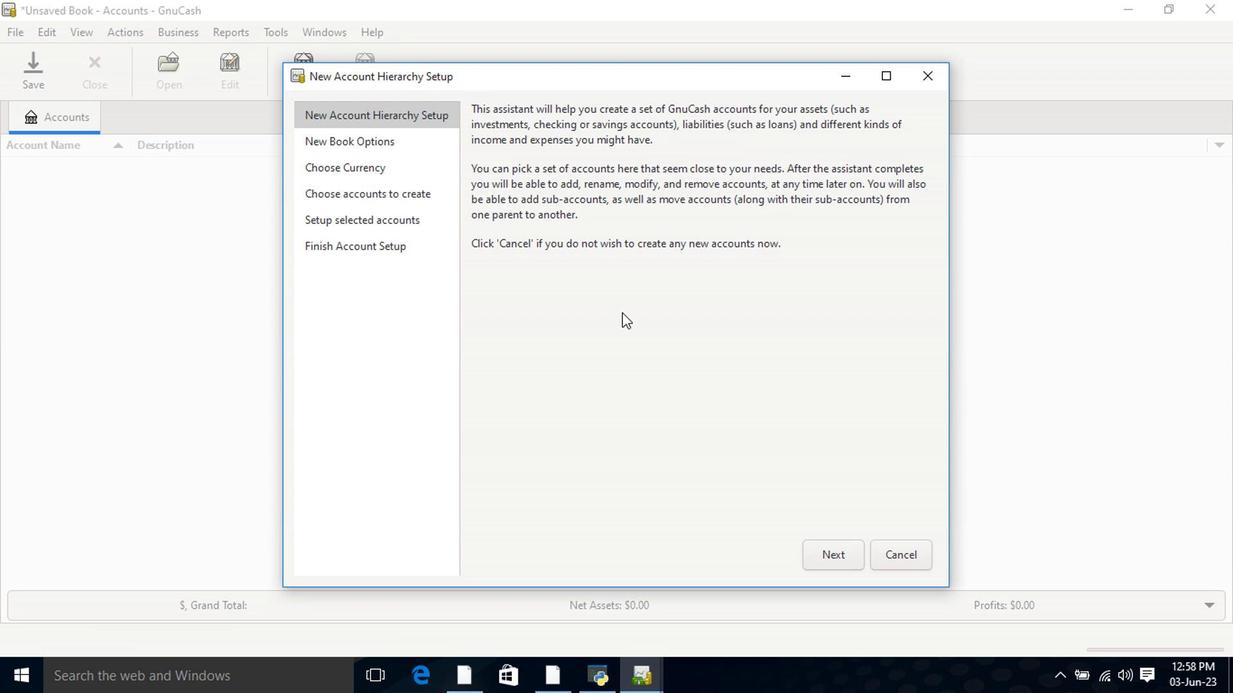 
Action: Mouse moved to (854, 402)
Screenshot: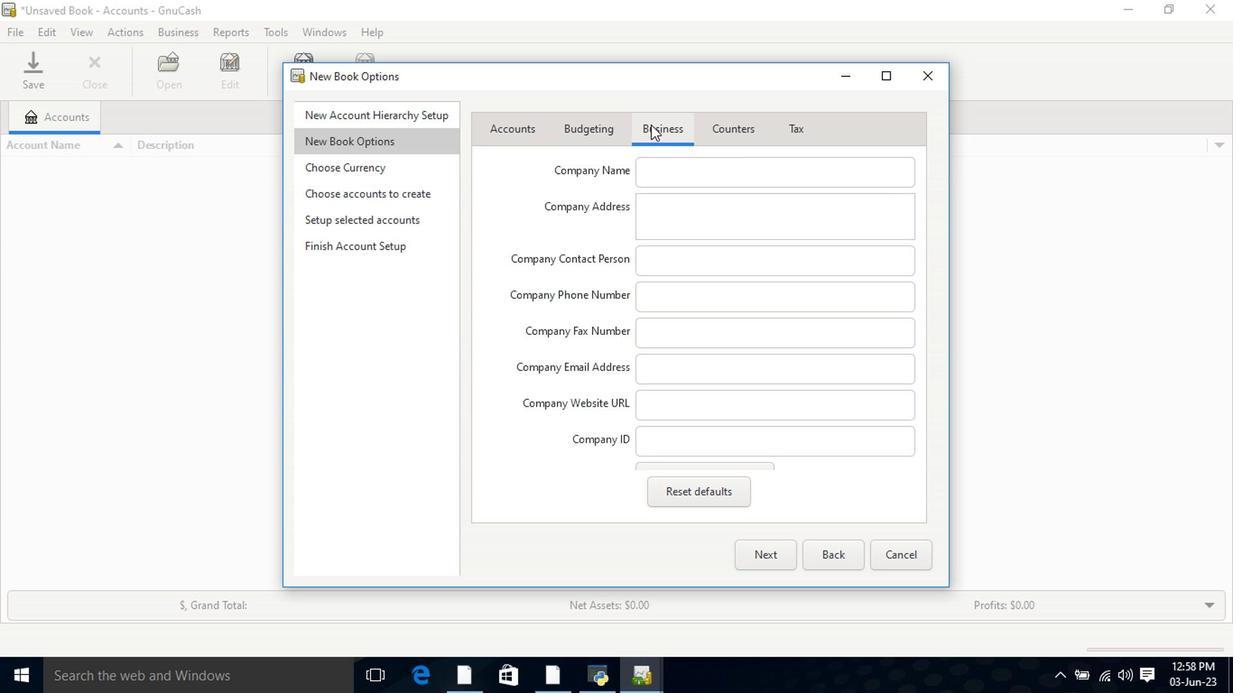 
Action: Mouse pressed left at (854, 402)
Screenshot: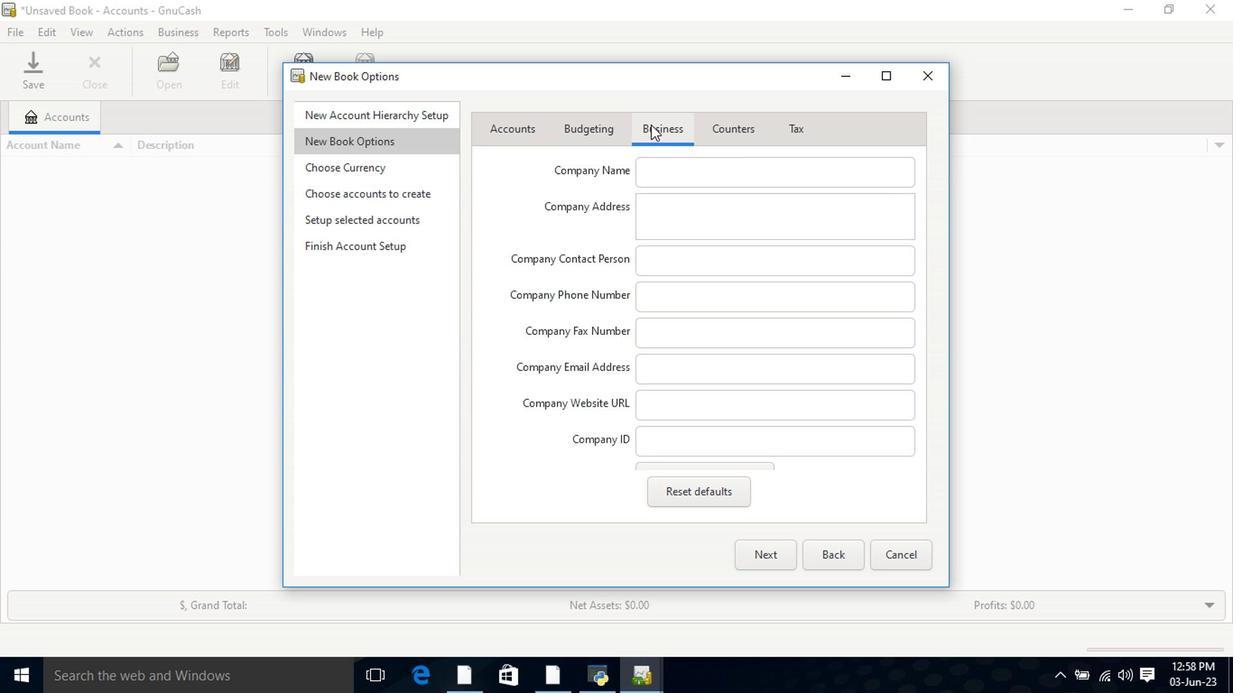 
Action: Mouse moved to (53, 142)
Screenshot: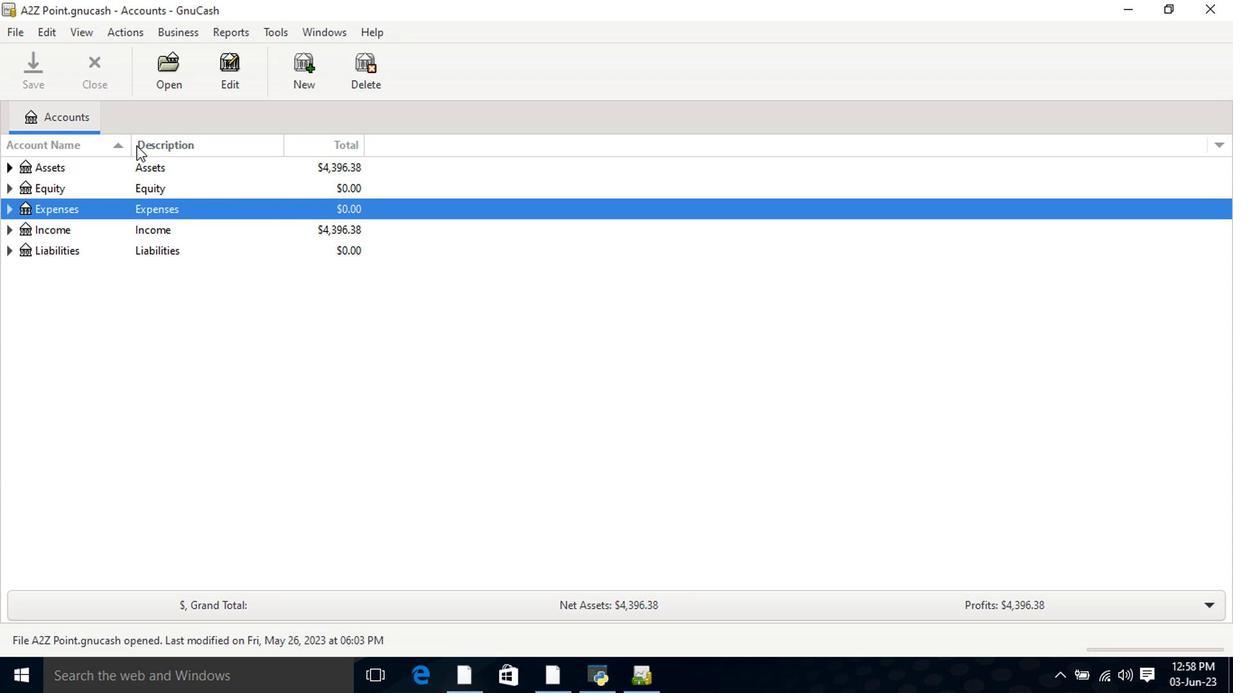 
Action: Mouse pressed left at (53, 142)
Screenshot: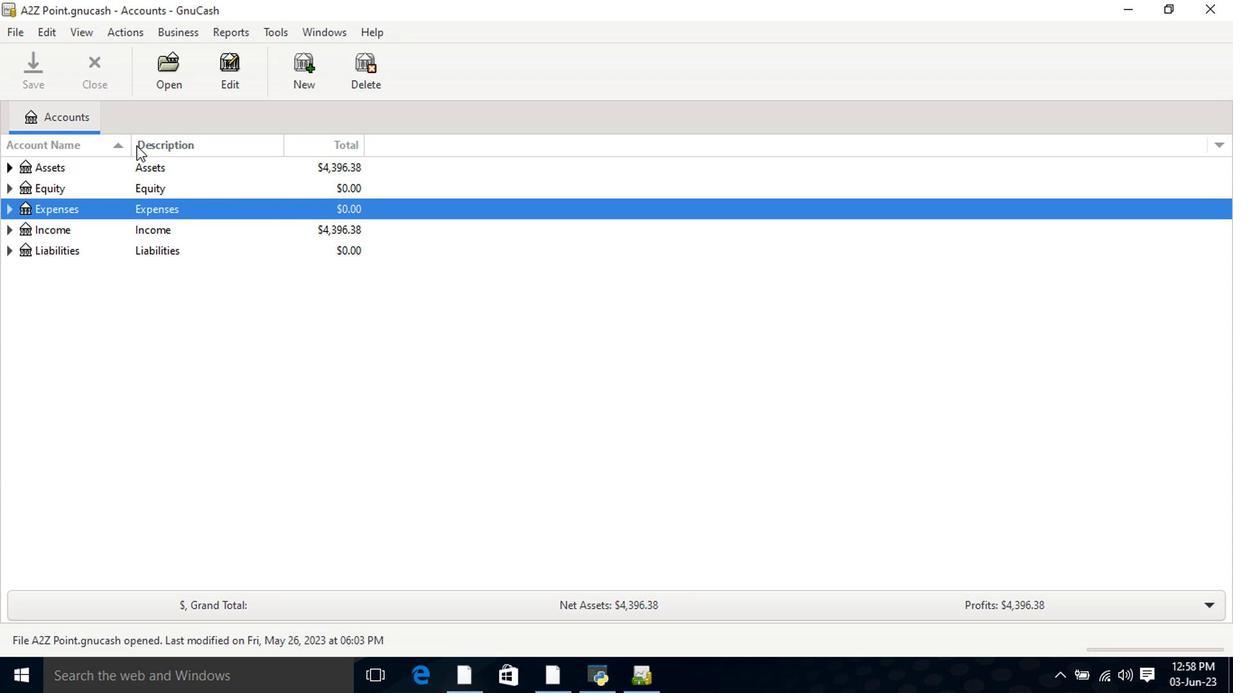 
Action: Mouse moved to (76, 156)
Screenshot: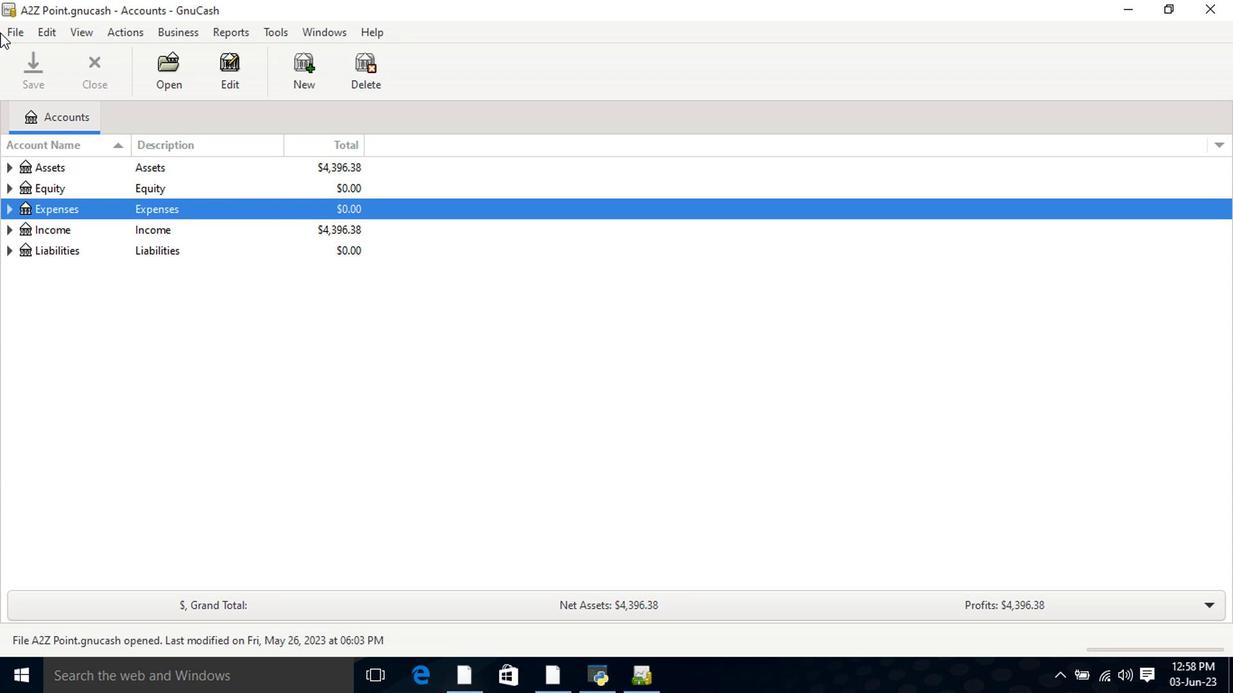 
Action: Mouse pressed left at (76, 156)
Screenshot: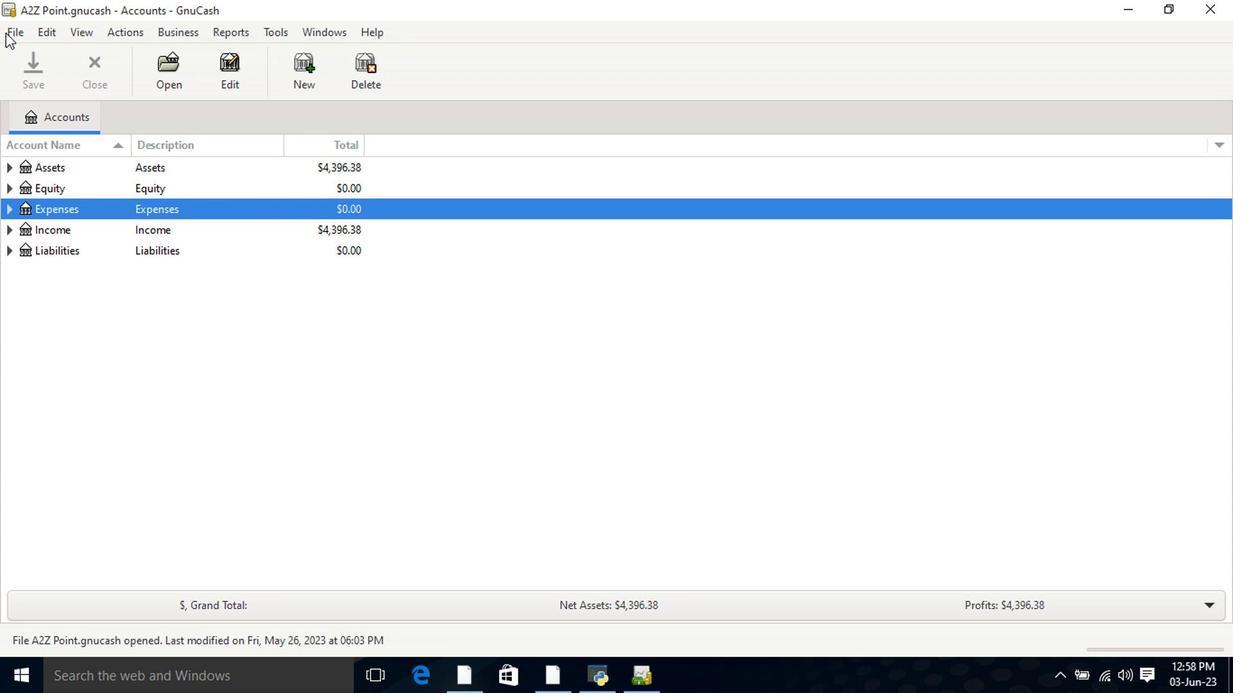 
Action: Mouse moved to (805, 274)
Screenshot: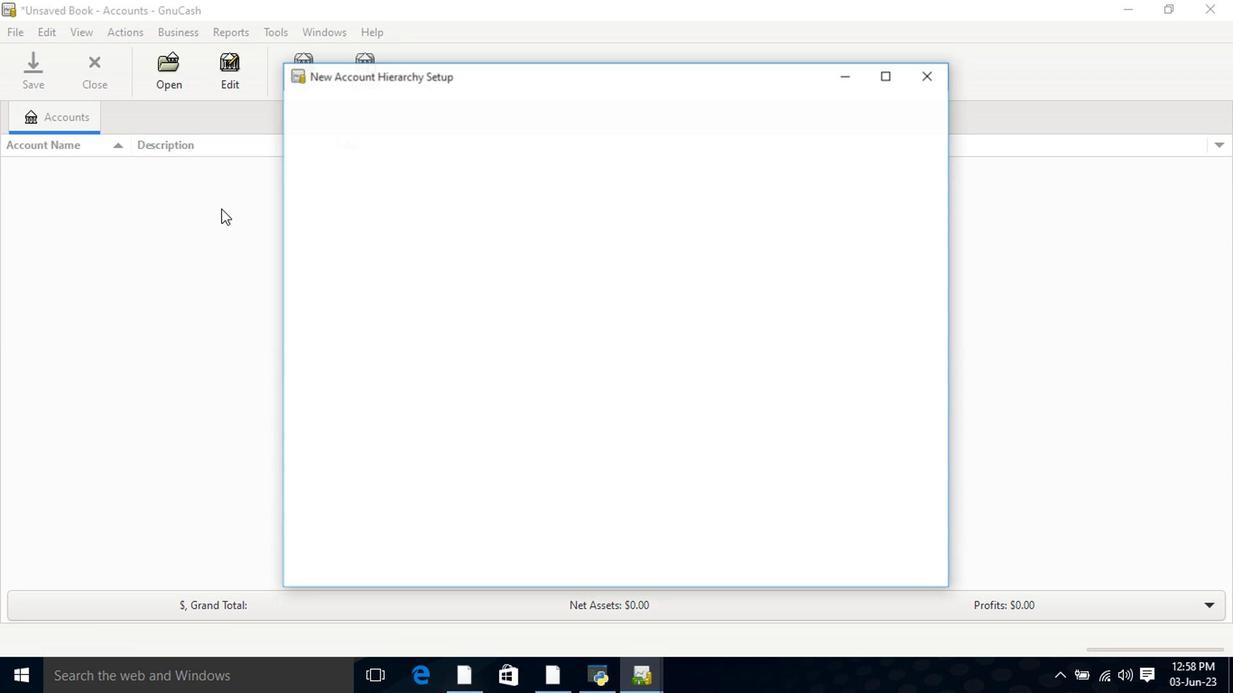 
Action: Mouse pressed left at (805, 274)
Screenshot: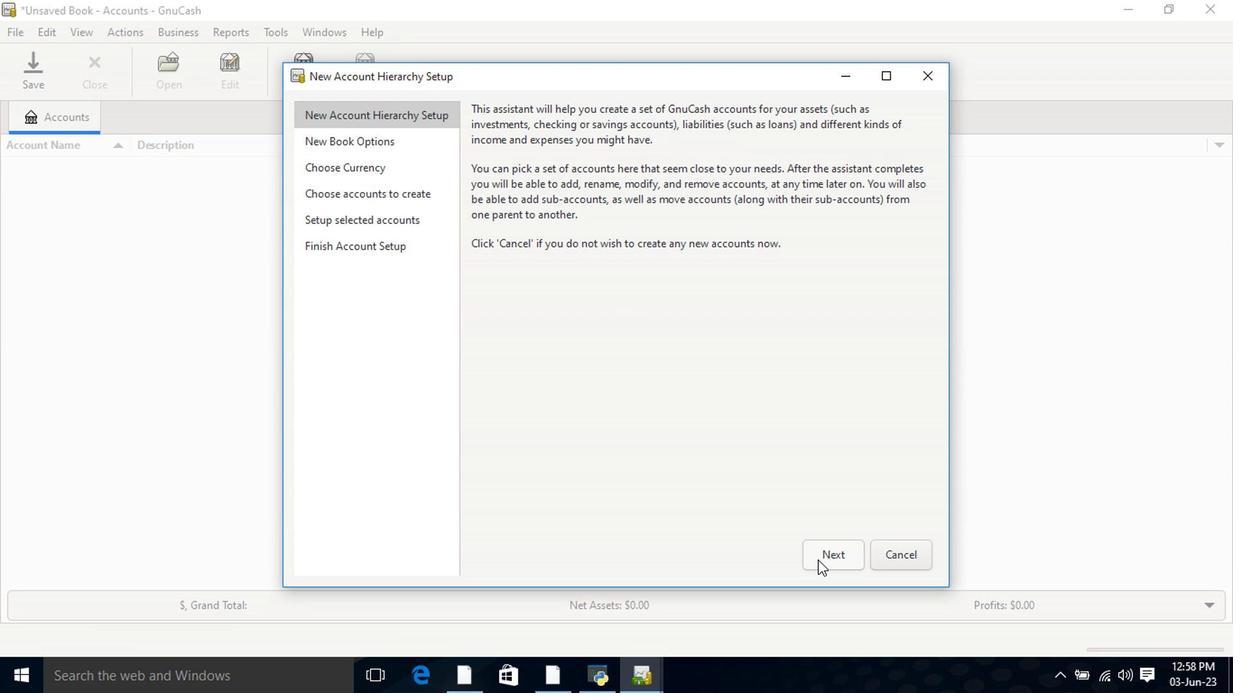 
Action: Mouse moved to (49, 145)
Screenshot: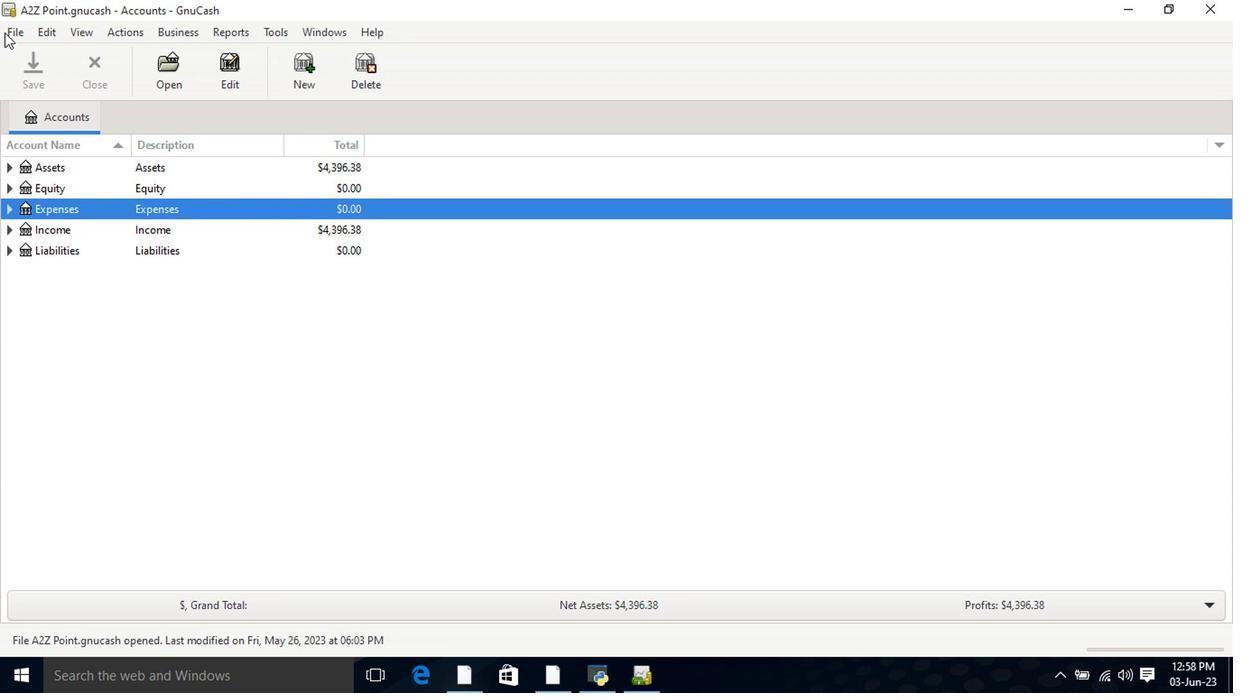 
Action: Mouse pressed left at (49, 145)
Screenshot: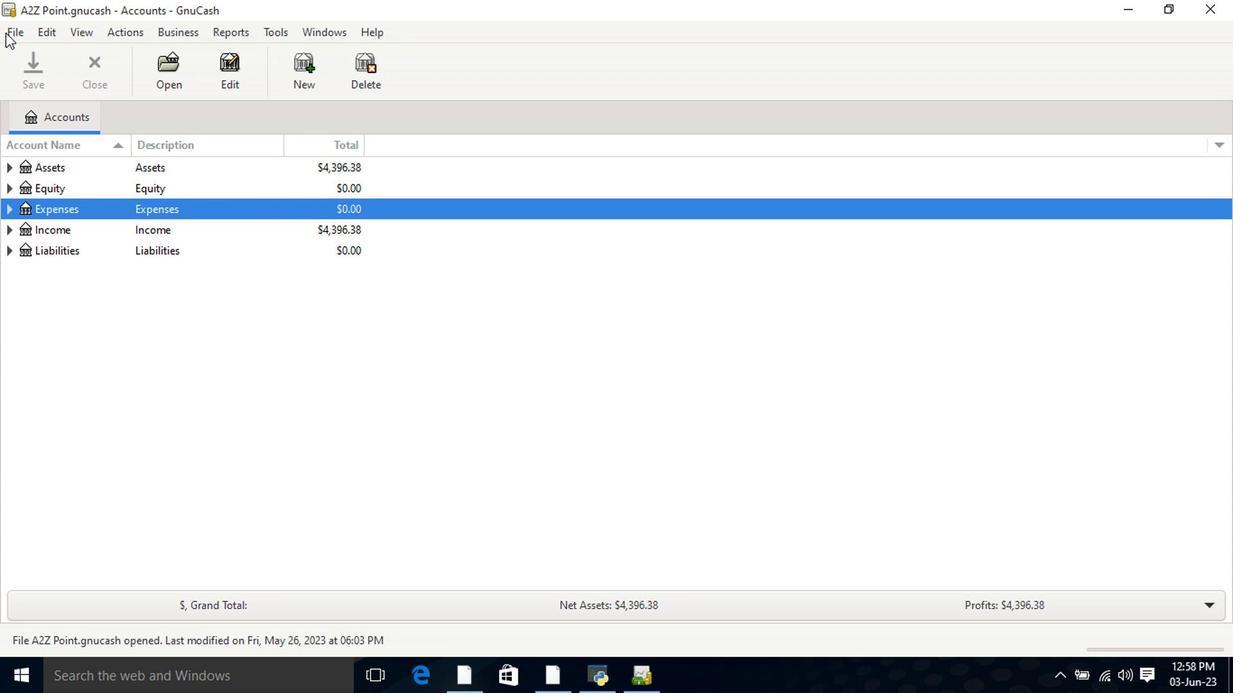 
Action: Mouse moved to (84, 159)
Screenshot: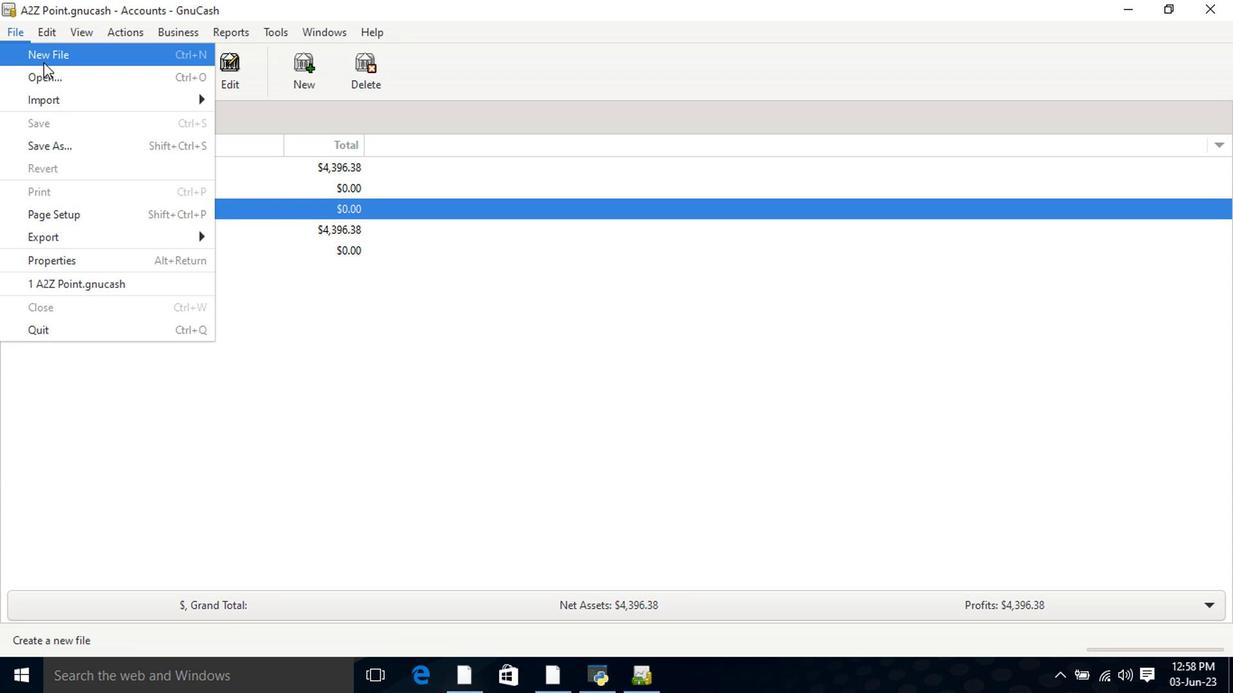 
Action: Mouse pressed left at (84, 159)
Screenshot: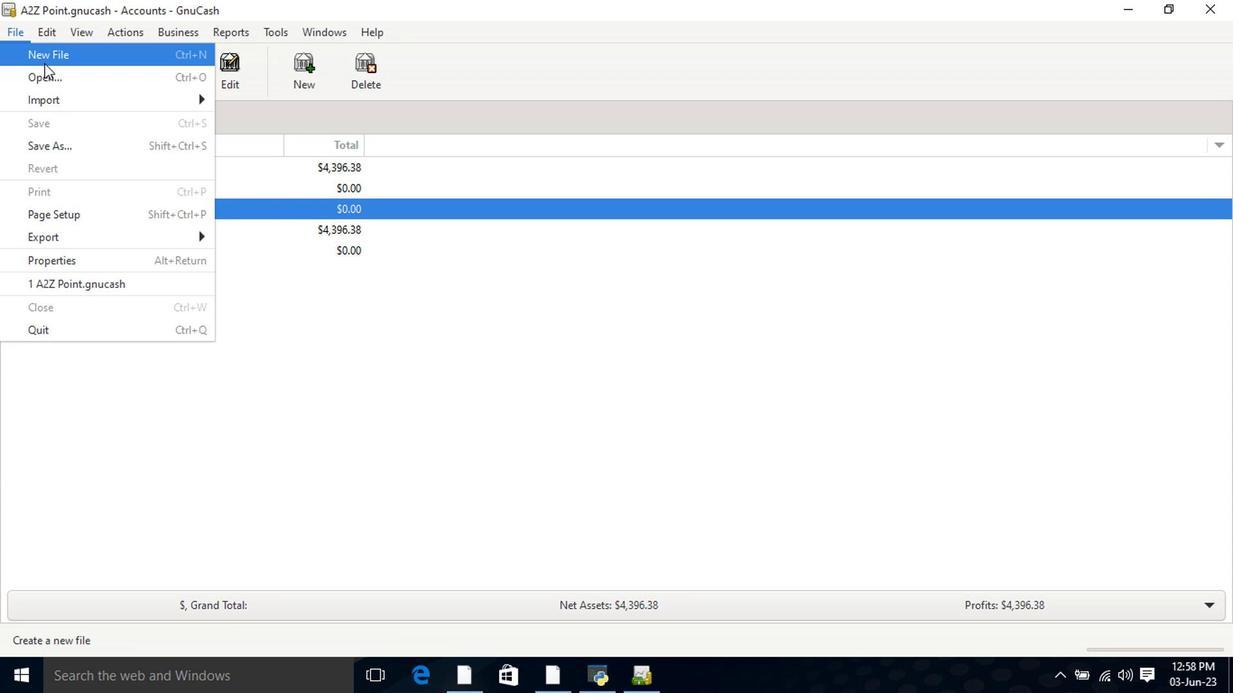 
Action: Mouse moved to (791, 403)
Screenshot: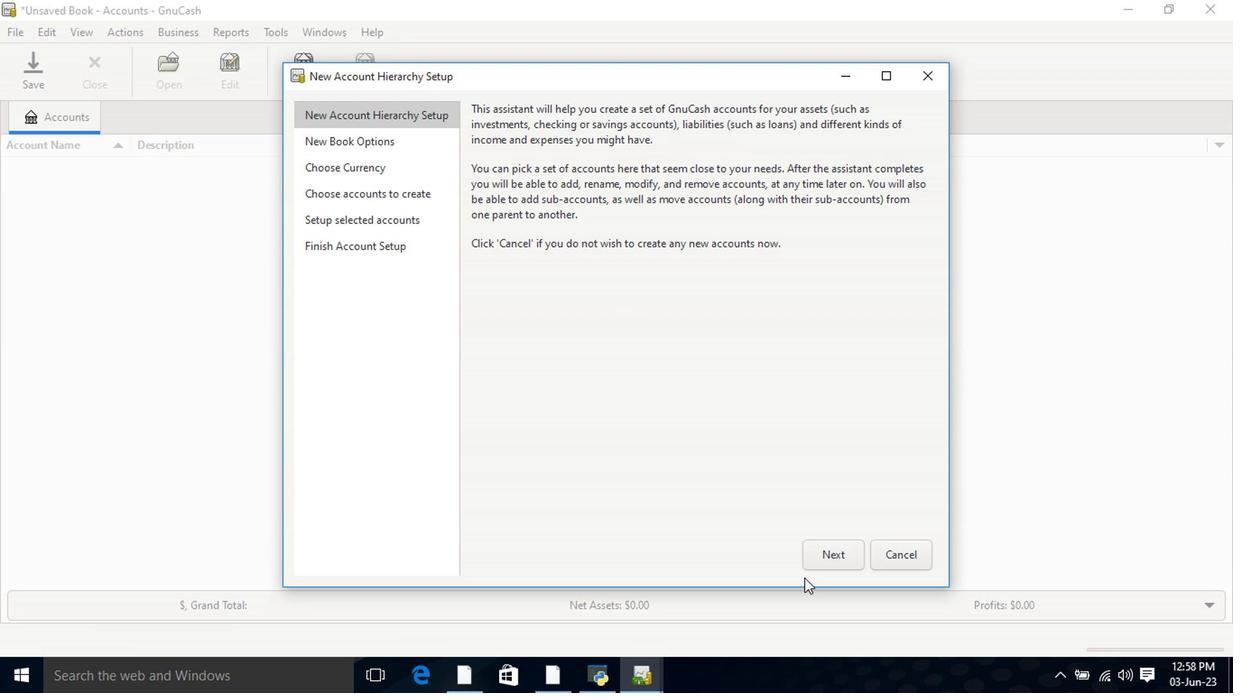 
Action: Mouse pressed left at (791, 403)
Screenshot: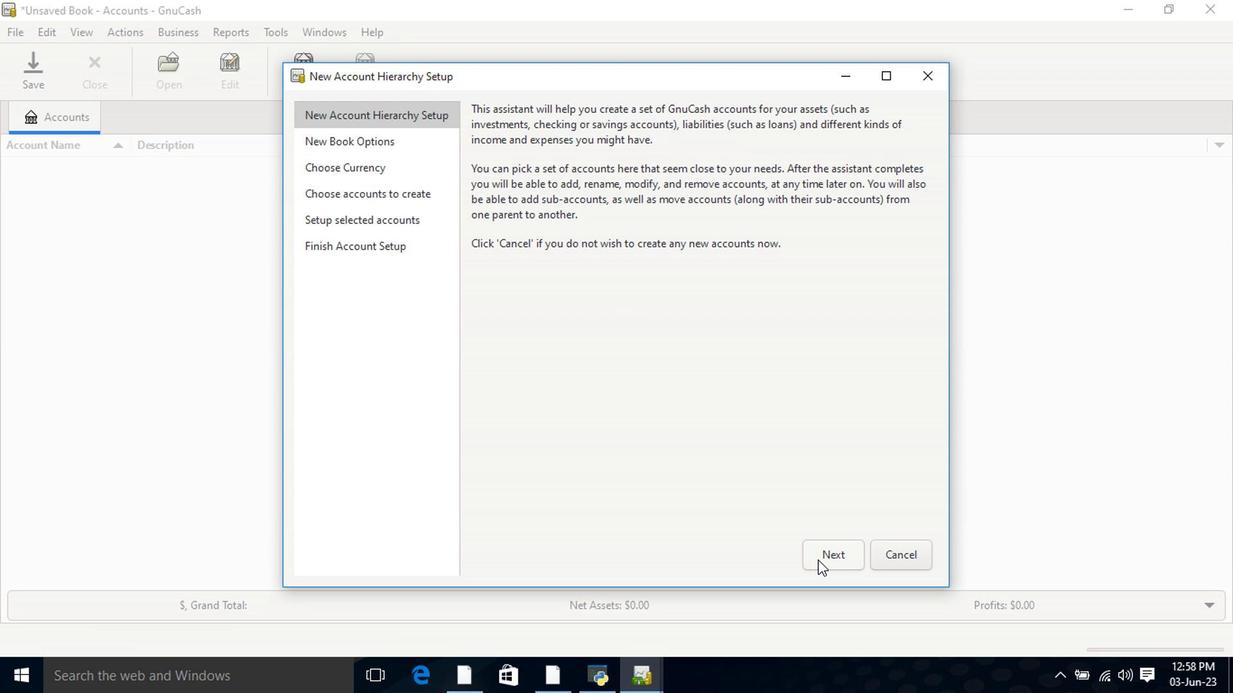 
Action: Mouse moved to (639, 190)
Screenshot: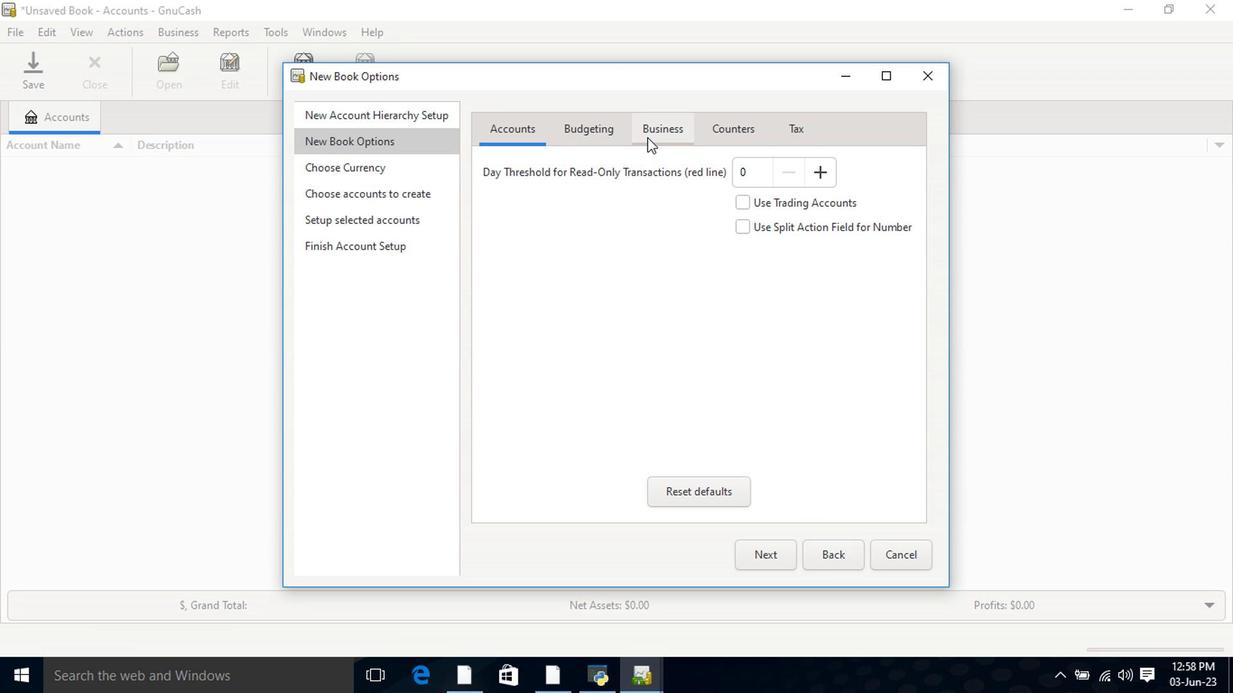 
Action: Mouse pressed left at (639, 190)
Screenshot: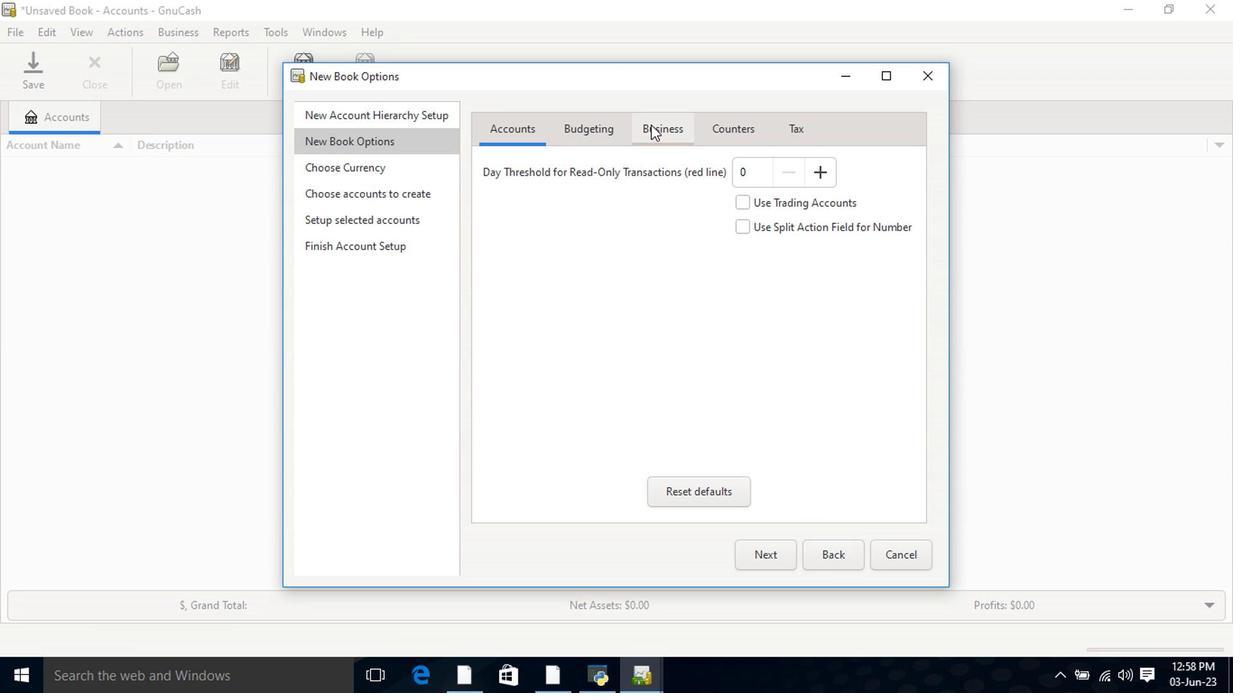 
Action: Mouse moved to (679, 216)
Screenshot: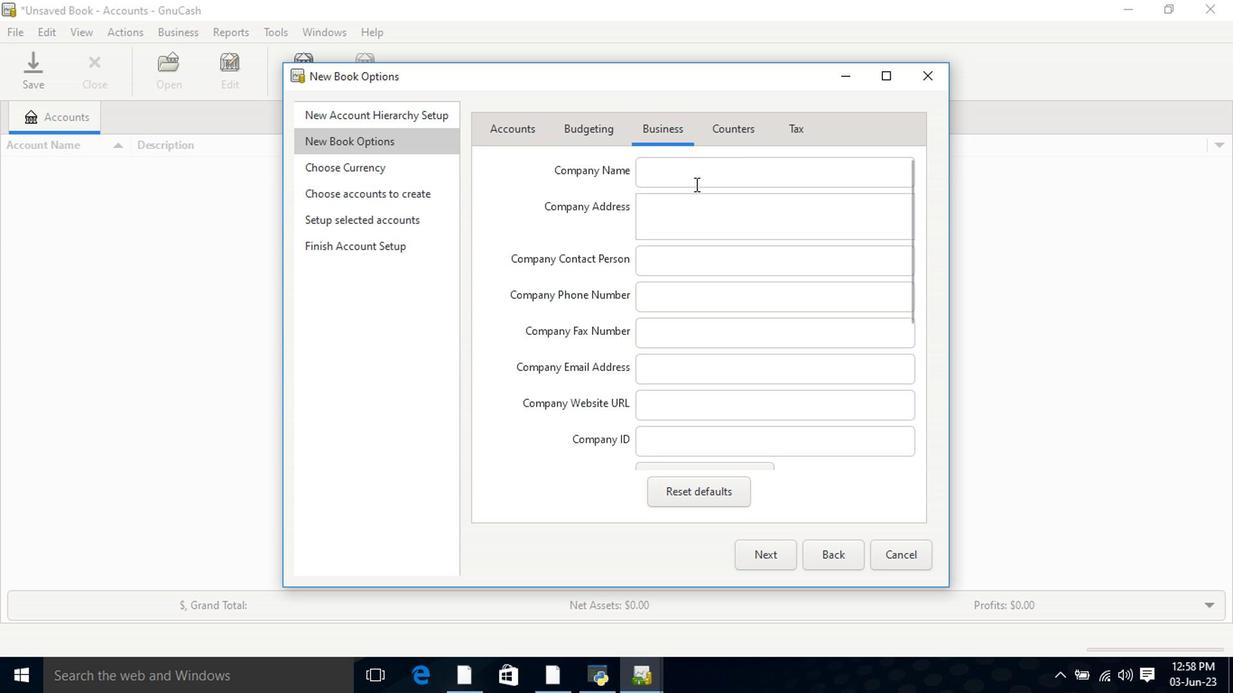
Action: Mouse pressed left at (679, 216)
Screenshot: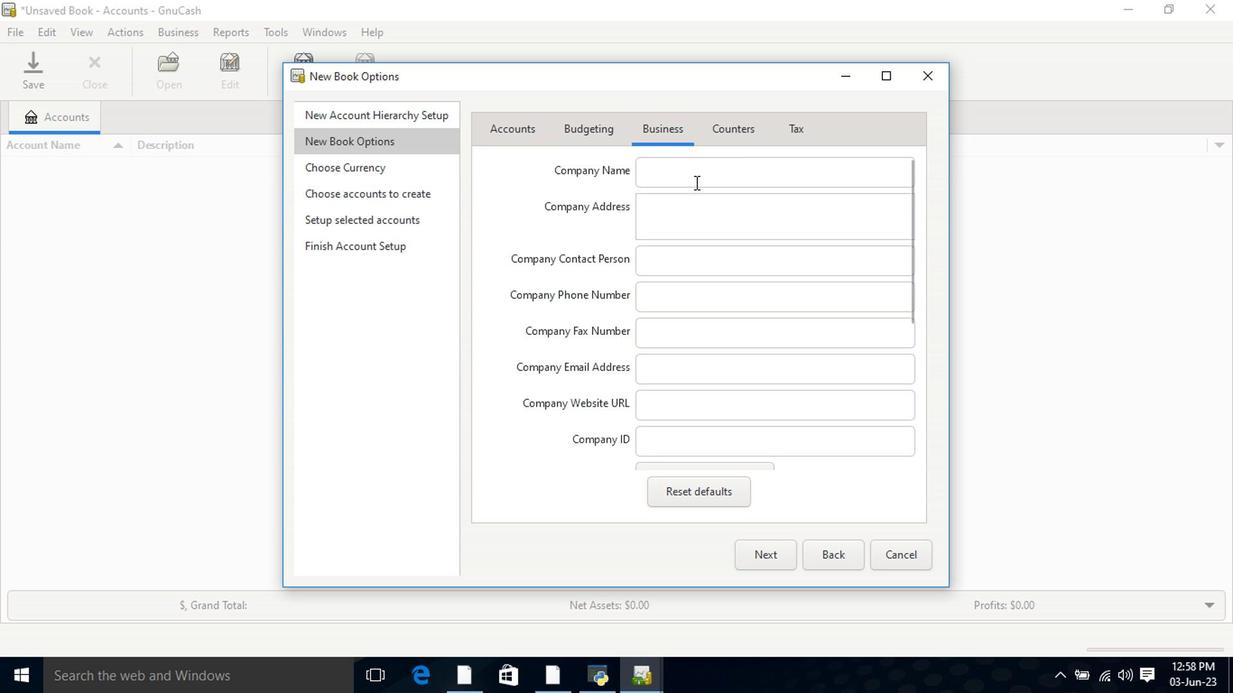 
Action: Key pressed <Key.shift>elegance<Key.home><Key.shift><Key.right>E<Key.tab>79<Key.space><Key.shift>Albany<Key.space><Key.shift>Ave<Key.enter><Key.shift>Spring<Key.space><Key.shift>Valley<Key.enter><Key.shift>TX<Key.space>77904
Screenshot: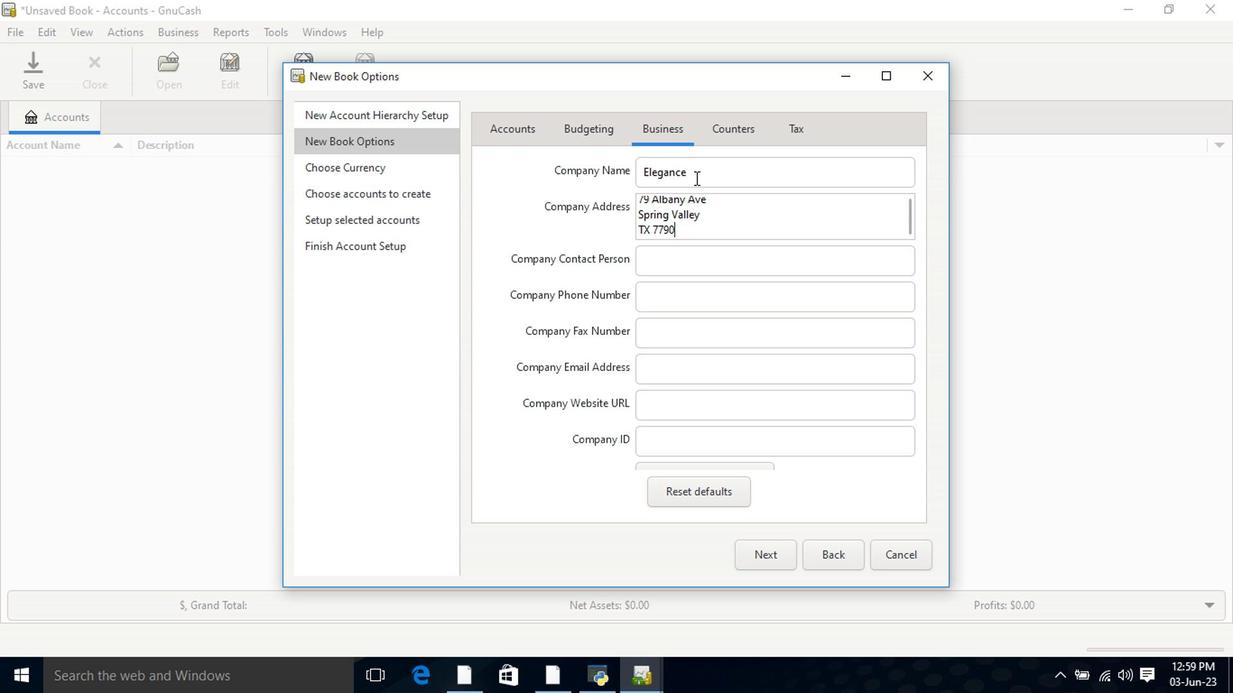 
Action: Mouse moved to (739, 403)
Screenshot: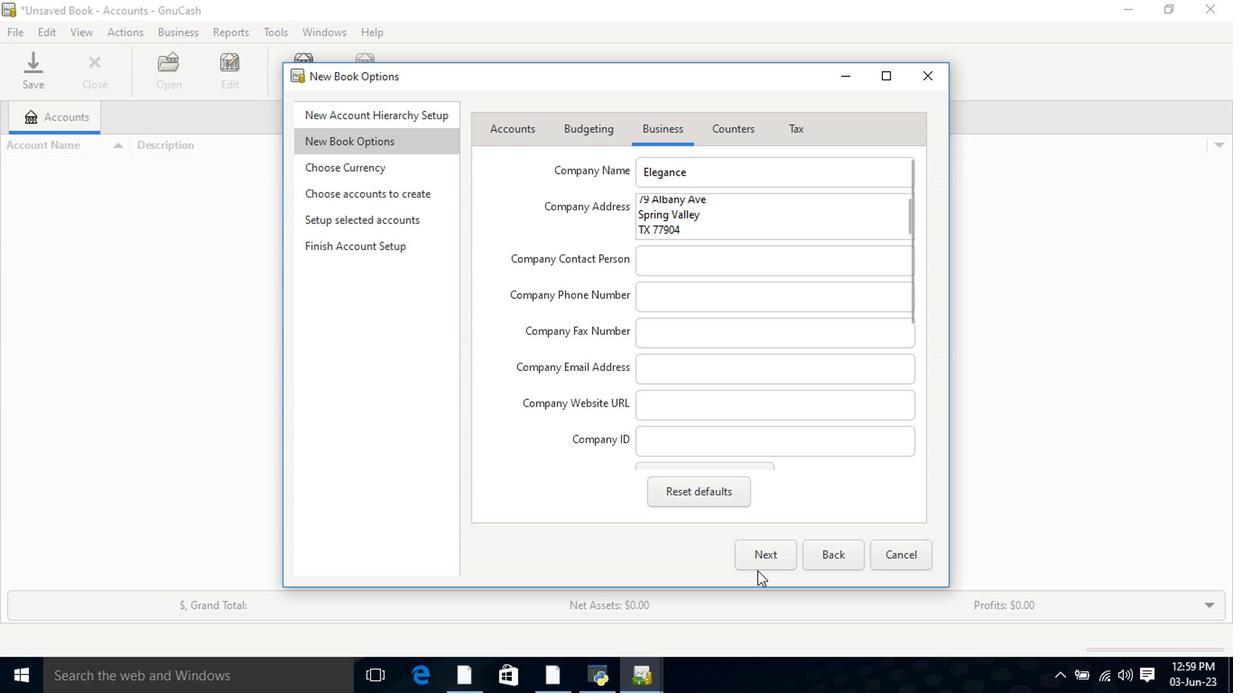 
Action: Mouse pressed left at (739, 403)
Screenshot: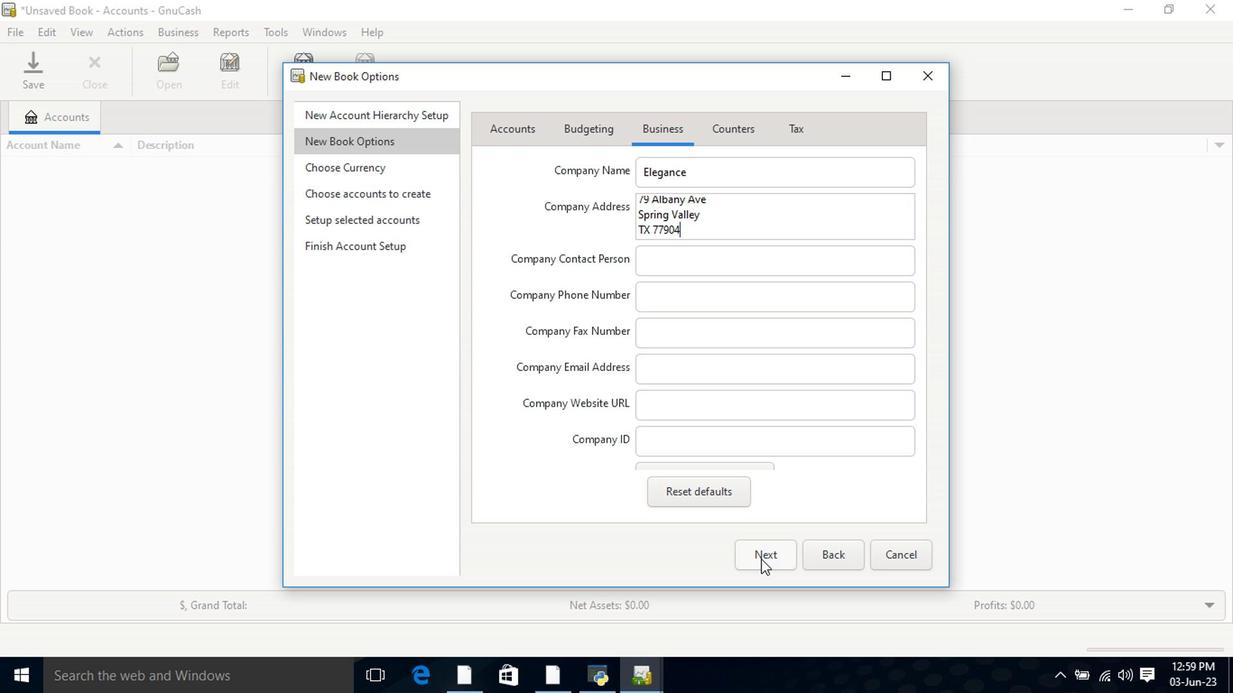 
Action: Mouse moved to (739, 400)
Screenshot: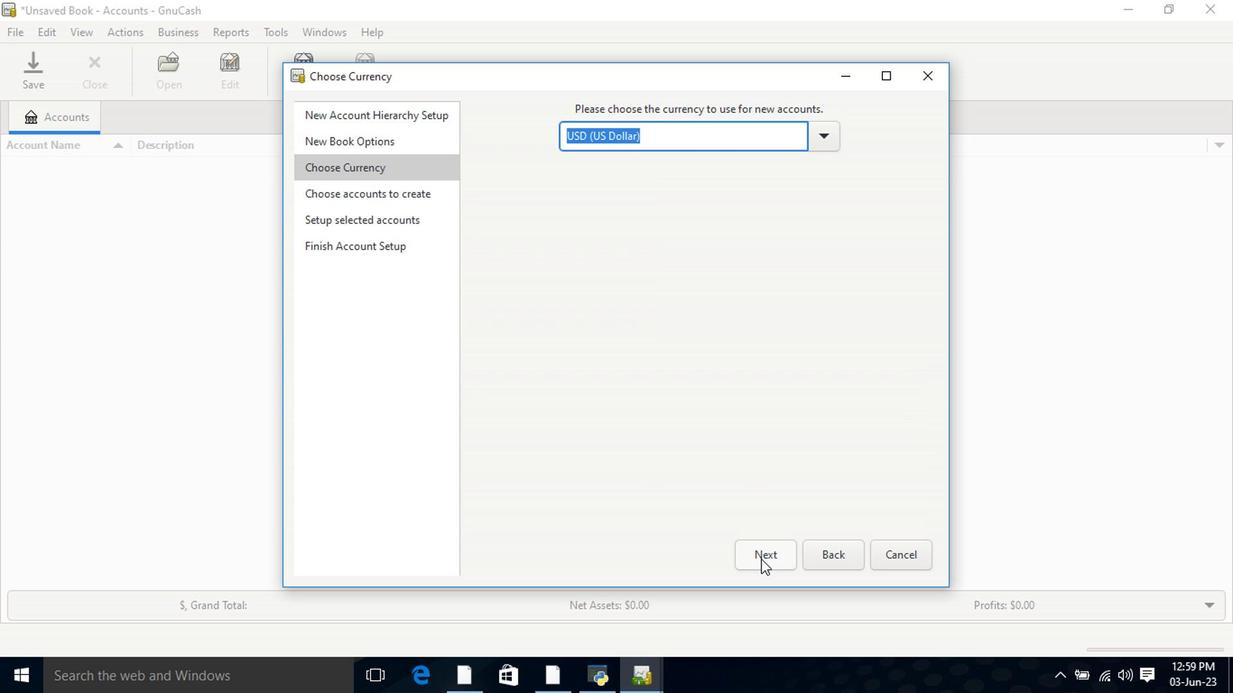 
Action: Mouse pressed left at (739, 400)
Screenshot: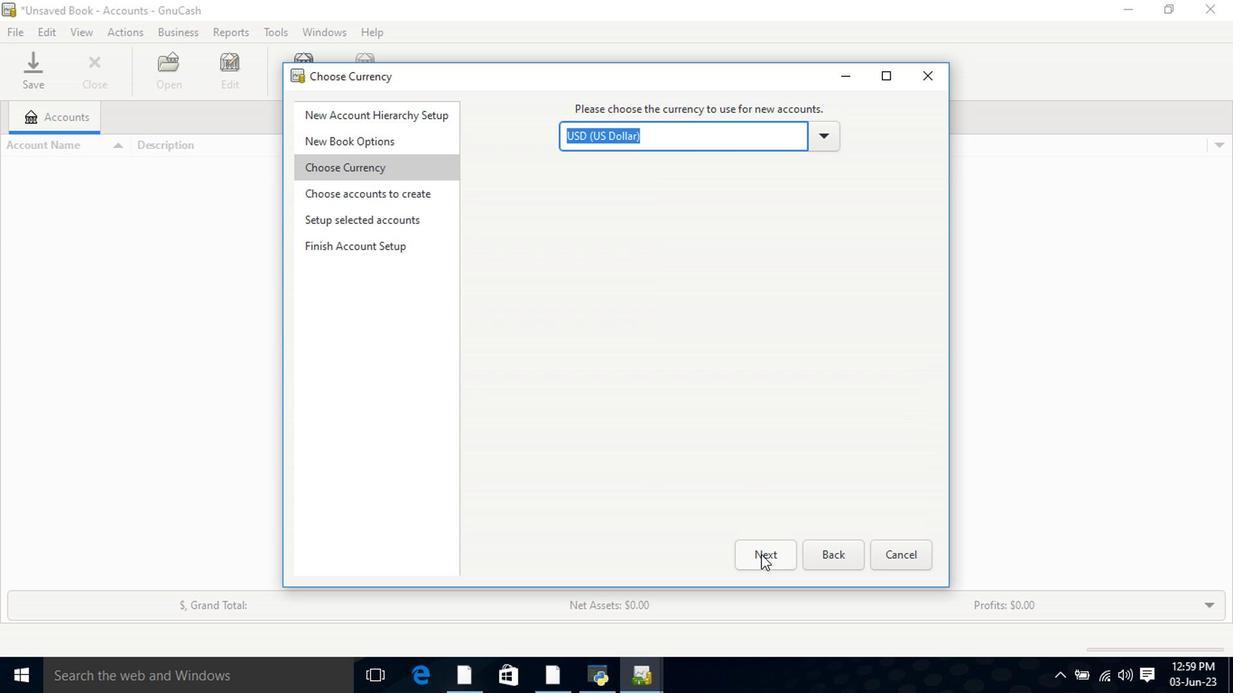 
Action: Mouse moved to (536, 254)
Screenshot: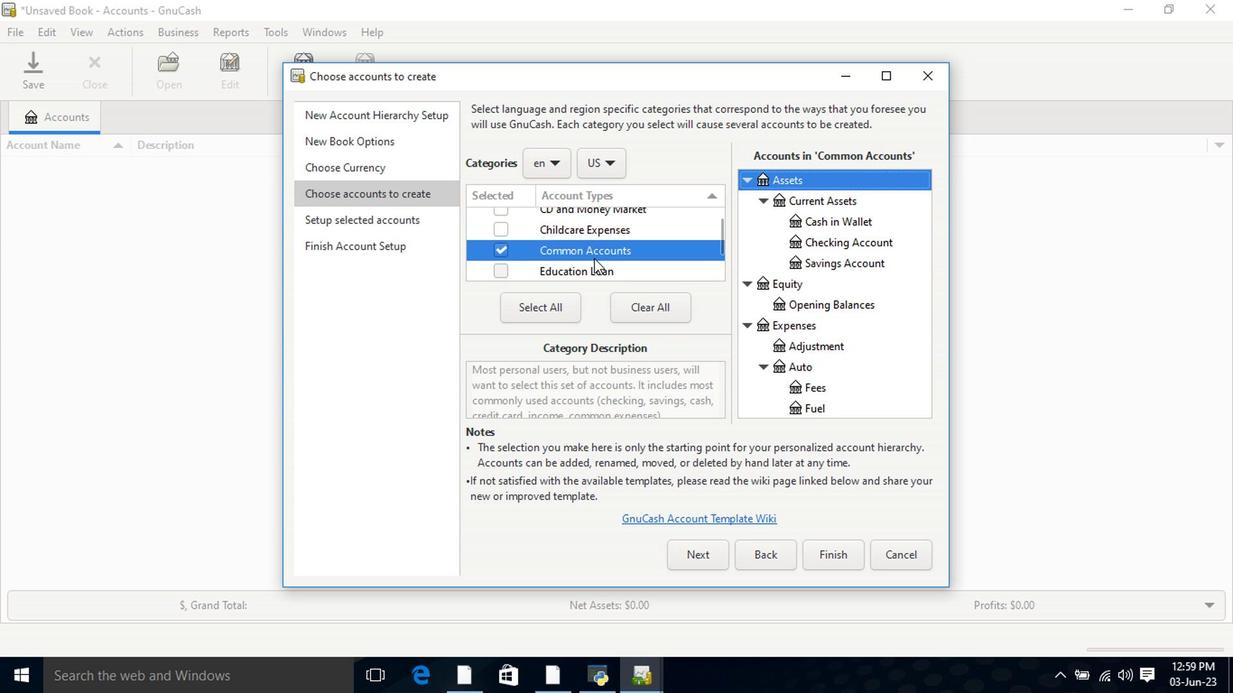 
Action: Mouse pressed left at (536, 254)
Screenshot: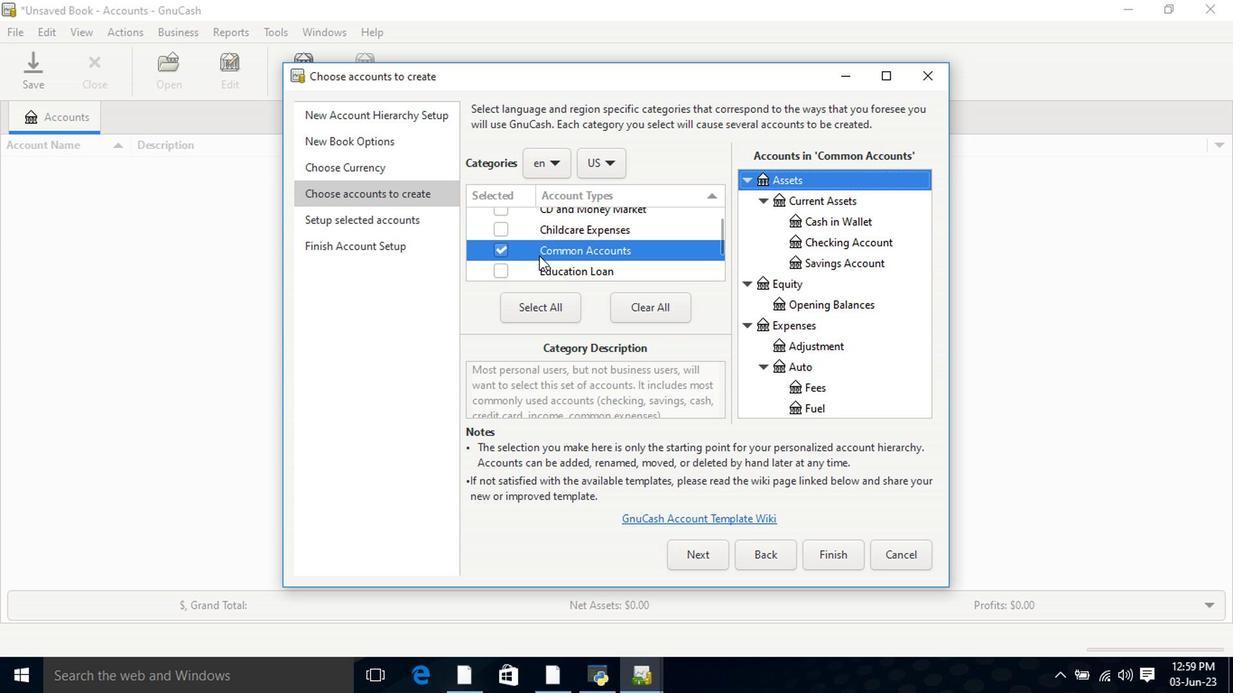 
Action: Mouse moved to (498, 251)
Screenshot: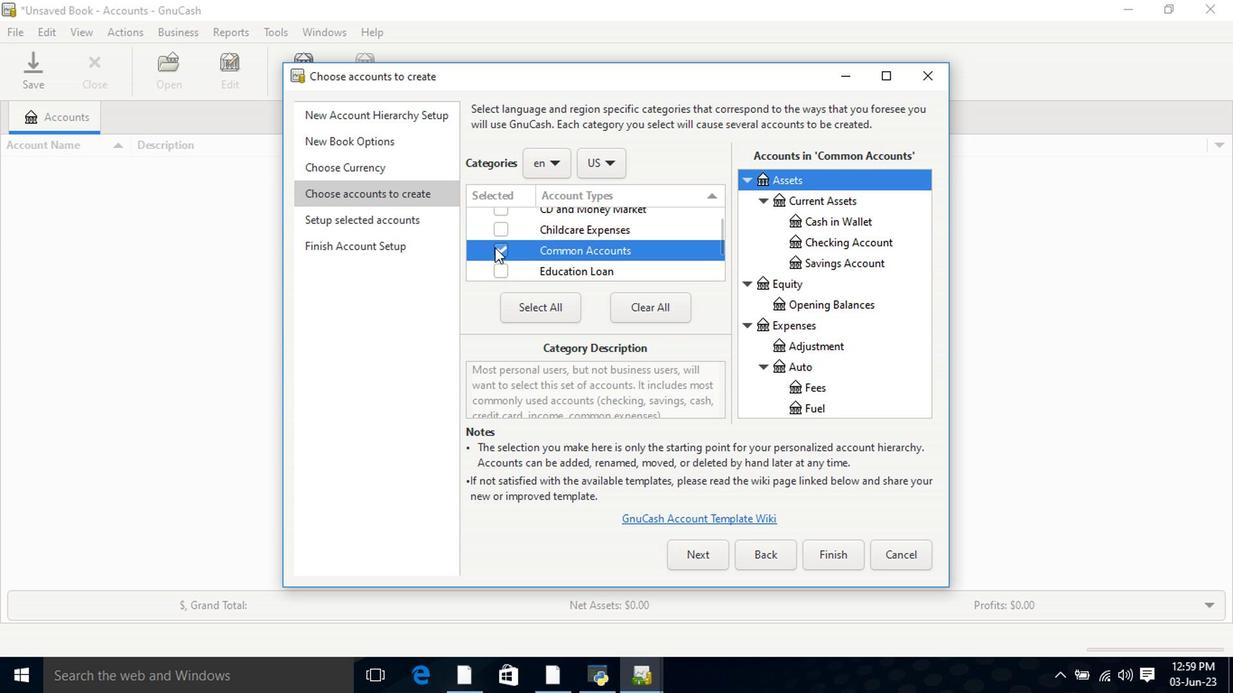 
Action: Mouse pressed left at (498, 251)
Screenshot: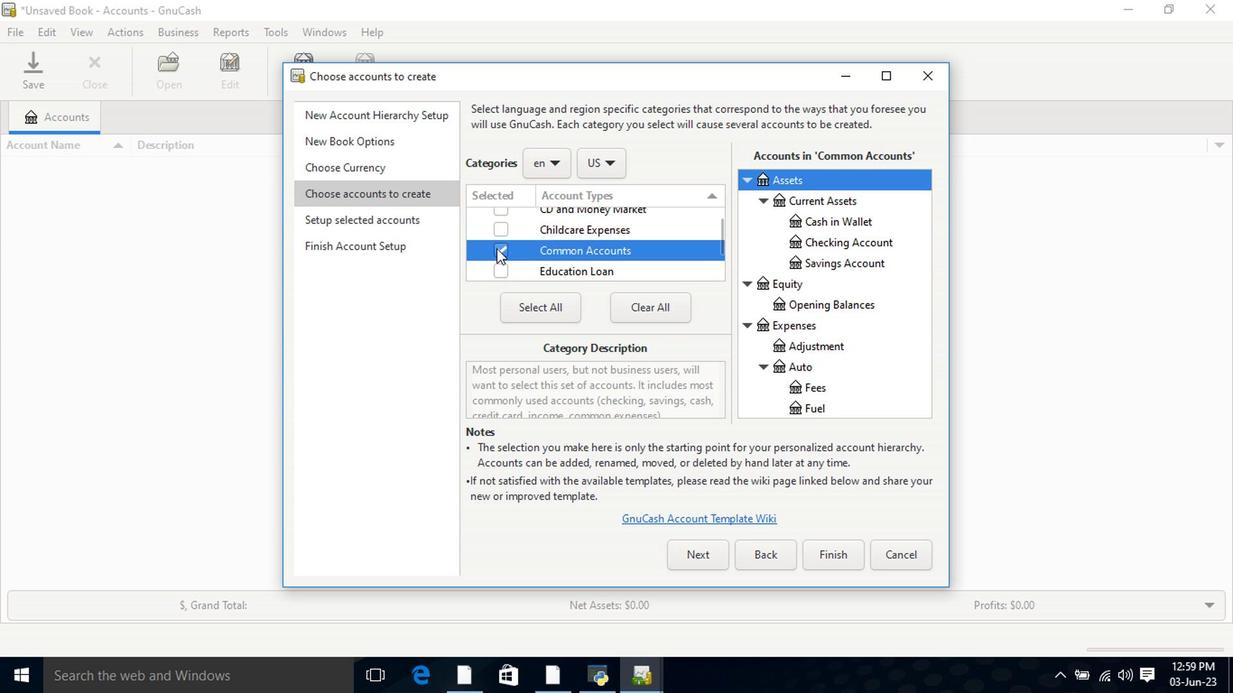 
Action: Mouse moved to (700, 249)
Screenshot: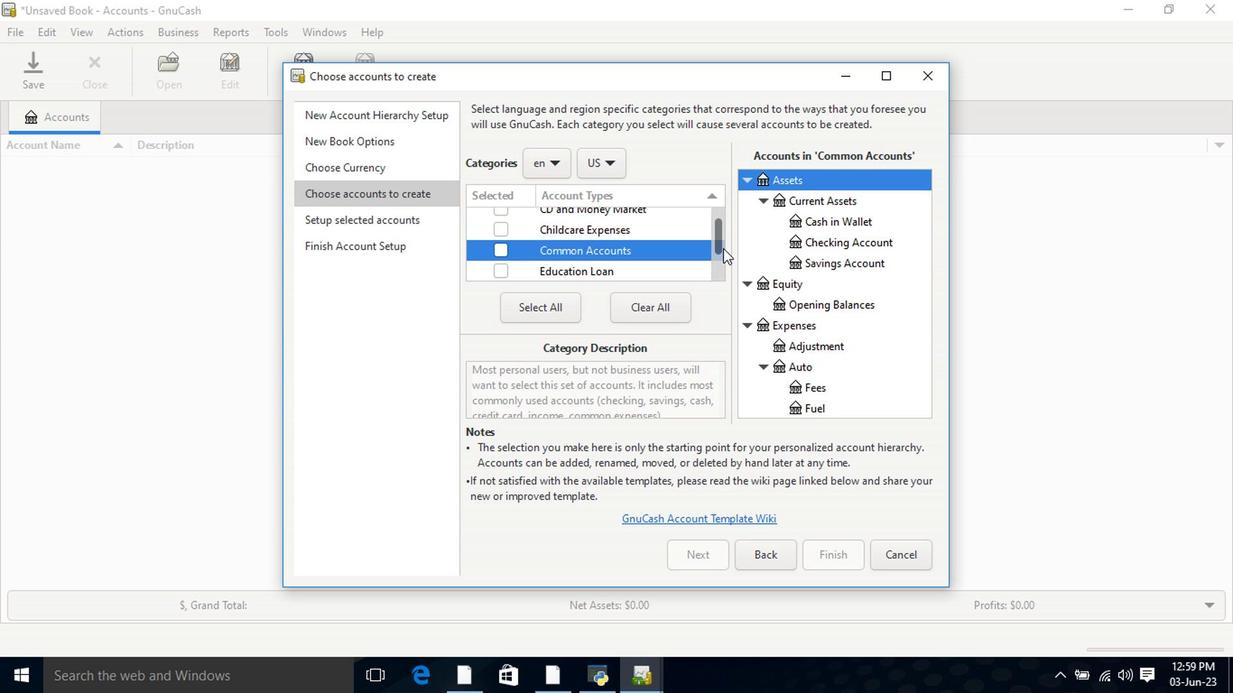 
Action: Mouse pressed left at (700, 249)
Screenshot: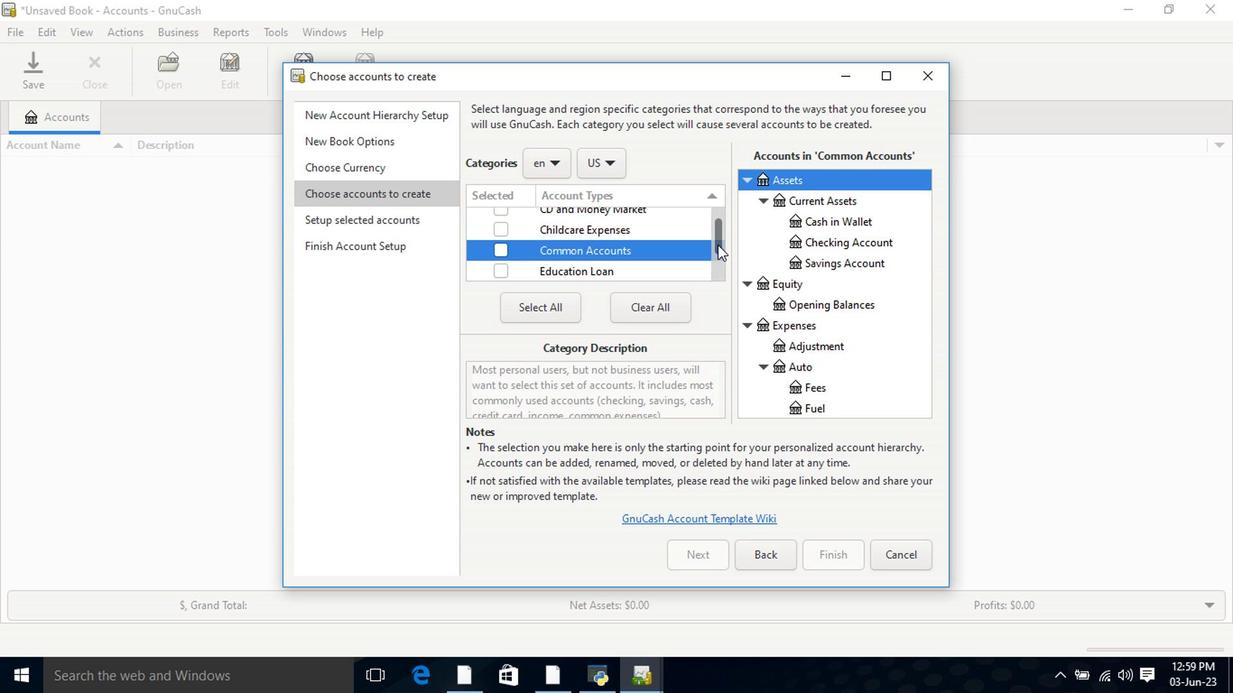 
Action: Mouse moved to (504, 244)
Screenshot: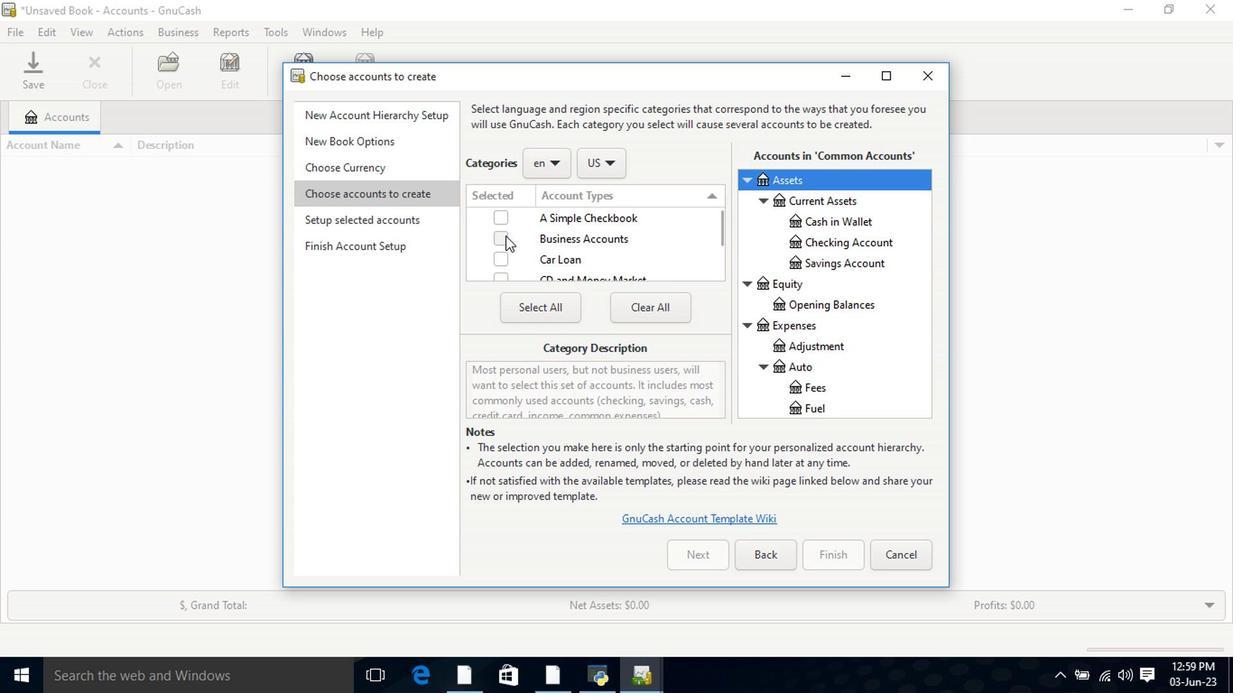 
Action: Mouse pressed left at (504, 244)
Screenshot: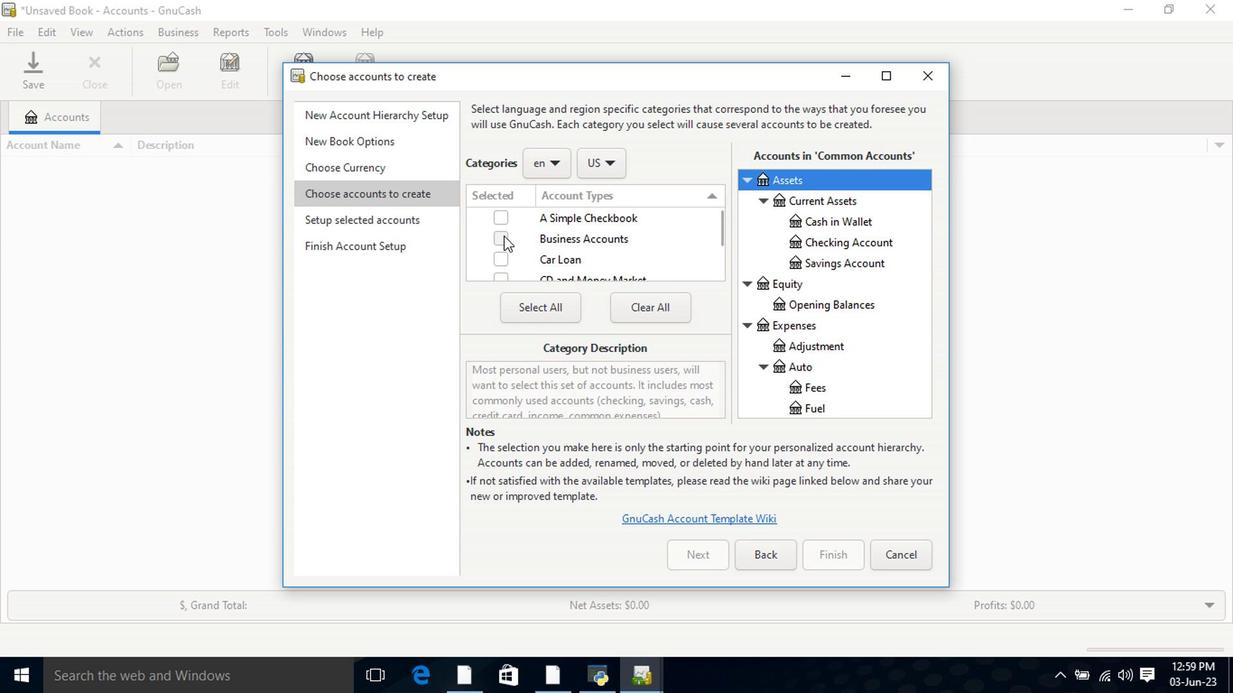 
Action: Mouse moved to (805, 400)
Screenshot: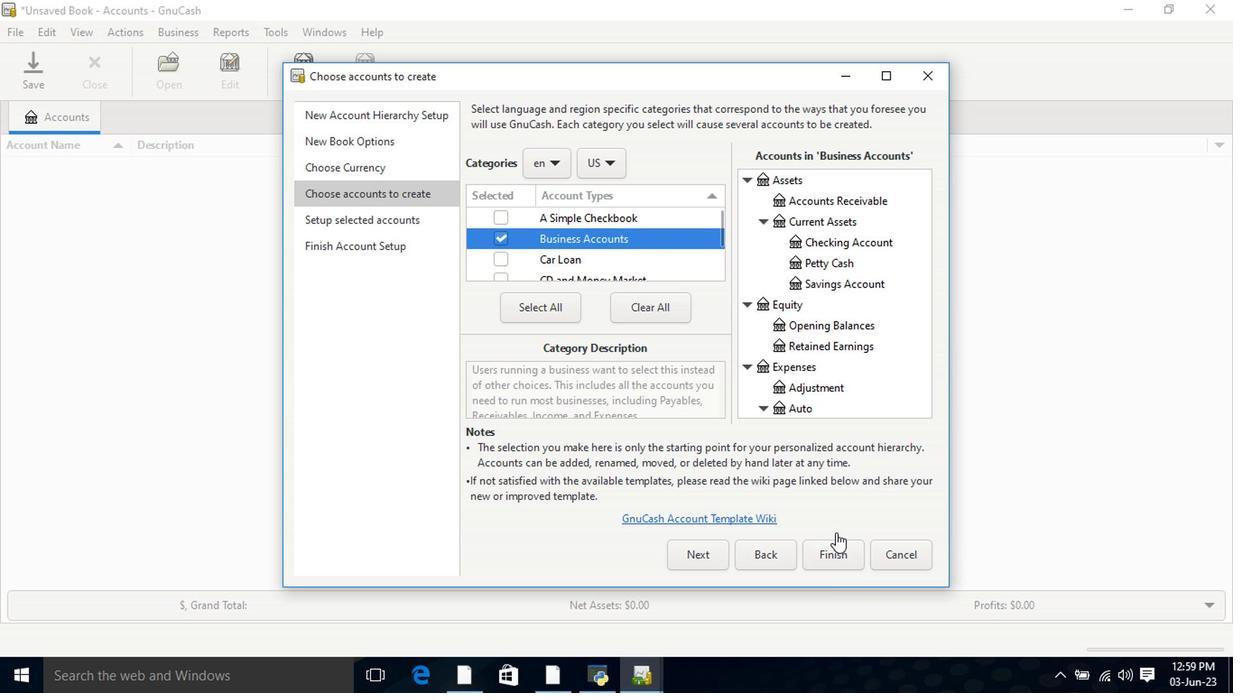
Action: Mouse pressed left at (805, 400)
Screenshot: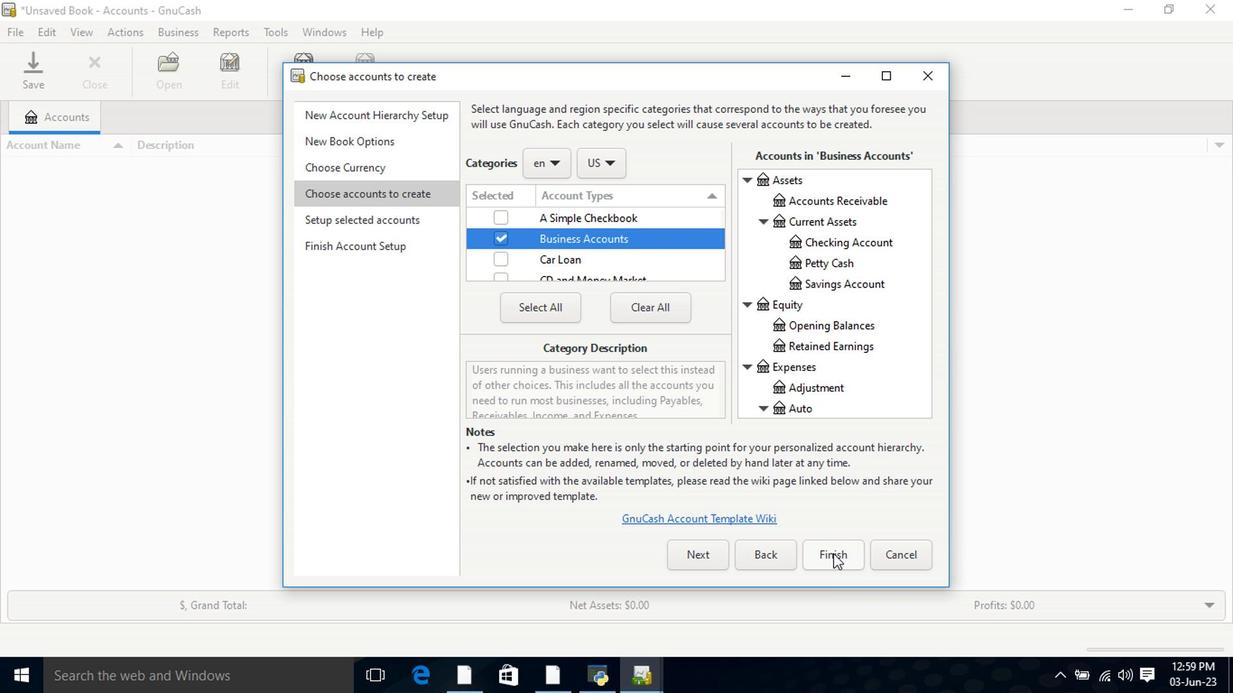 
Action: Mouse moved to (753, 400)
Screenshot: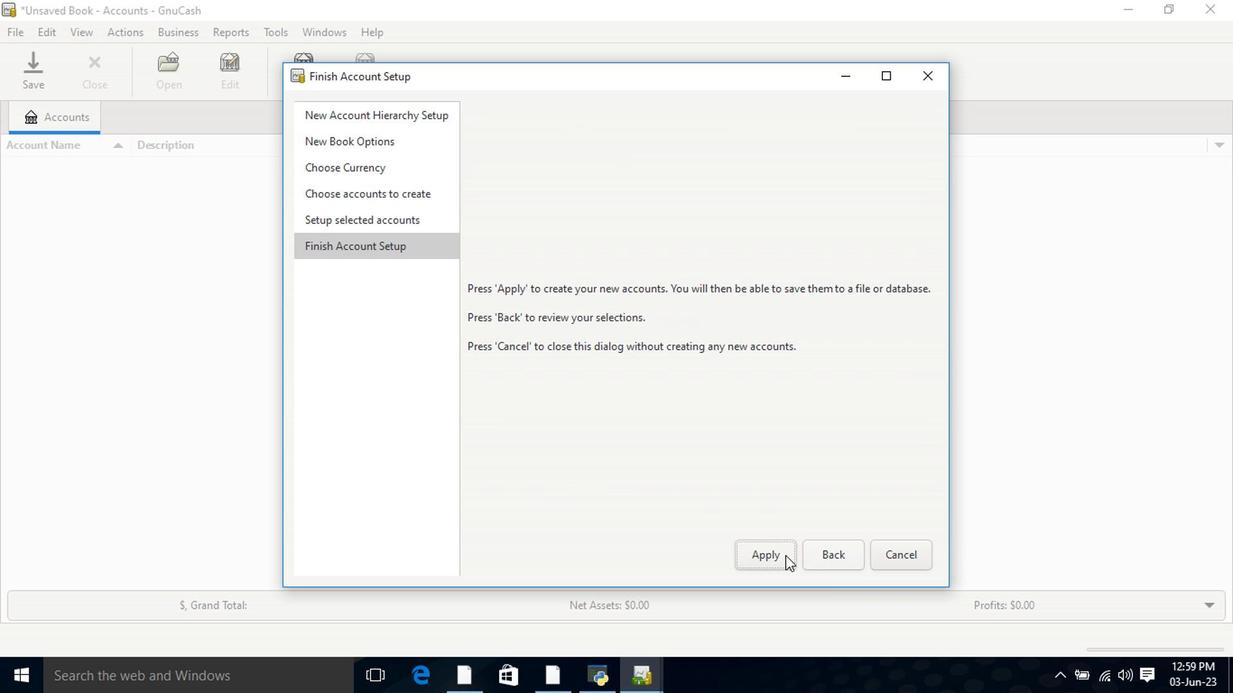 
Action: Mouse pressed left at (753, 400)
Screenshot: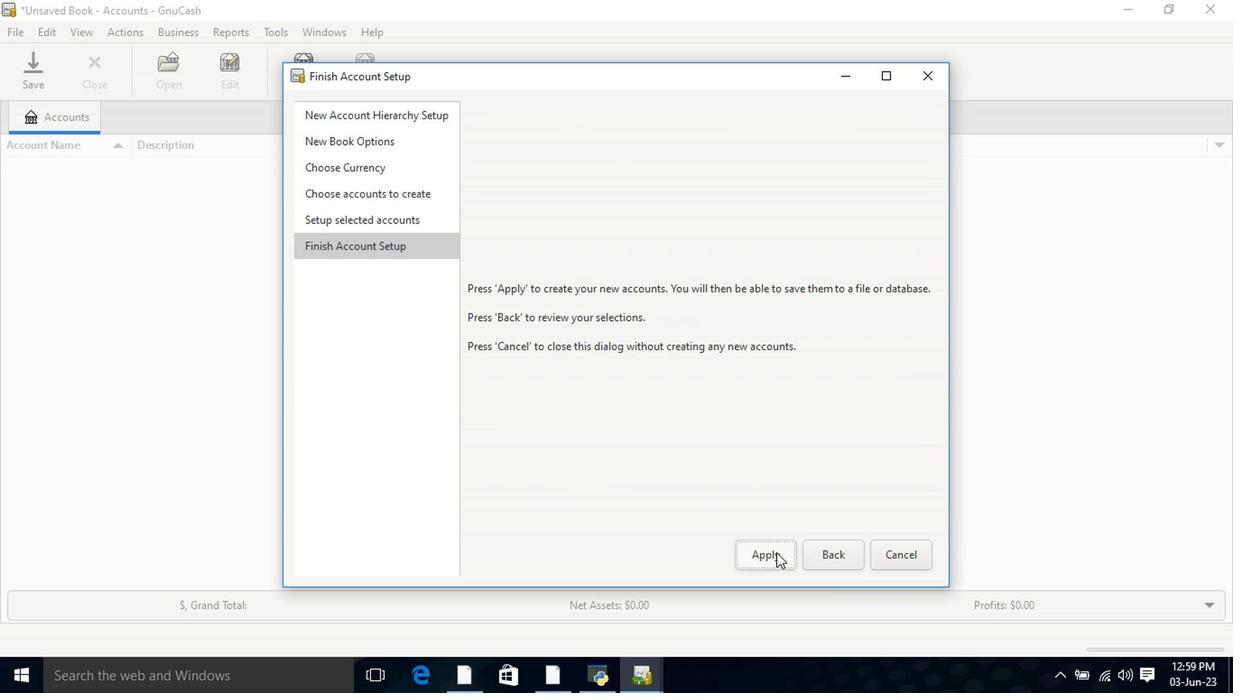 
Action: Mouse moved to (830, 208)
Screenshot: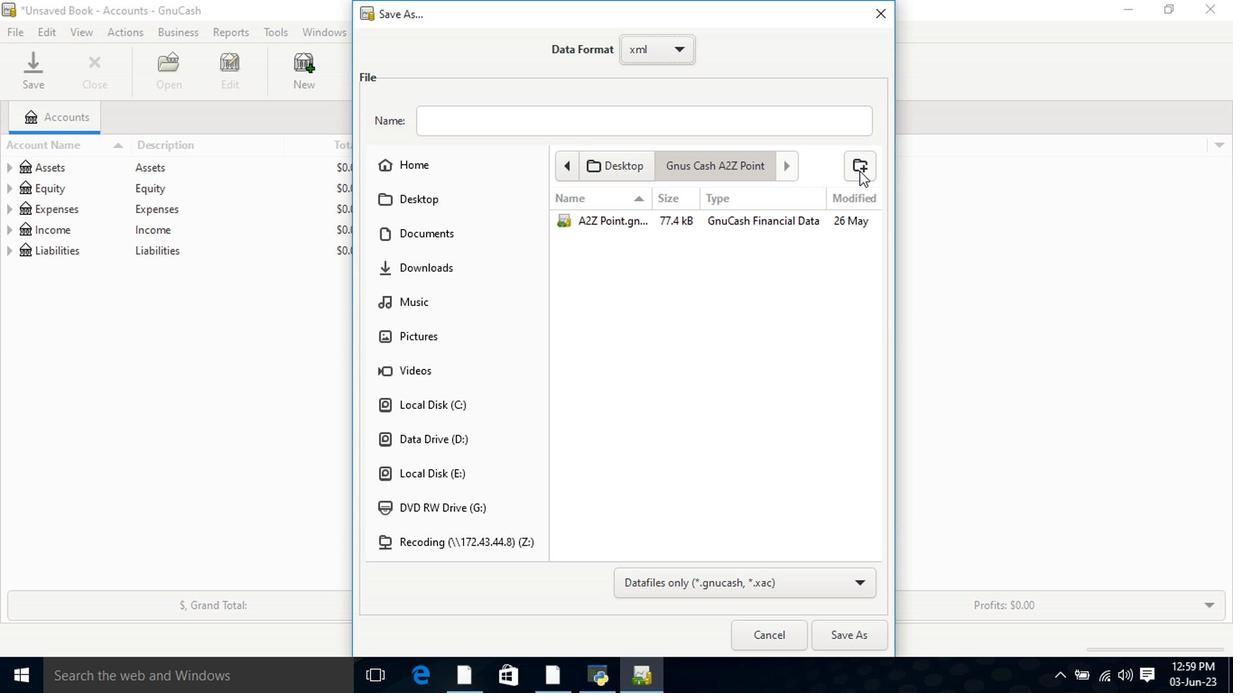 
Action: Mouse pressed left at (830, 208)
Screenshot: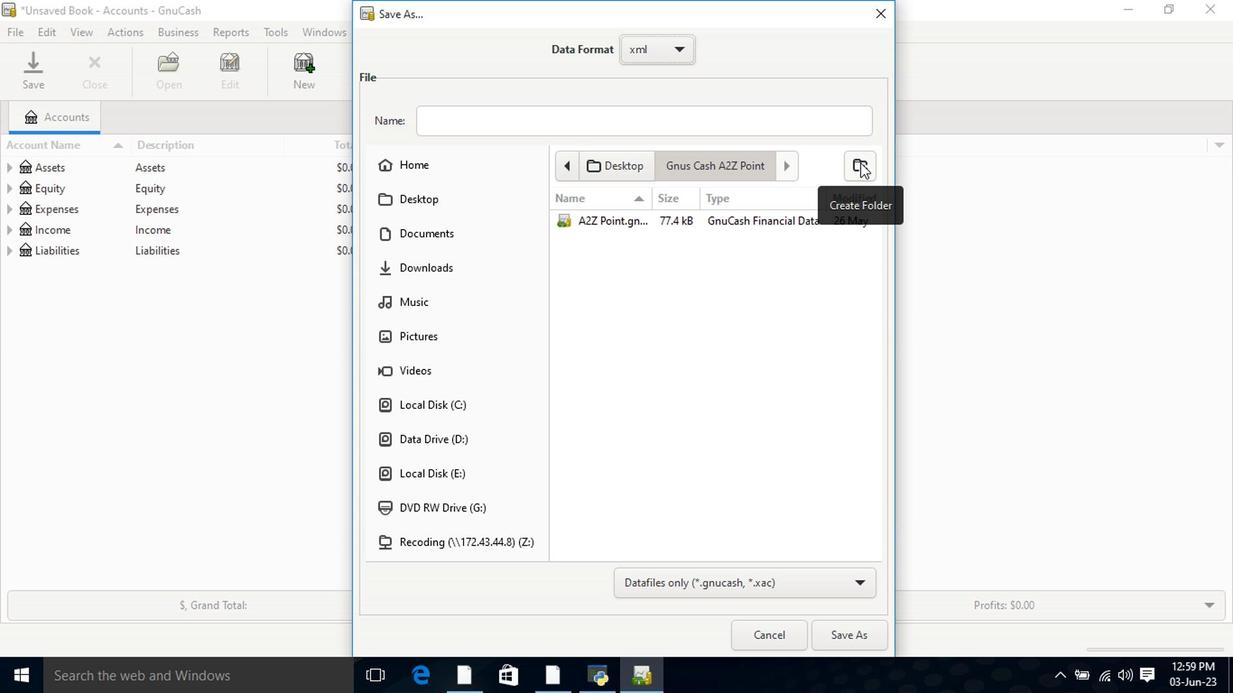 
Action: Mouse moved to (718, 243)
Screenshot: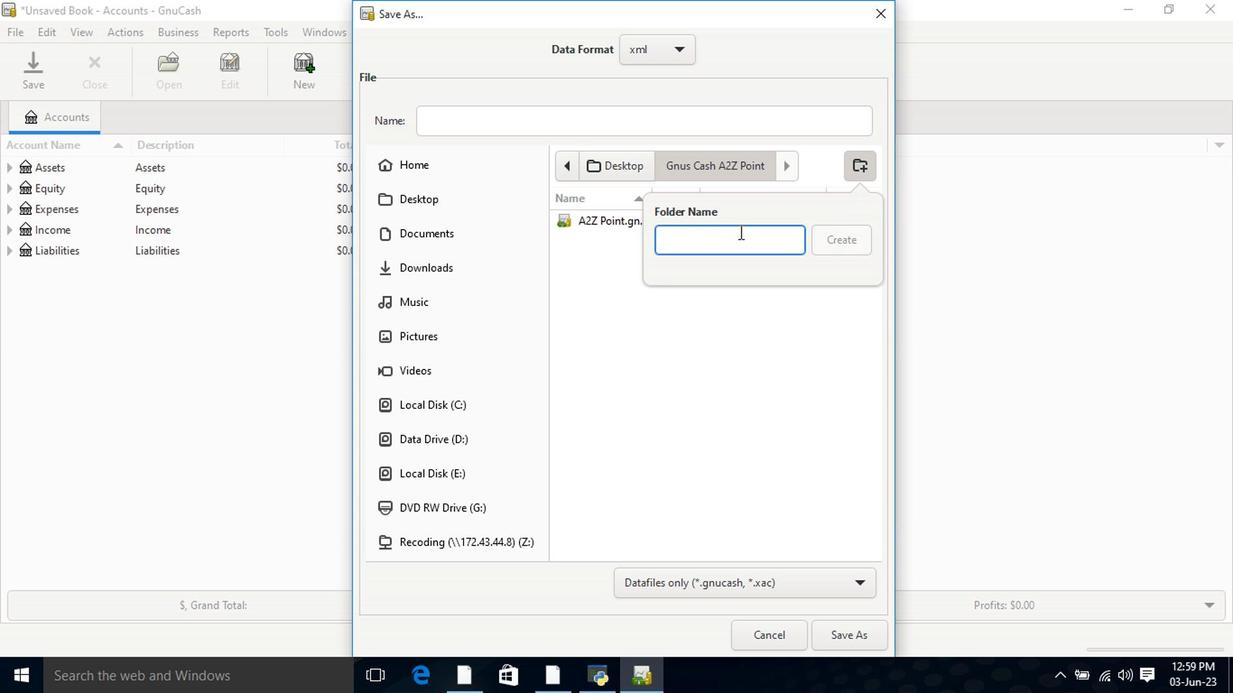 
Action: Key pressed <Key.shift>Elegance
Screenshot: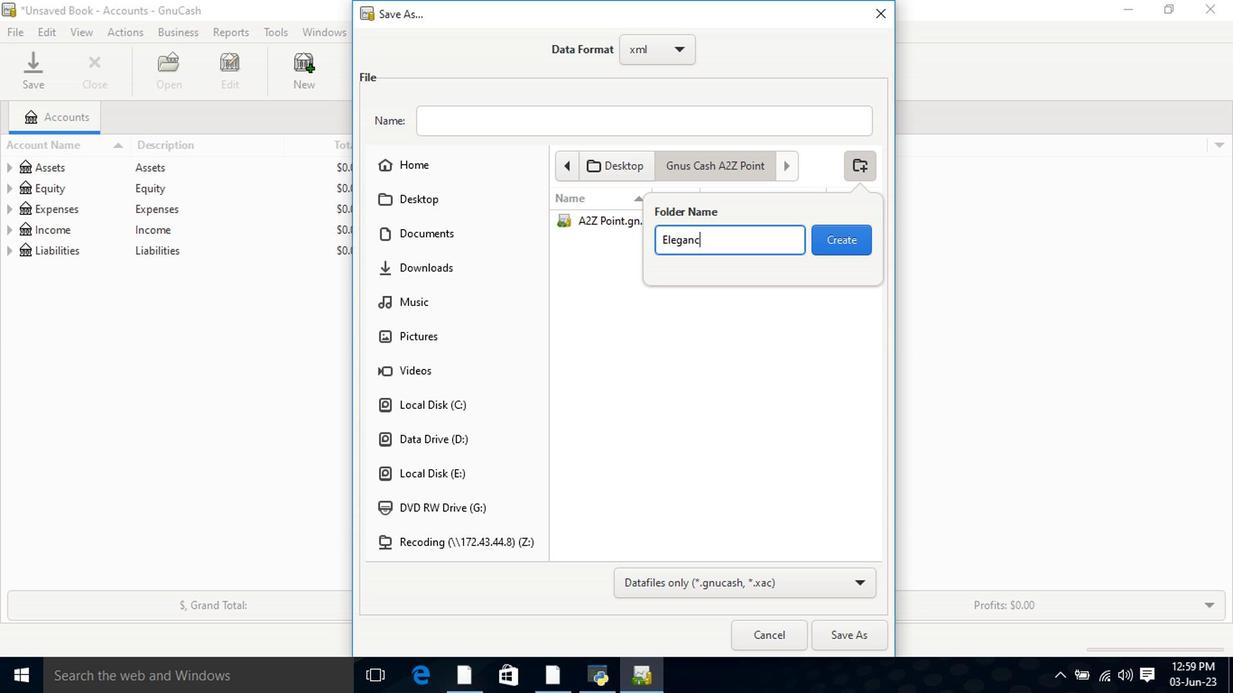 
Action: Mouse moved to (814, 246)
Screenshot: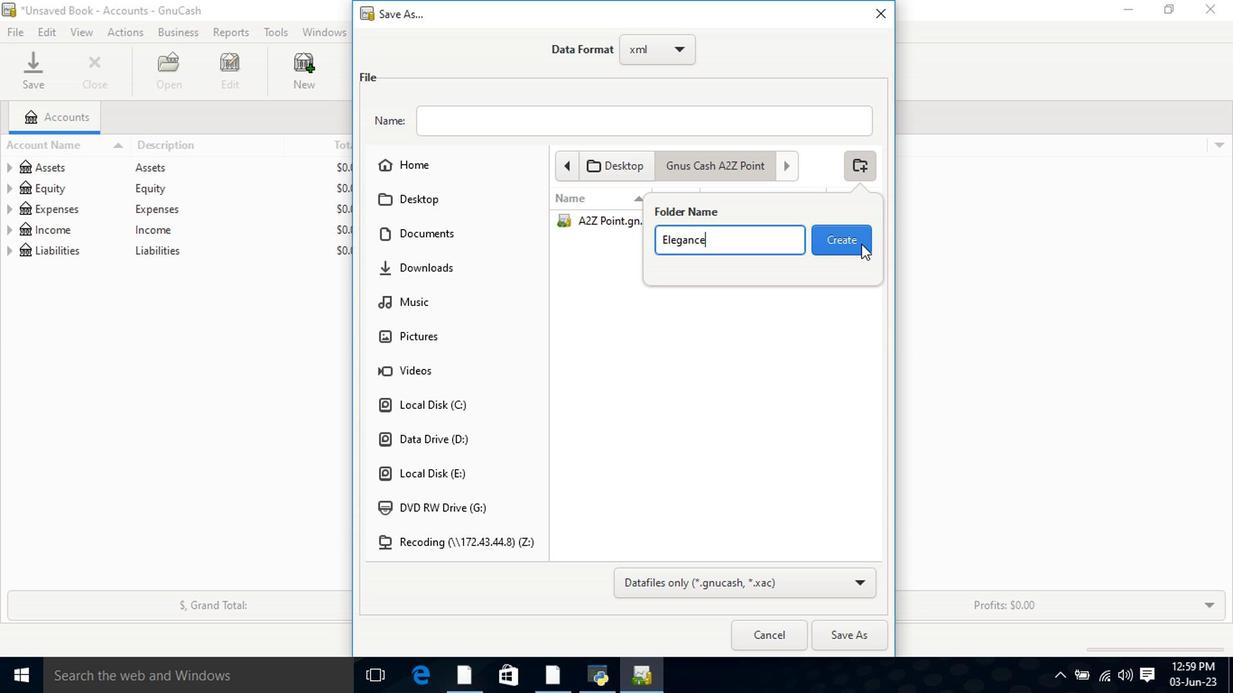
Action: Mouse pressed left at (814, 246)
Screenshot: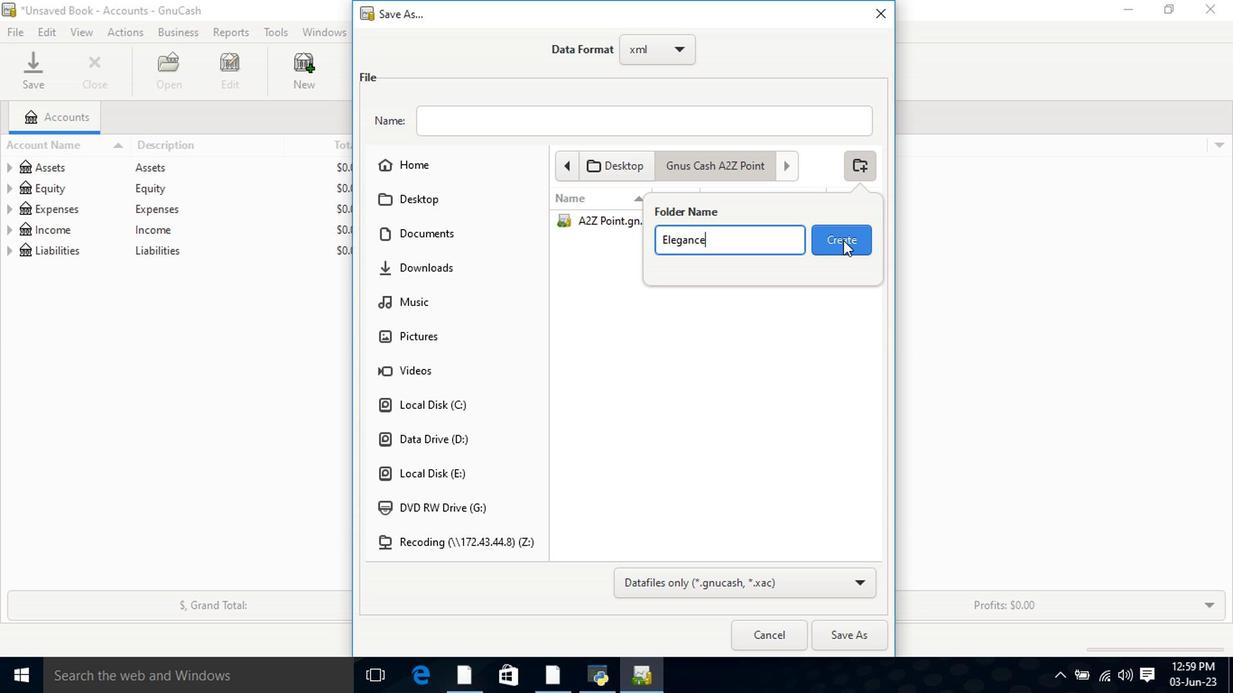 
Action: Mouse moved to (556, 184)
Screenshot: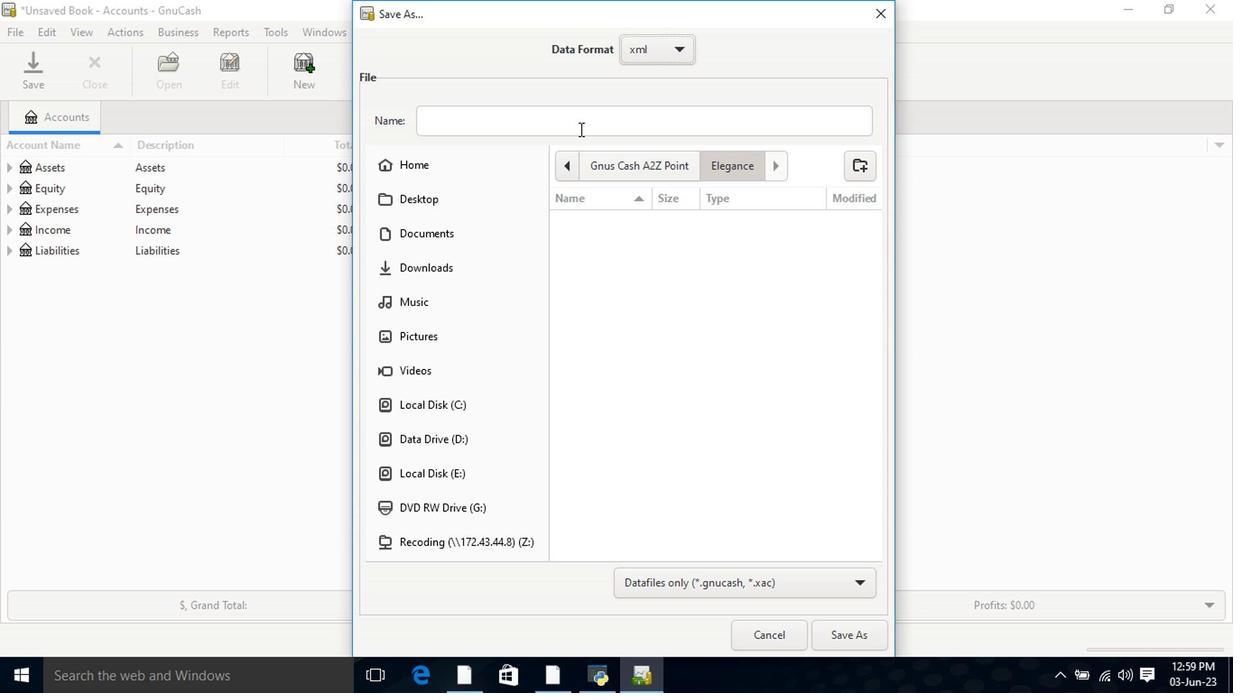 
Action: Mouse pressed left at (556, 184)
Screenshot: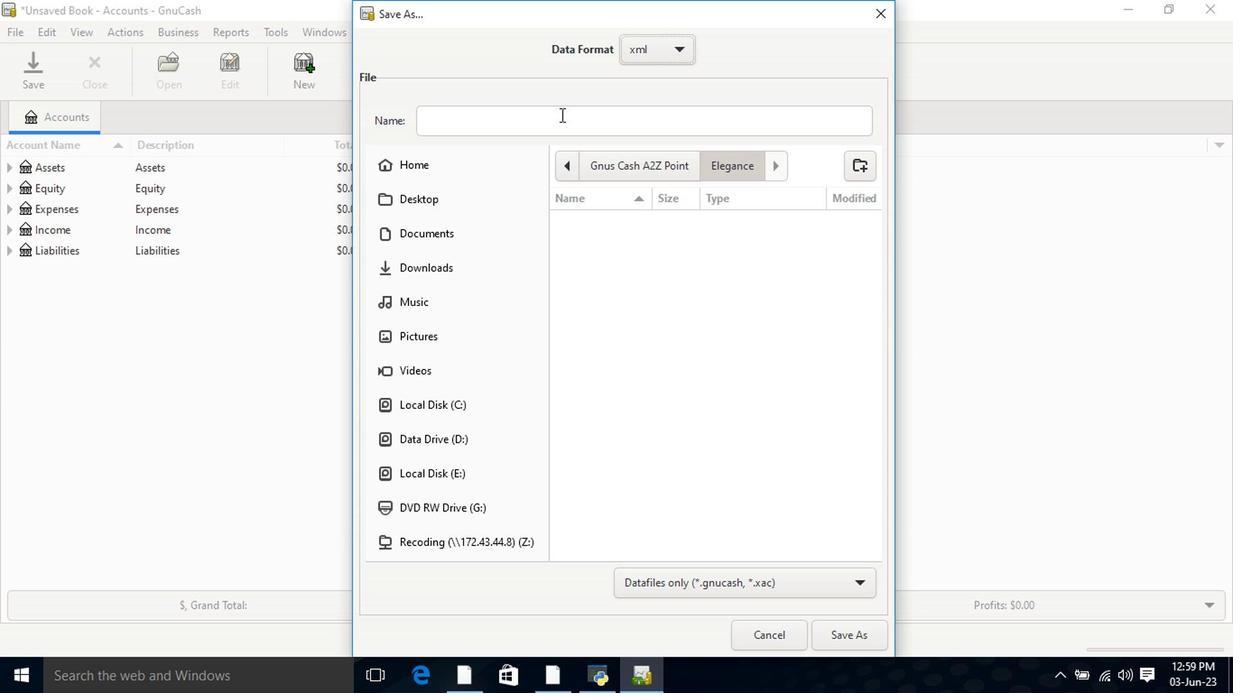 
Action: Key pressed <Key.shift><Key.shift><Key.shift><Key.shift><Key.shift><Key.shift><Key.shift>Elegance
Screenshot: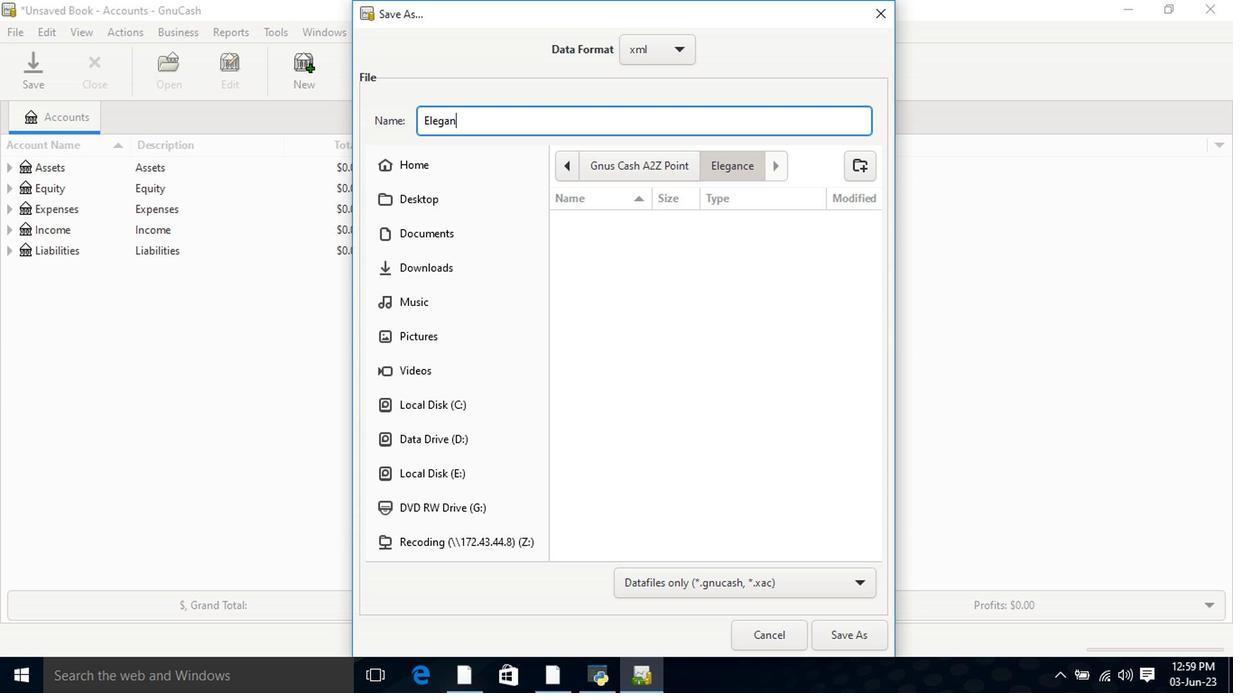 
Action: Mouse moved to (829, 440)
Screenshot: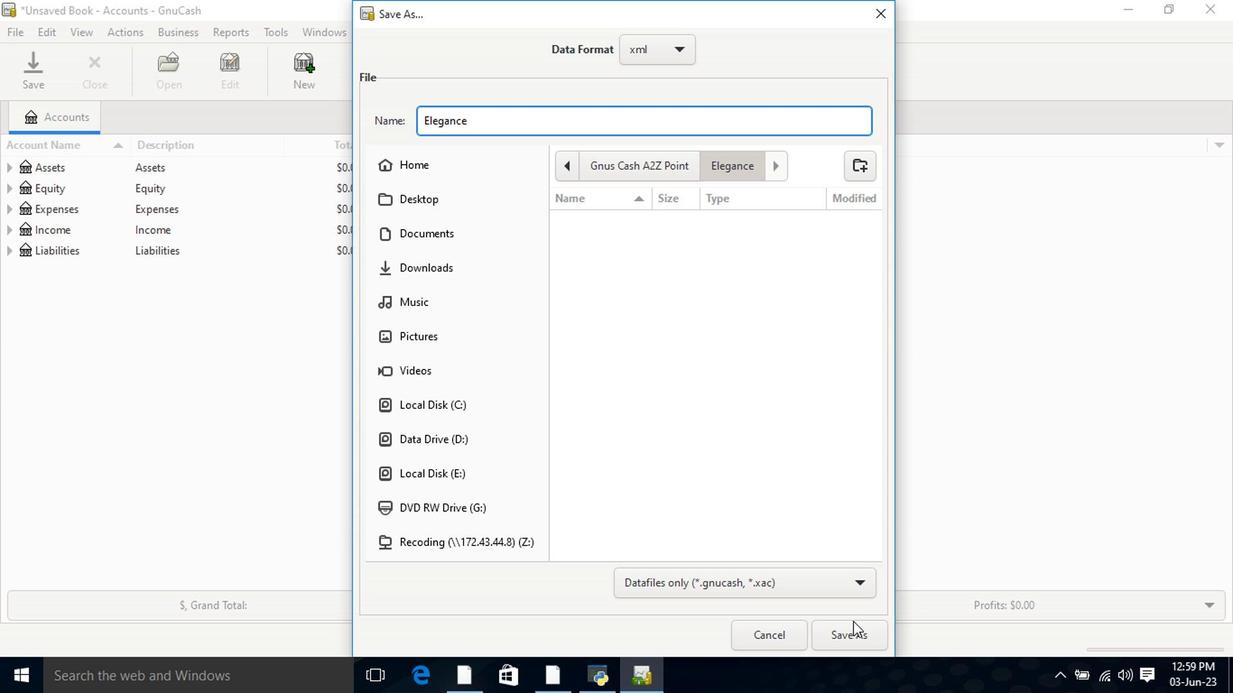 
Action: Mouse pressed left at (829, 440)
Screenshot: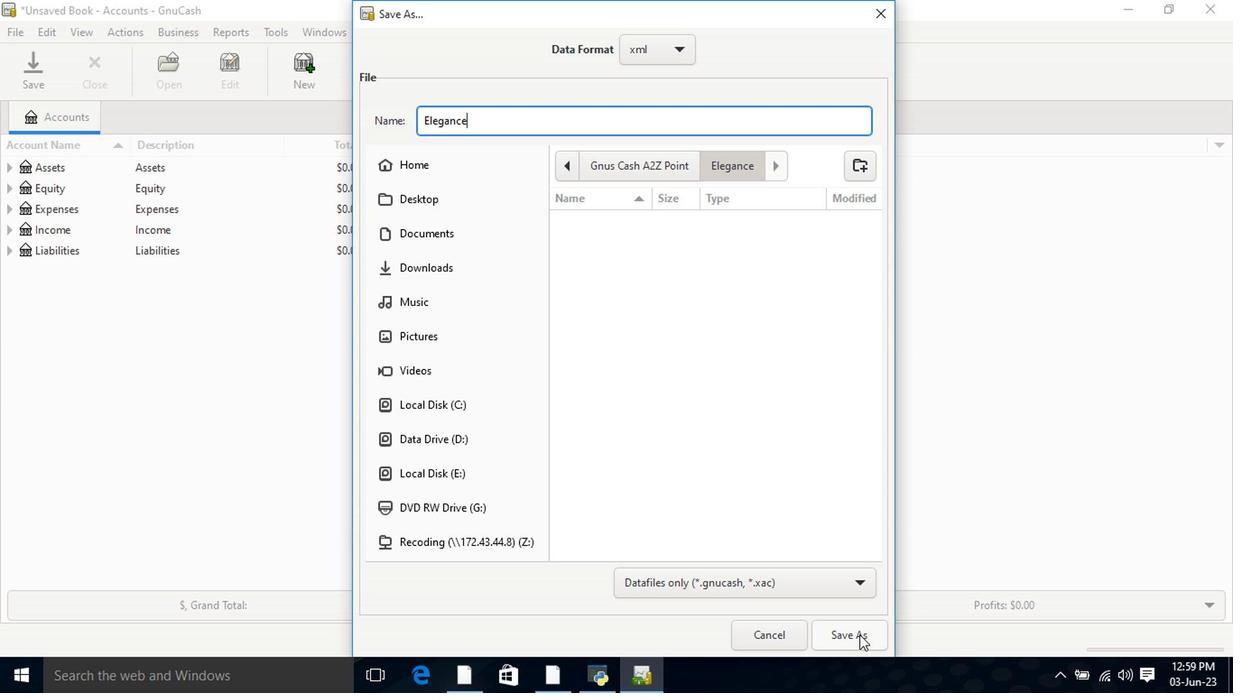 
Action: Mouse moved to (768, 359)
Screenshot: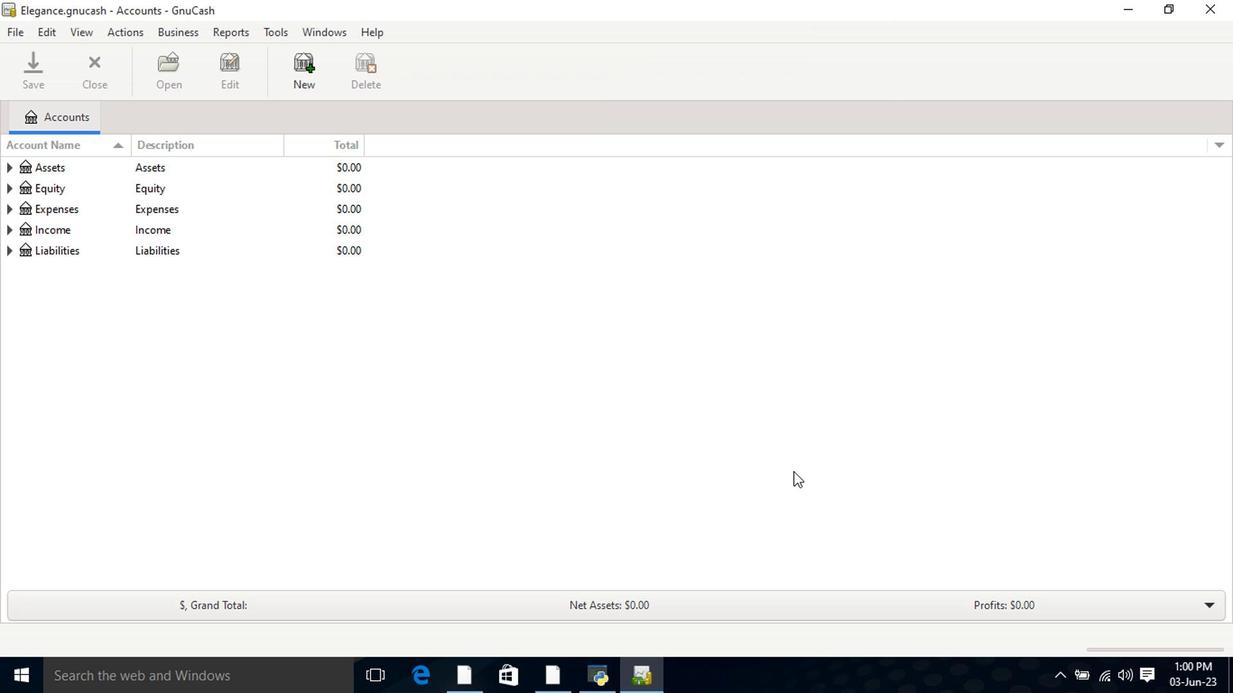 
